 Task: Add a timeline in the project AgileCenter for the epic 'Security Compliance' from 2023/02/23 to 2025/08/23. Add a timeline in the project AgileCenter for the epic 'Network Compliance' from 2023/03/19 to 2025/09/15. Add a timeline in the project AgileCenter for the epic 'Business Continuity and Disaster Recovery Planning (BCDR) Implementation' from 2023/02/13 to 2025/09/07
Action: Mouse moved to (206, 279)
Screenshot: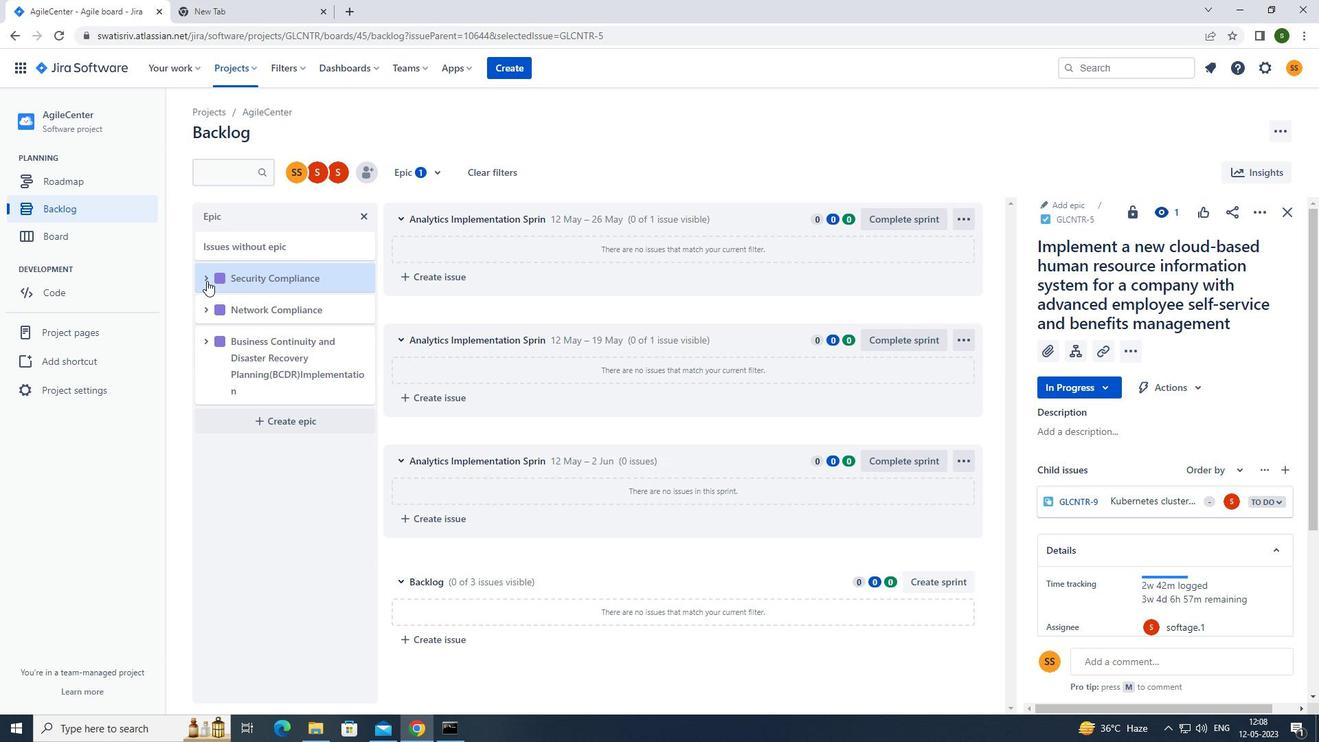 
Action: Mouse pressed left at (206, 279)
Screenshot: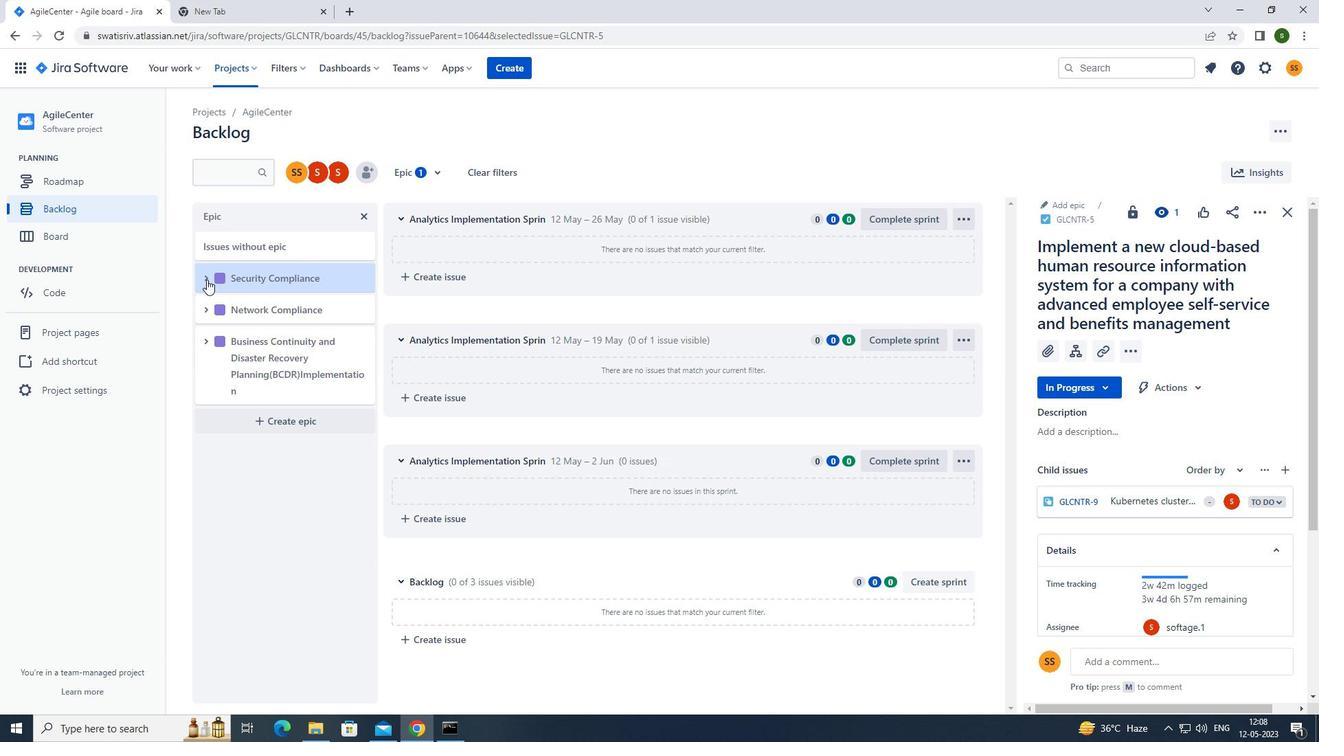 
Action: Mouse moved to (272, 390)
Screenshot: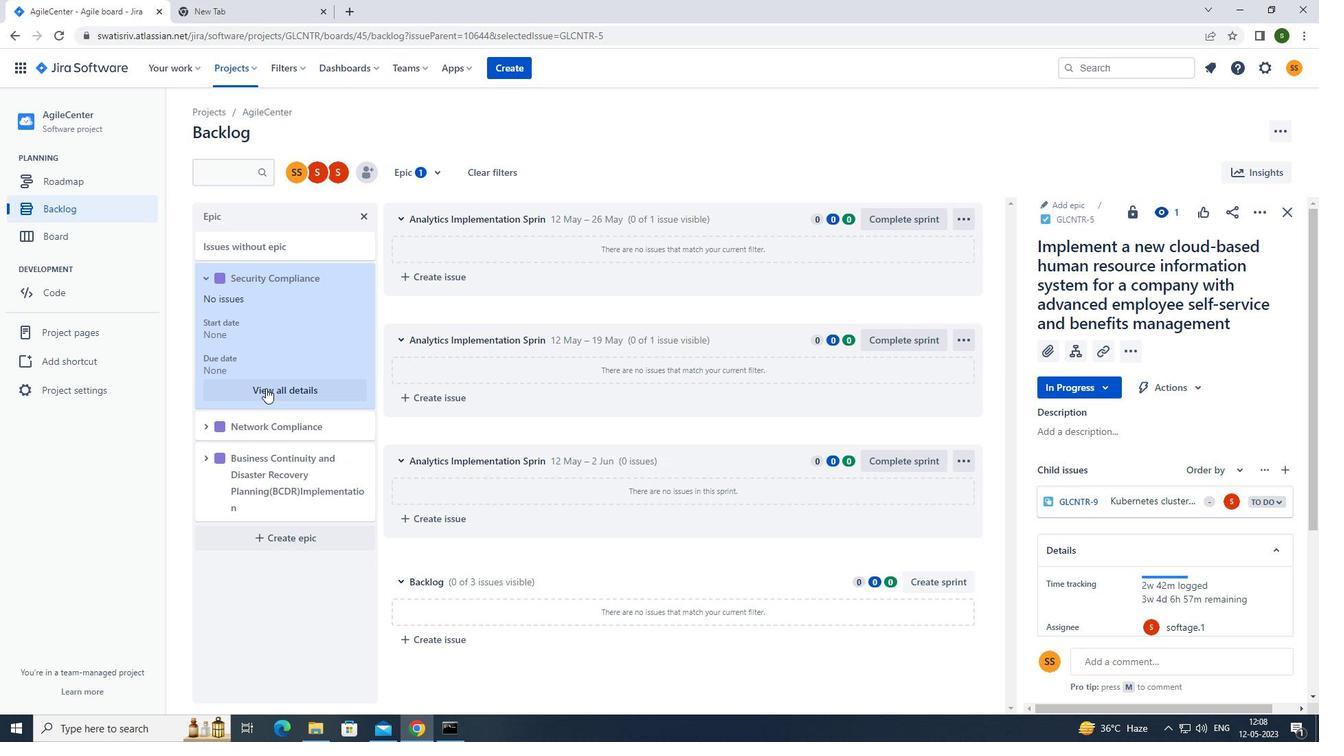 
Action: Mouse pressed left at (272, 390)
Screenshot: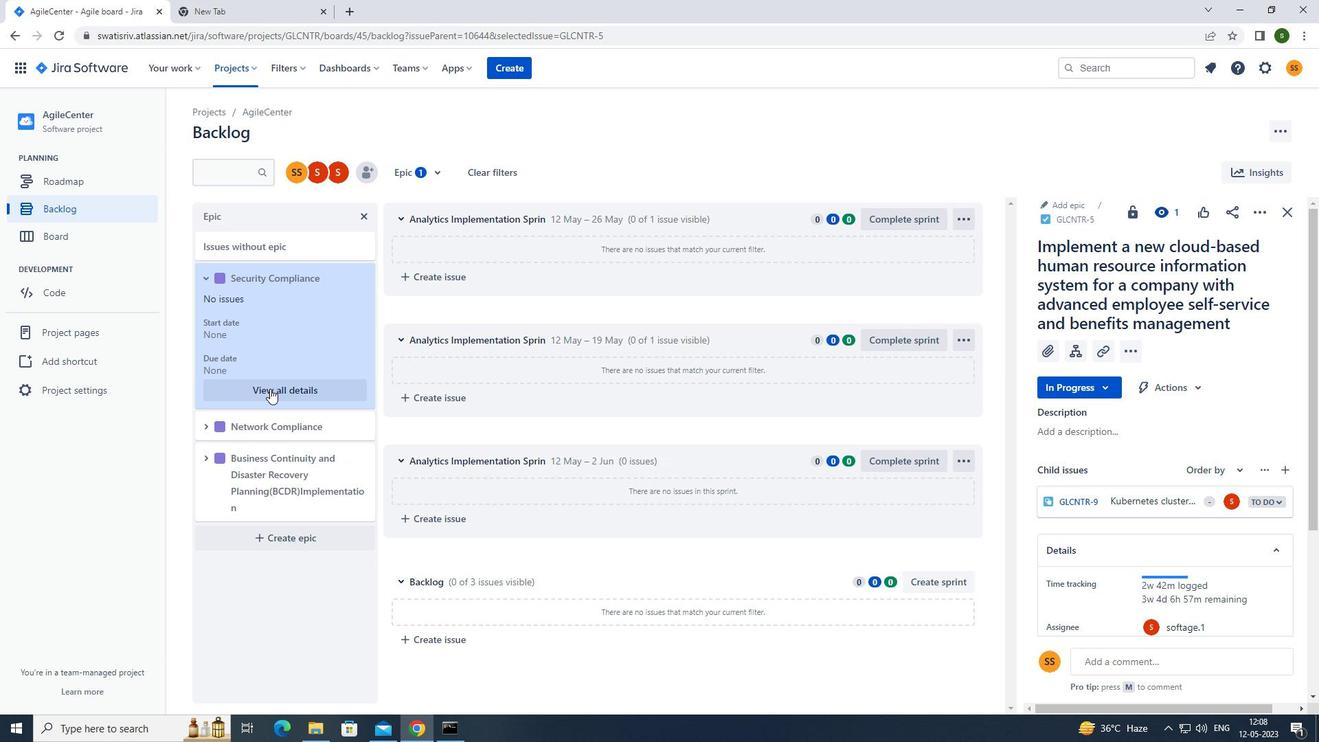 
Action: Mouse moved to (1155, 504)
Screenshot: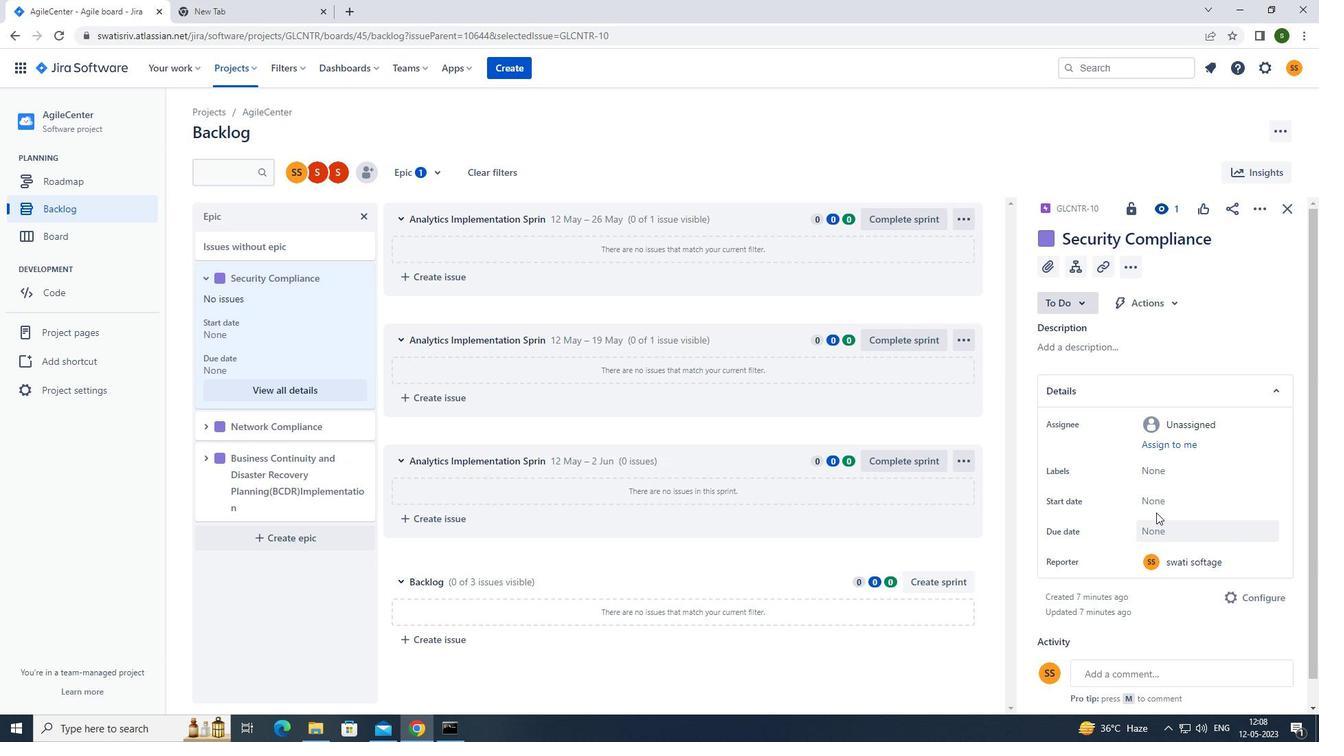 
Action: Mouse pressed left at (1155, 504)
Screenshot: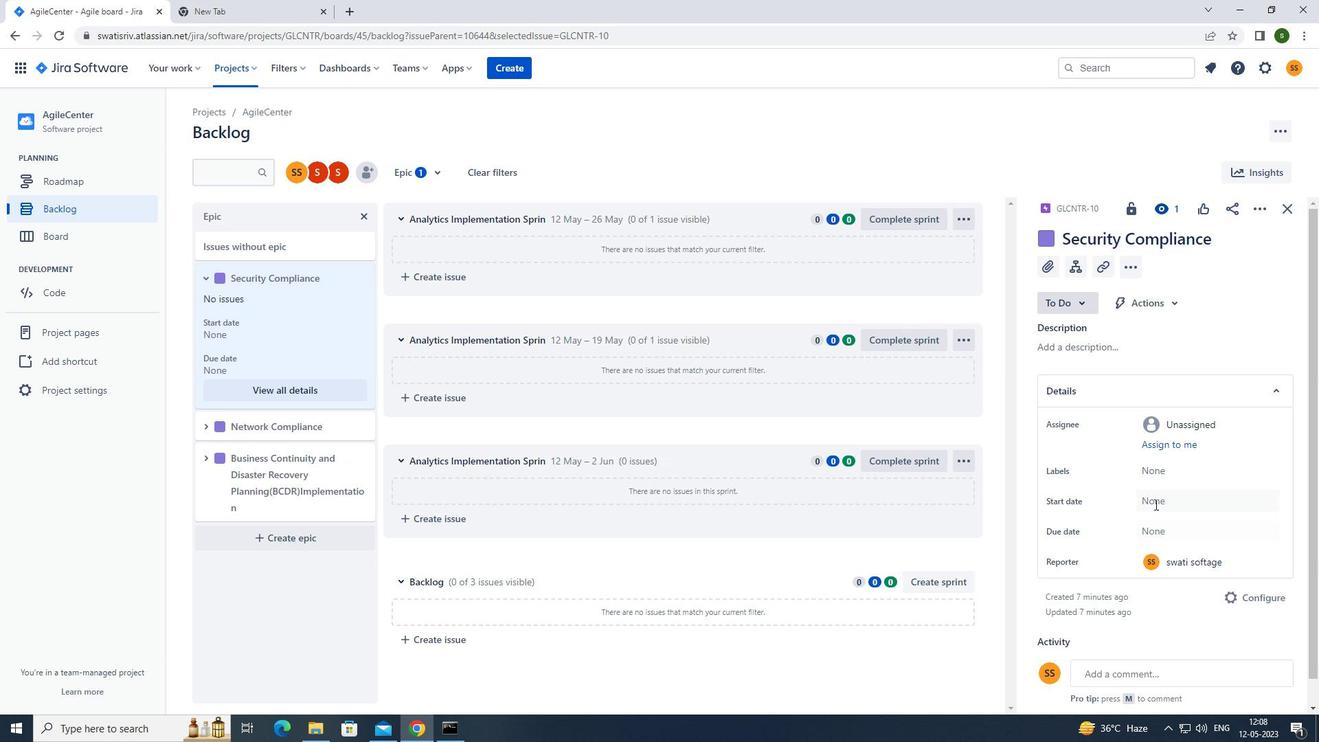 
Action: Mouse moved to (1106, 297)
Screenshot: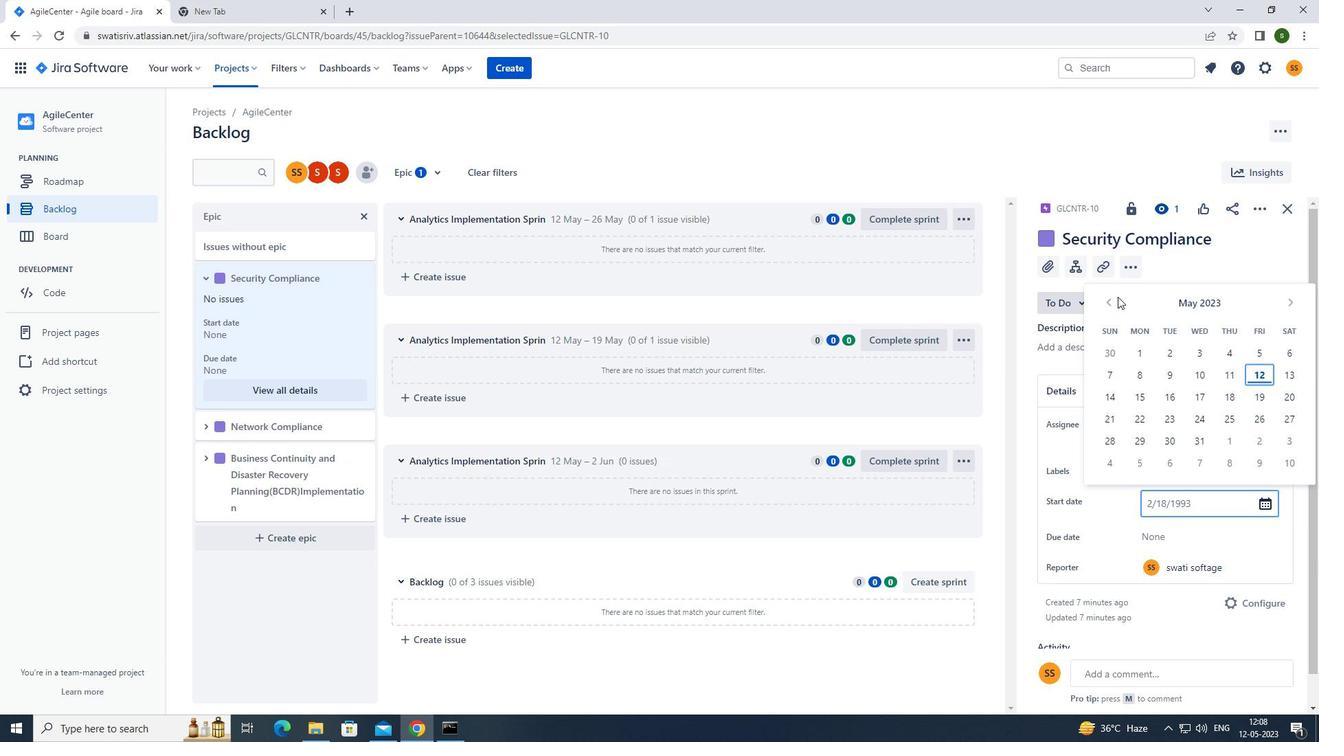 
Action: Mouse pressed left at (1106, 297)
Screenshot: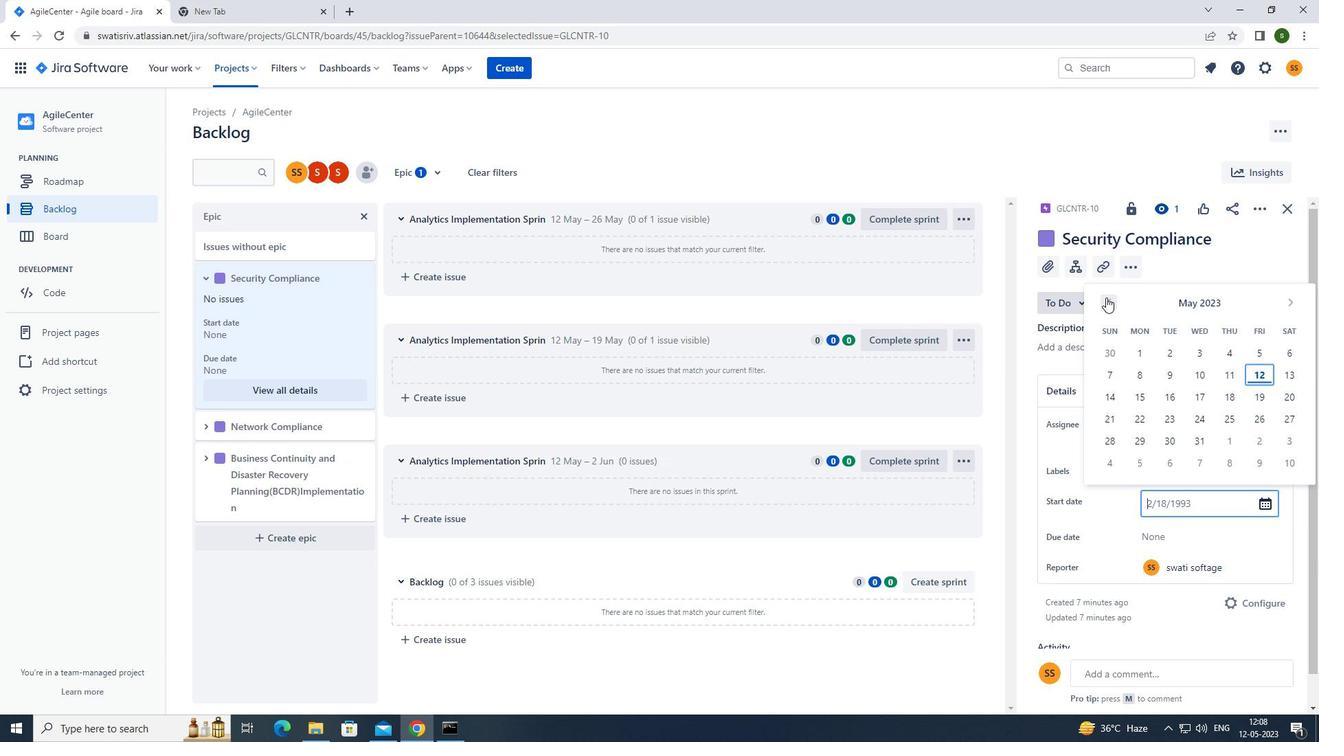 
Action: Mouse pressed left at (1106, 297)
Screenshot: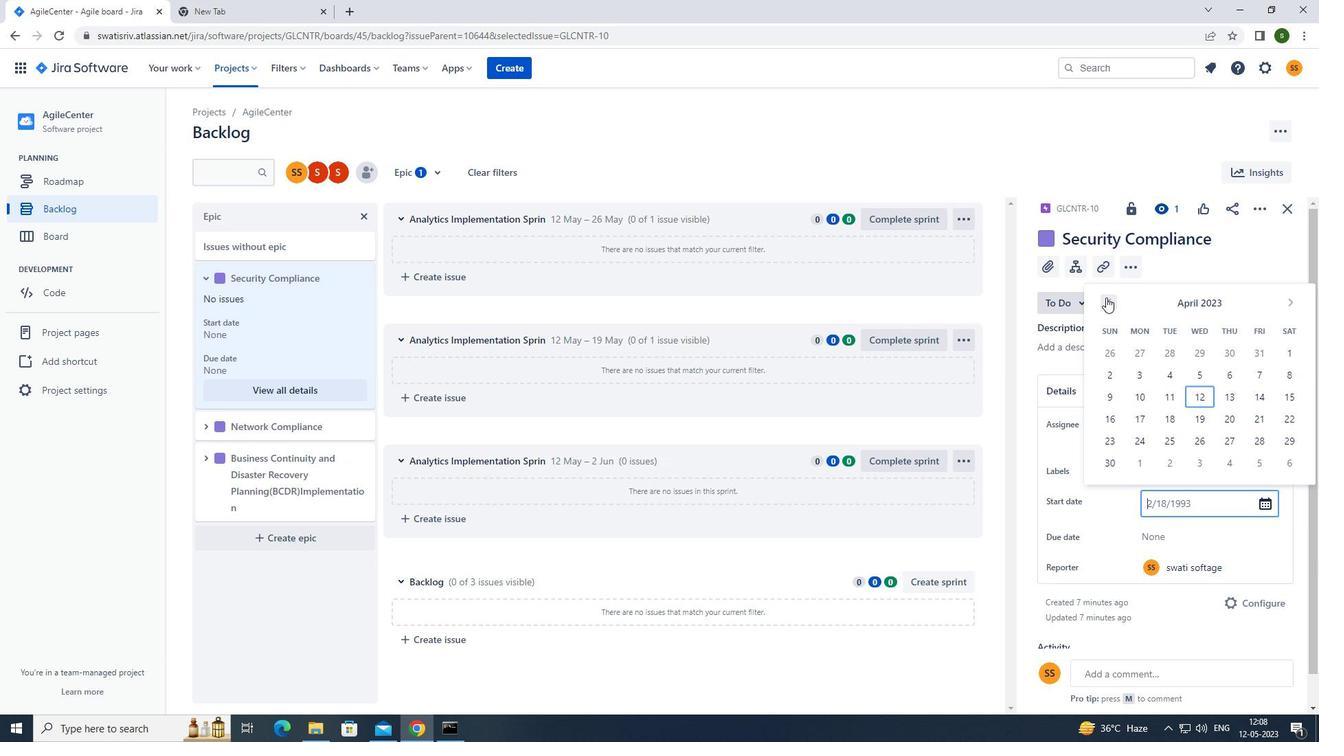 
Action: Mouse pressed left at (1106, 297)
Screenshot: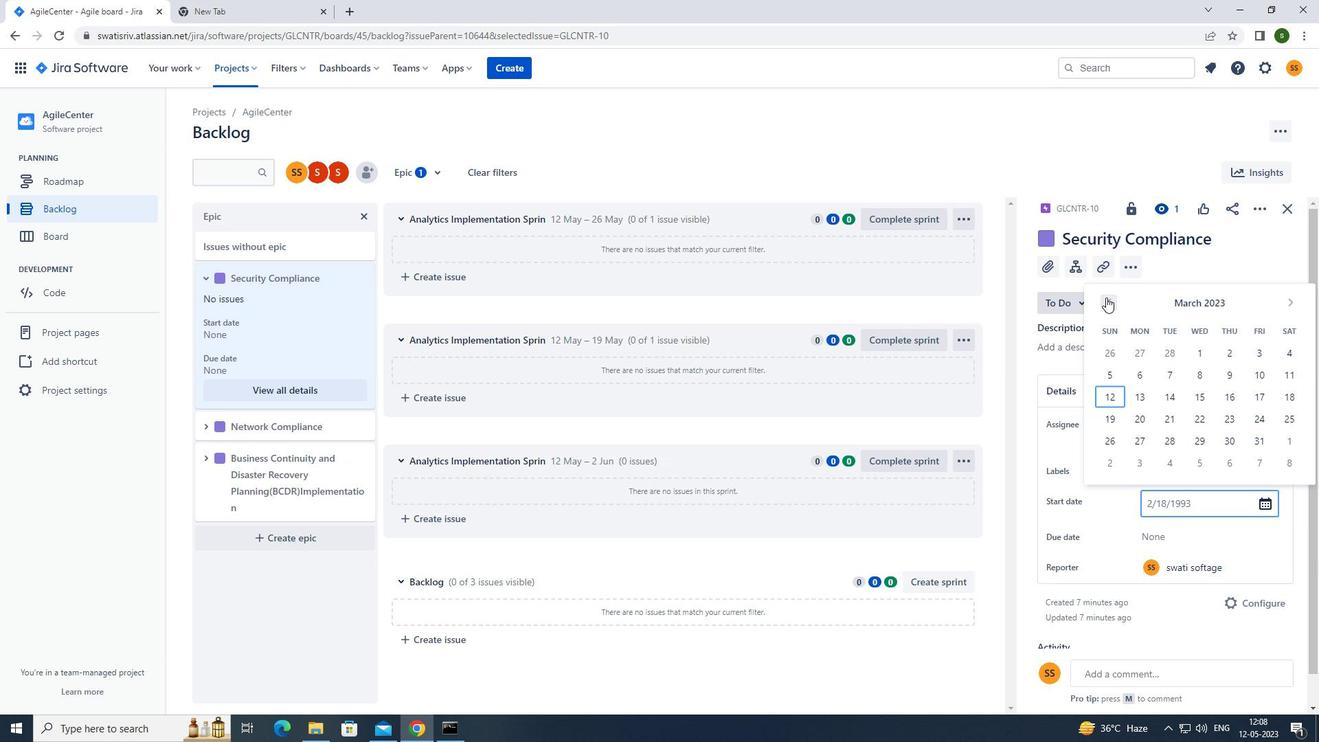
Action: Mouse moved to (1237, 422)
Screenshot: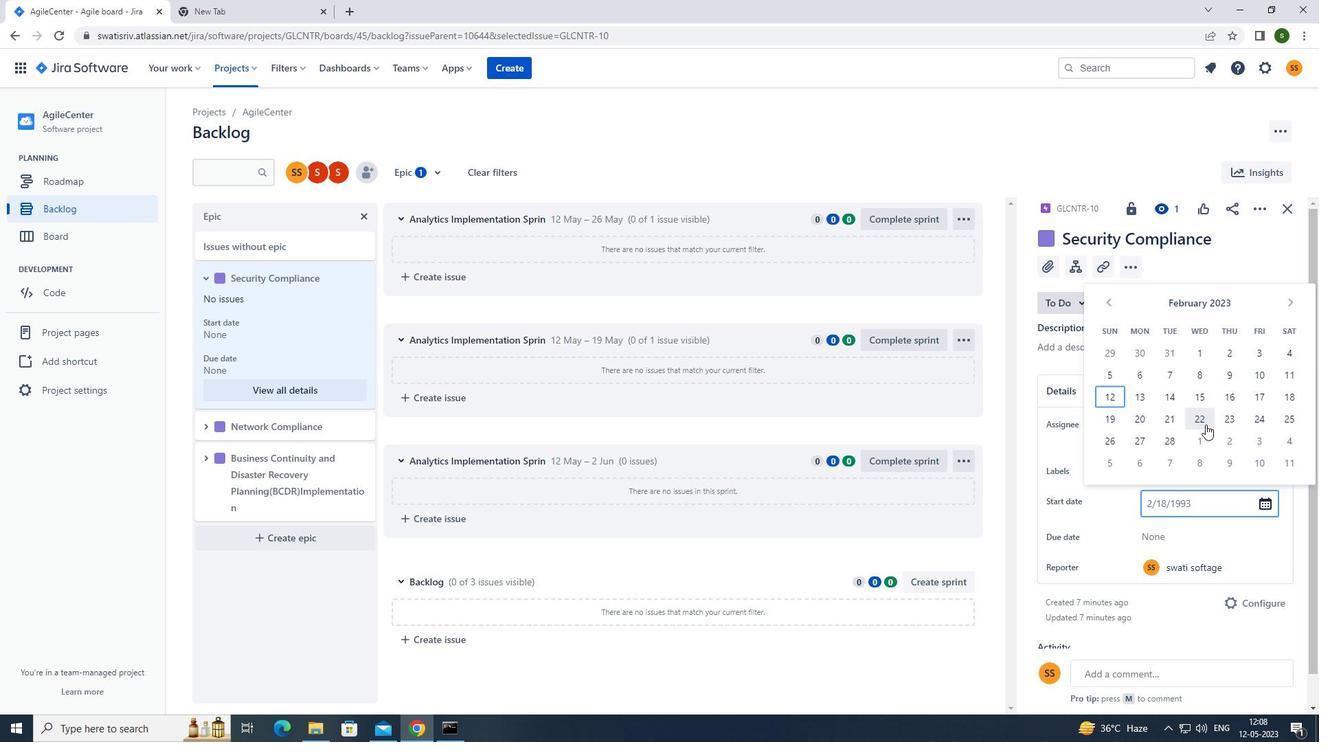 
Action: Mouse pressed left at (1237, 422)
Screenshot: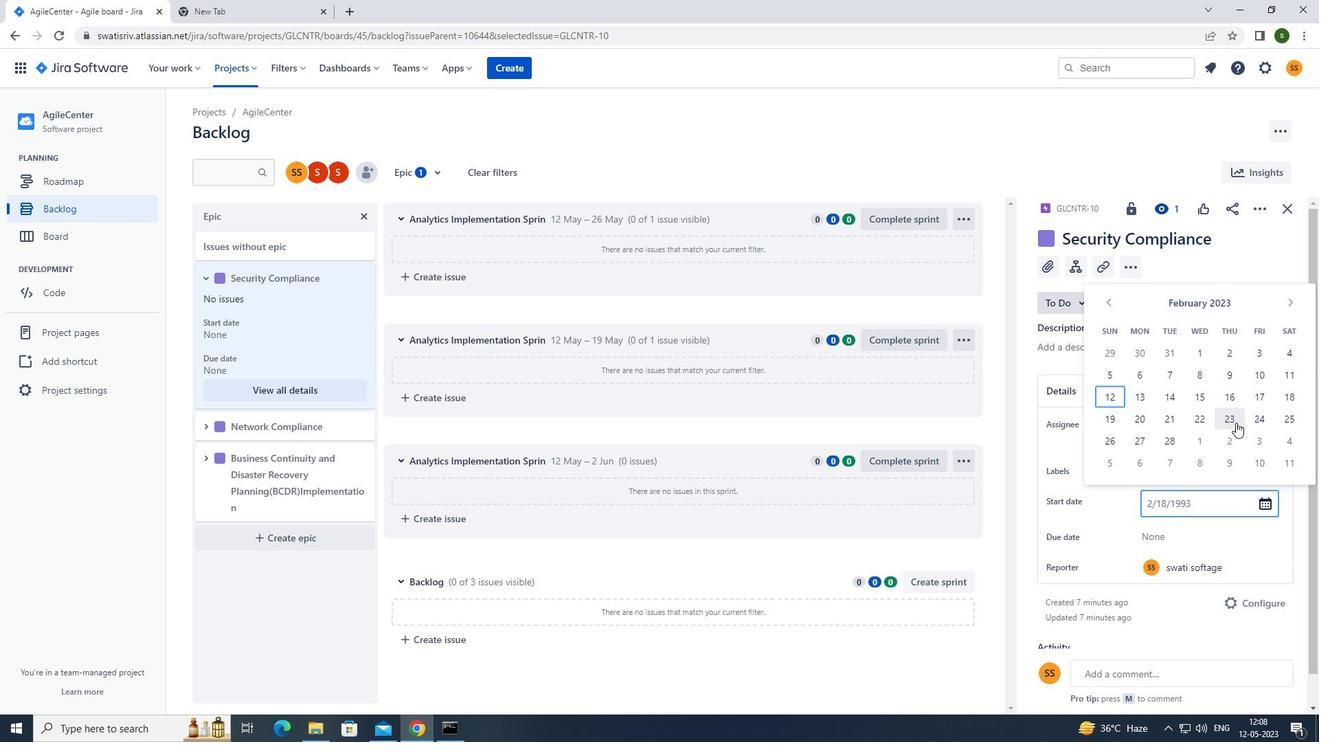 
Action: Mouse moved to (1181, 531)
Screenshot: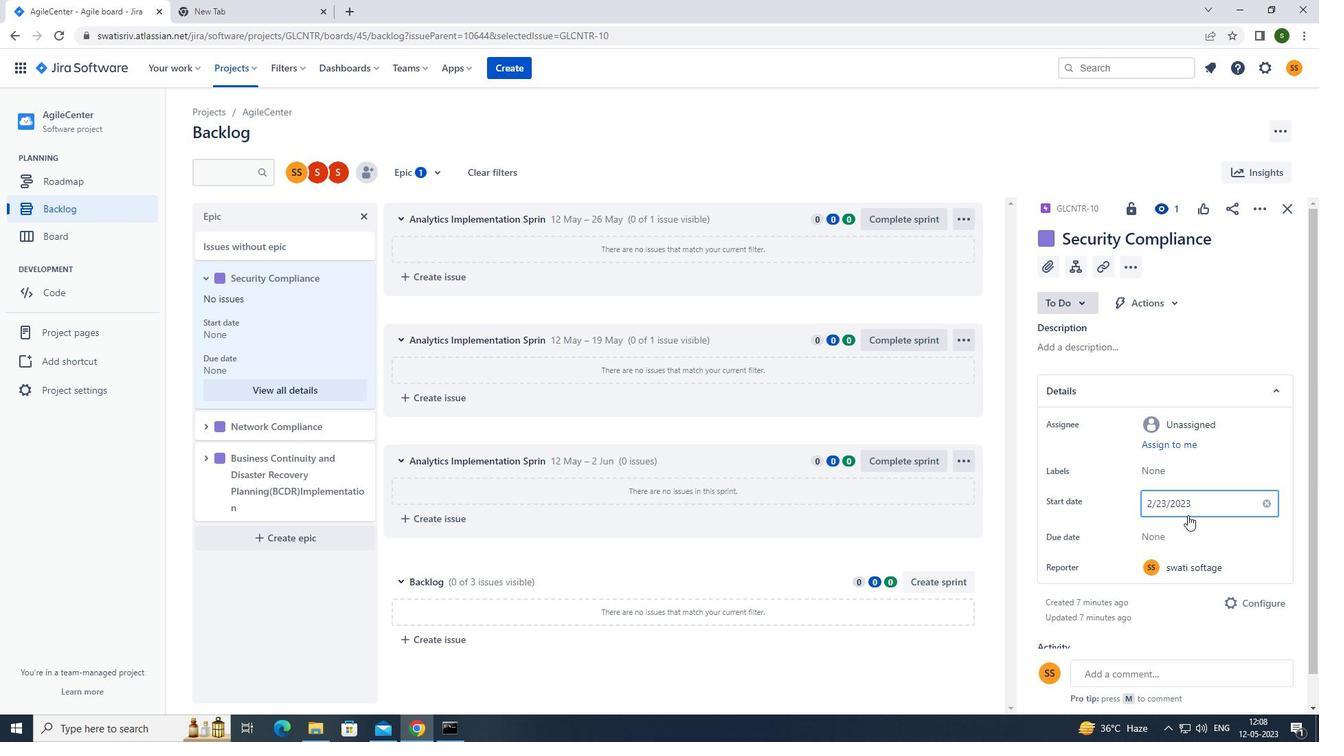 
Action: Mouse pressed left at (1181, 531)
Screenshot: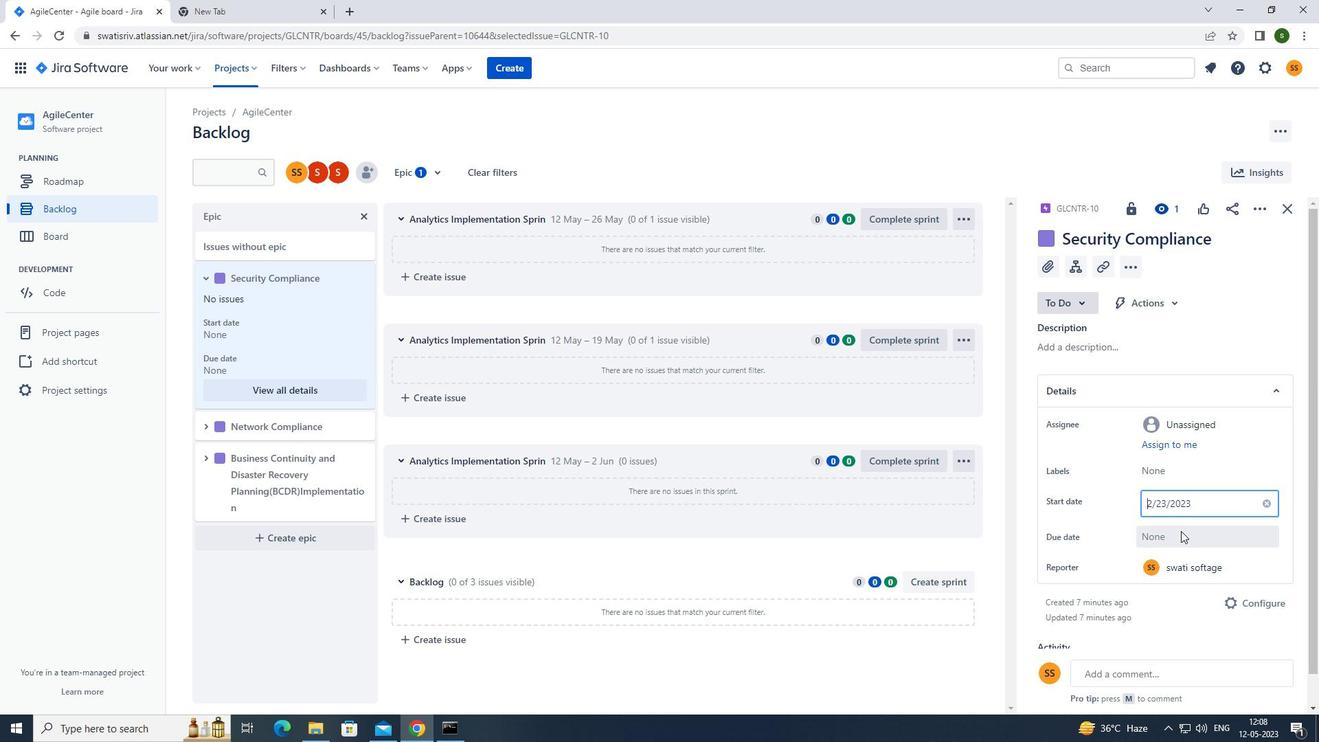 
Action: Mouse moved to (1287, 337)
Screenshot: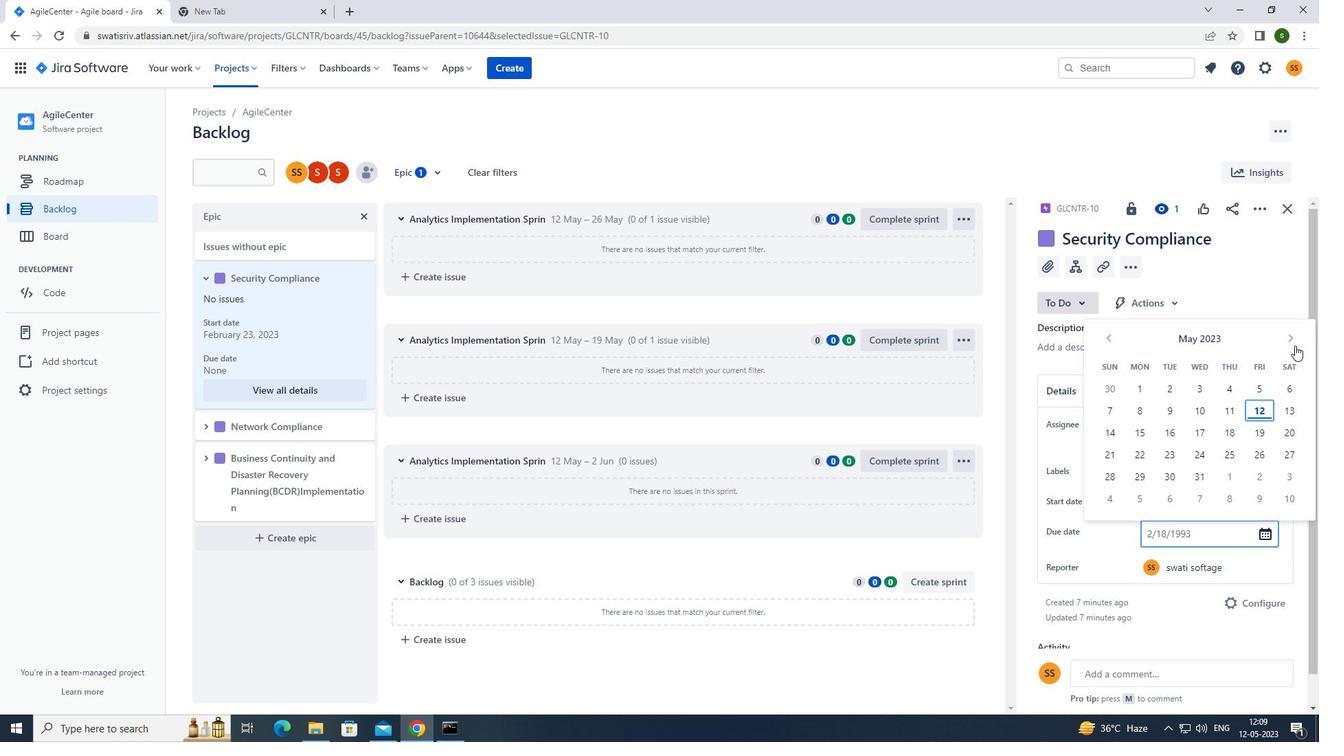 
Action: Mouse pressed left at (1287, 337)
Screenshot: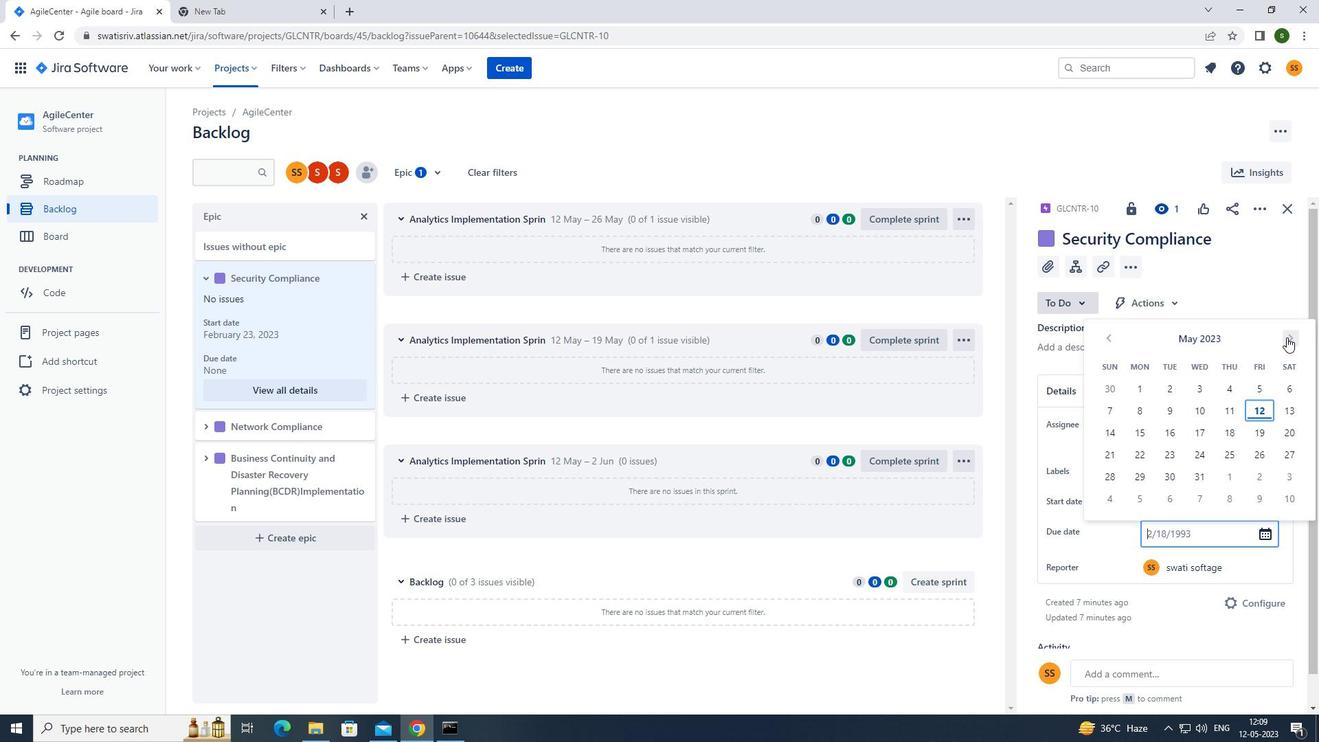 
Action: Mouse pressed left at (1287, 337)
Screenshot: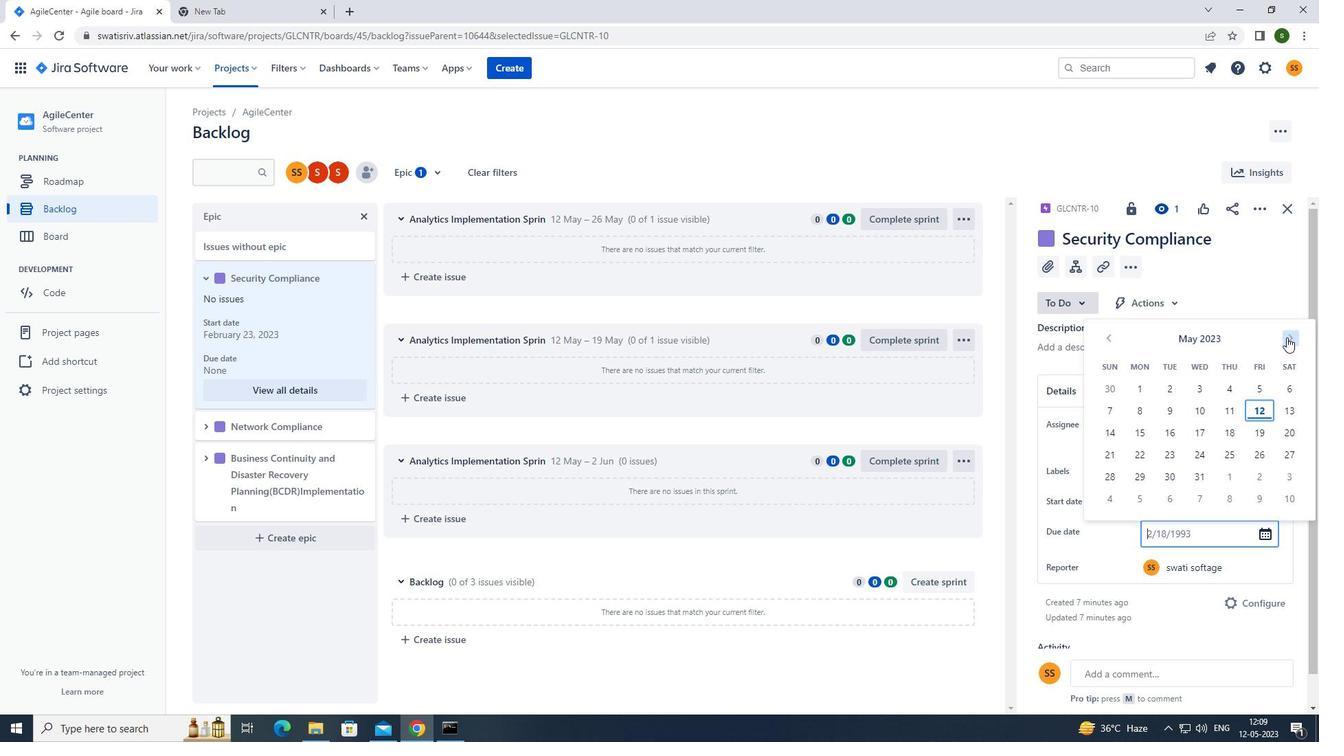 
Action: Mouse pressed left at (1287, 337)
Screenshot: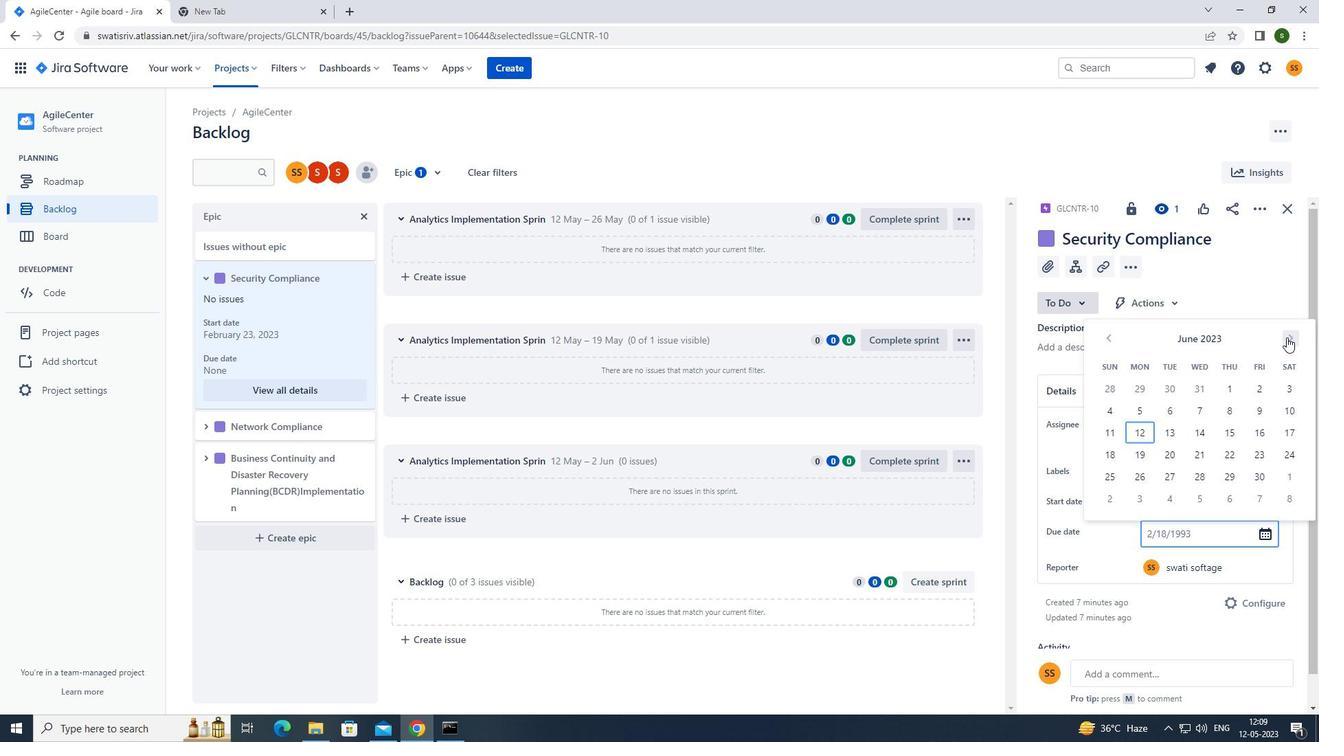 
Action: Mouse pressed left at (1287, 337)
Screenshot: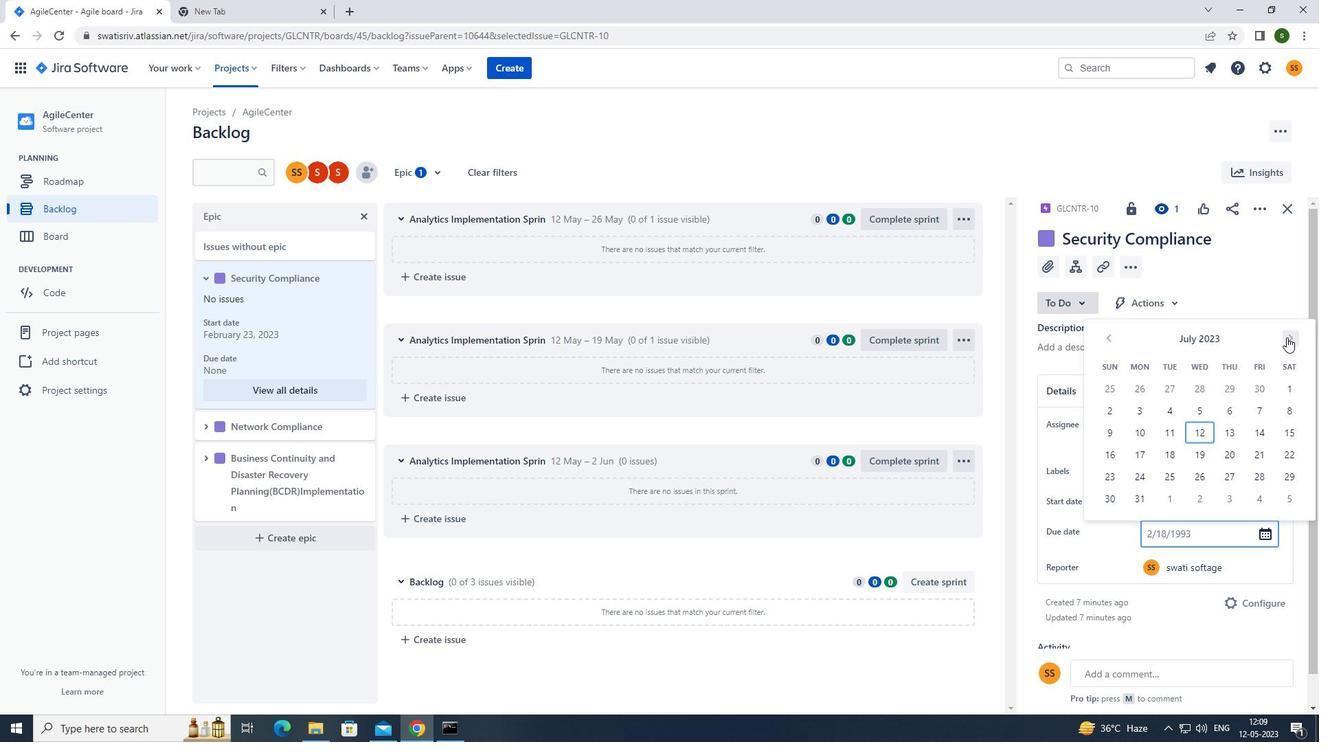 
Action: Mouse pressed left at (1287, 337)
Screenshot: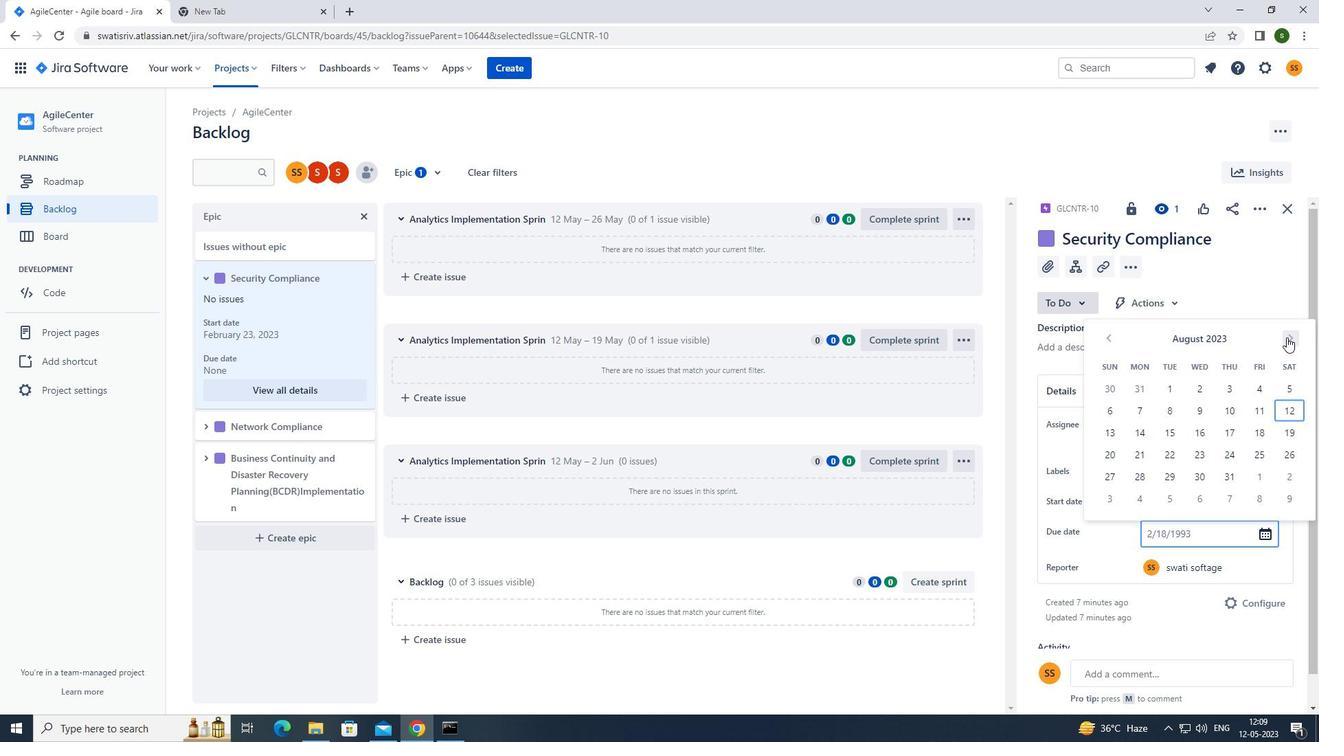 
Action: Mouse pressed left at (1287, 337)
Screenshot: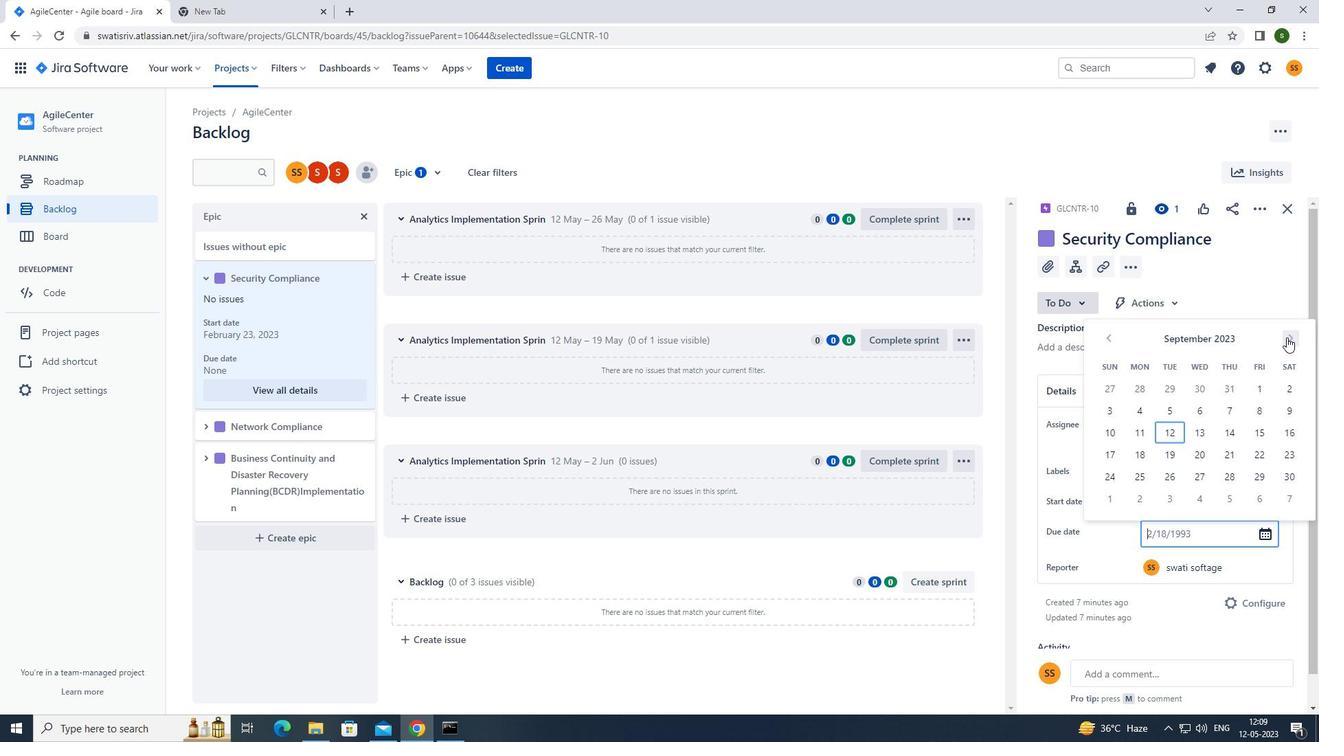
Action: Mouse pressed left at (1287, 337)
Screenshot: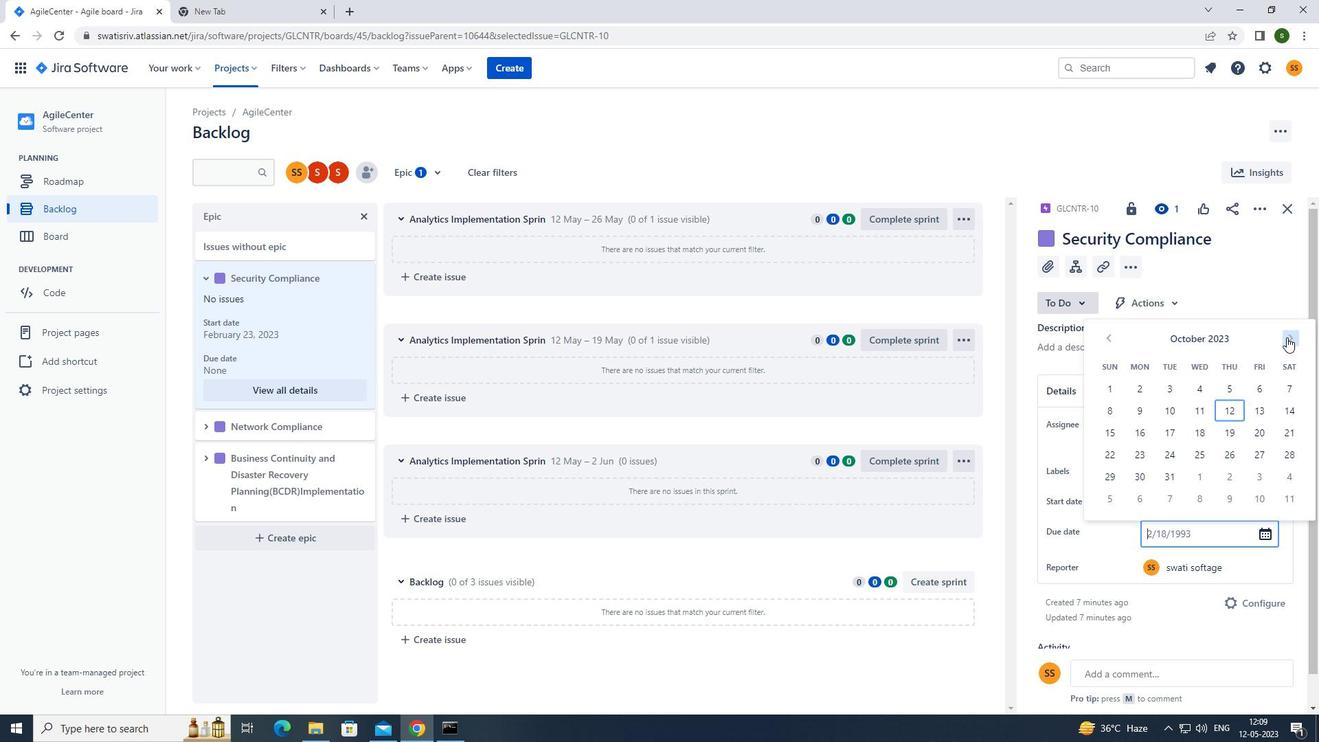 
Action: Mouse pressed left at (1287, 337)
Screenshot: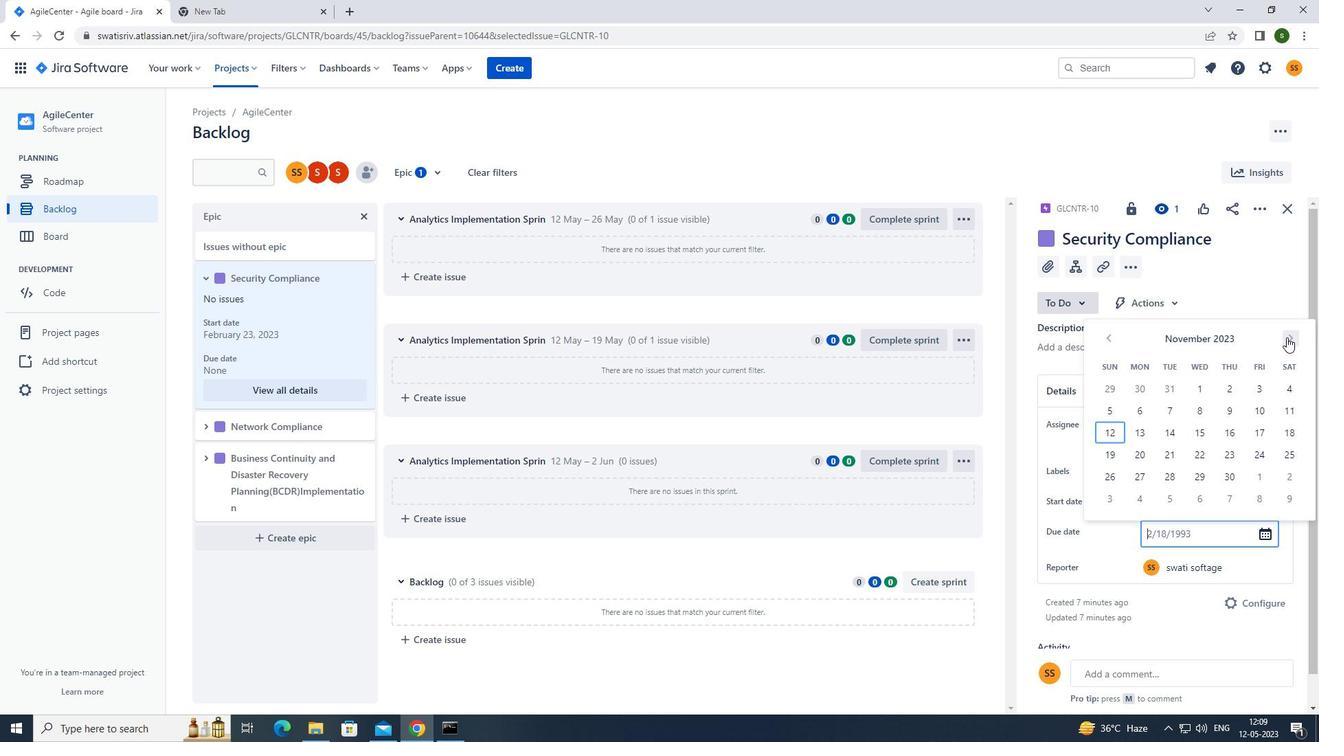 
Action: Mouse pressed left at (1287, 337)
Screenshot: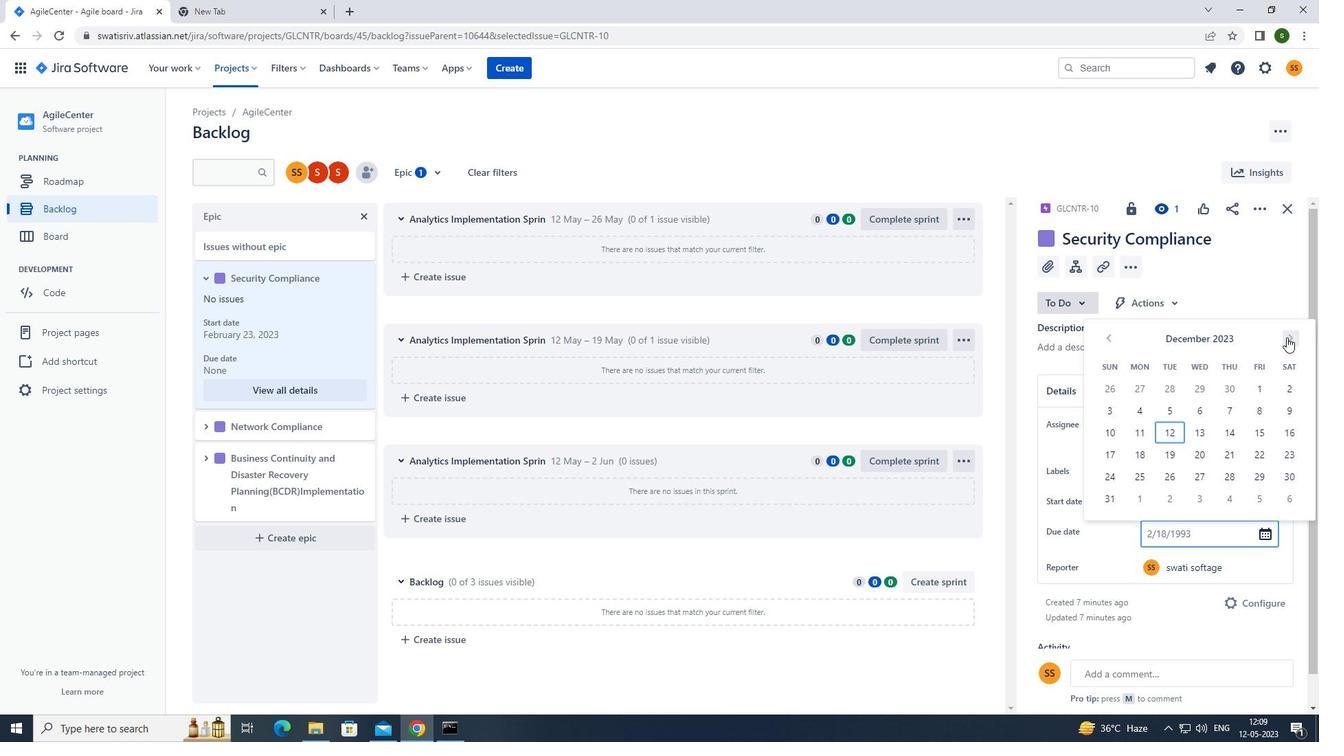 
Action: Mouse pressed left at (1287, 337)
Screenshot: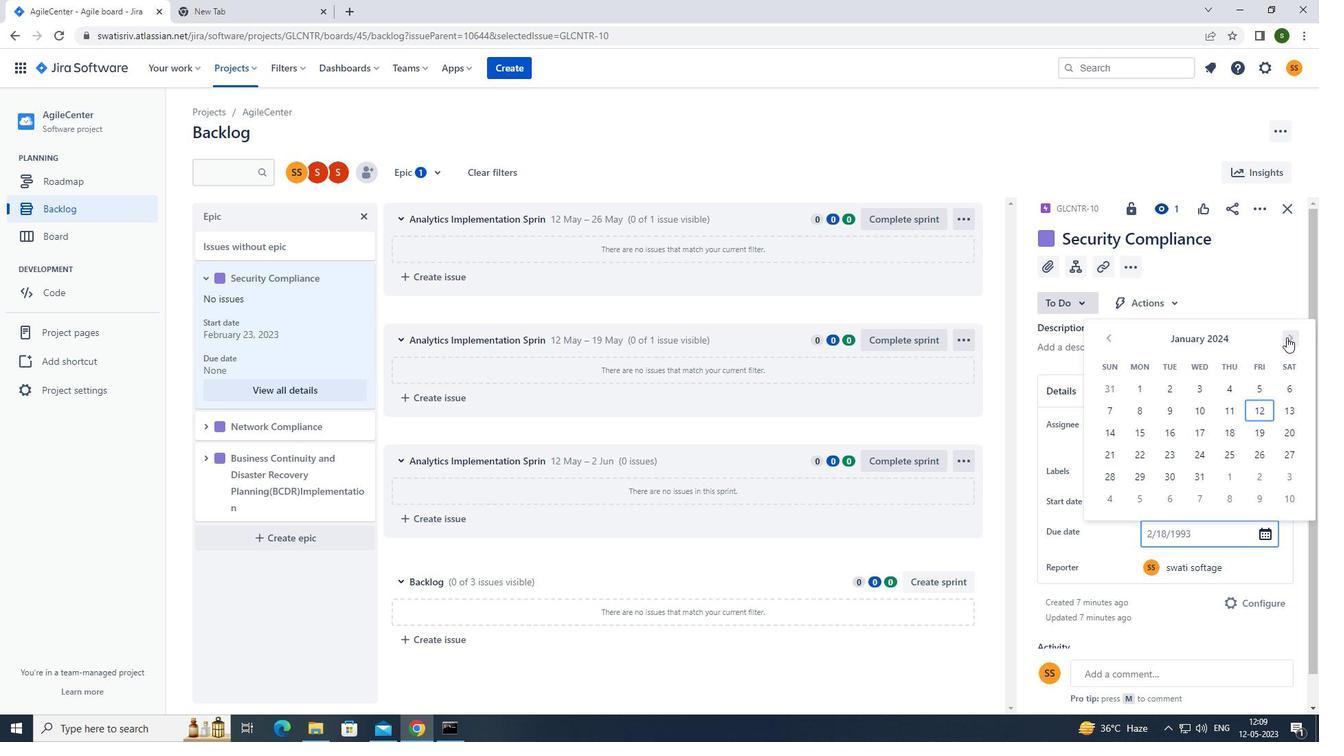 
Action: Mouse pressed left at (1287, 337)
Screenshot: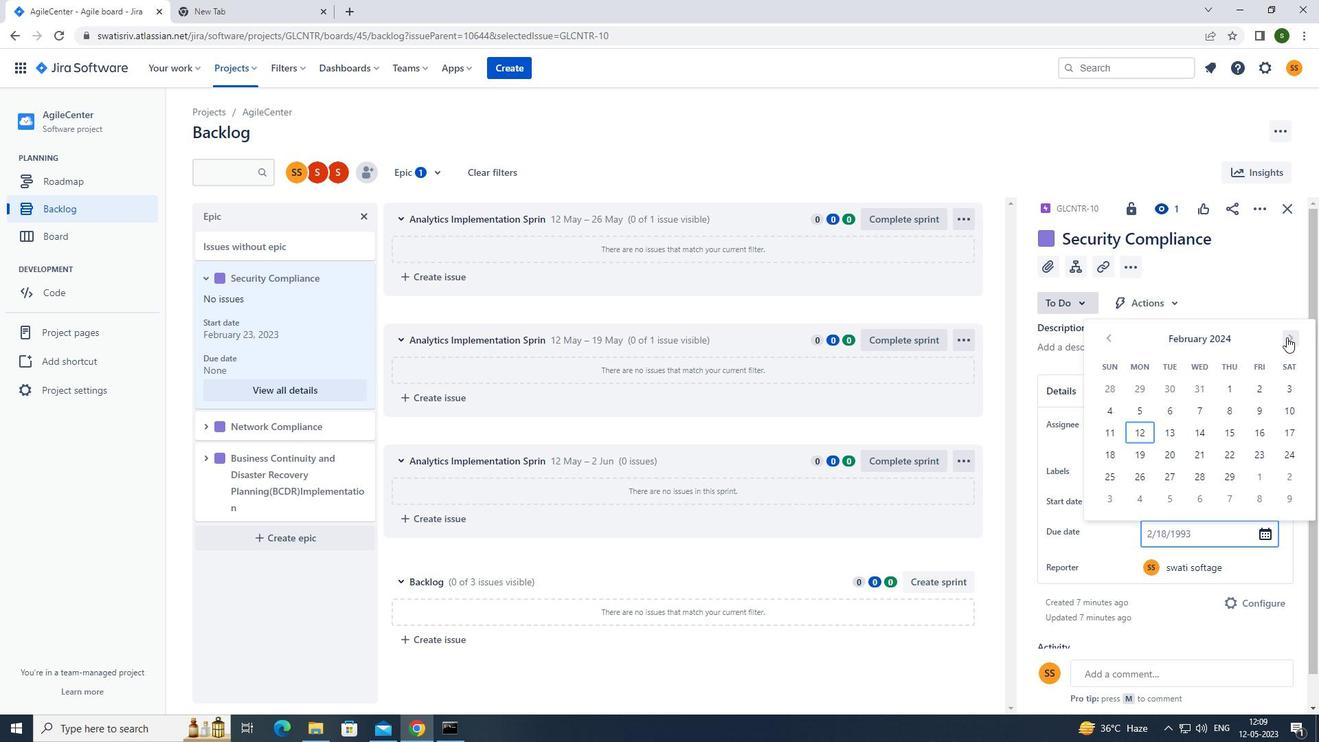 
Action: Mouse pressed left at (1287, 337)
Screenshot: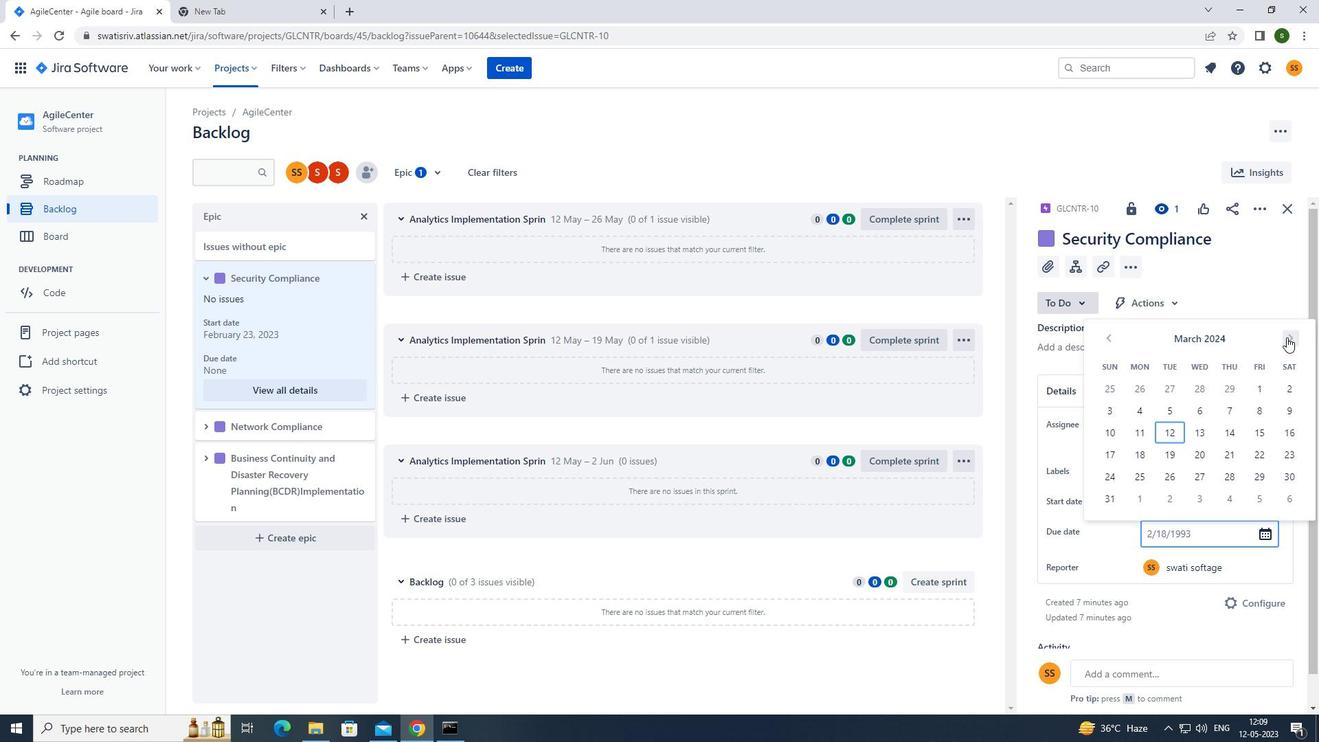 
Action: Mouse pressed left at (1287, 337)
Screenshot: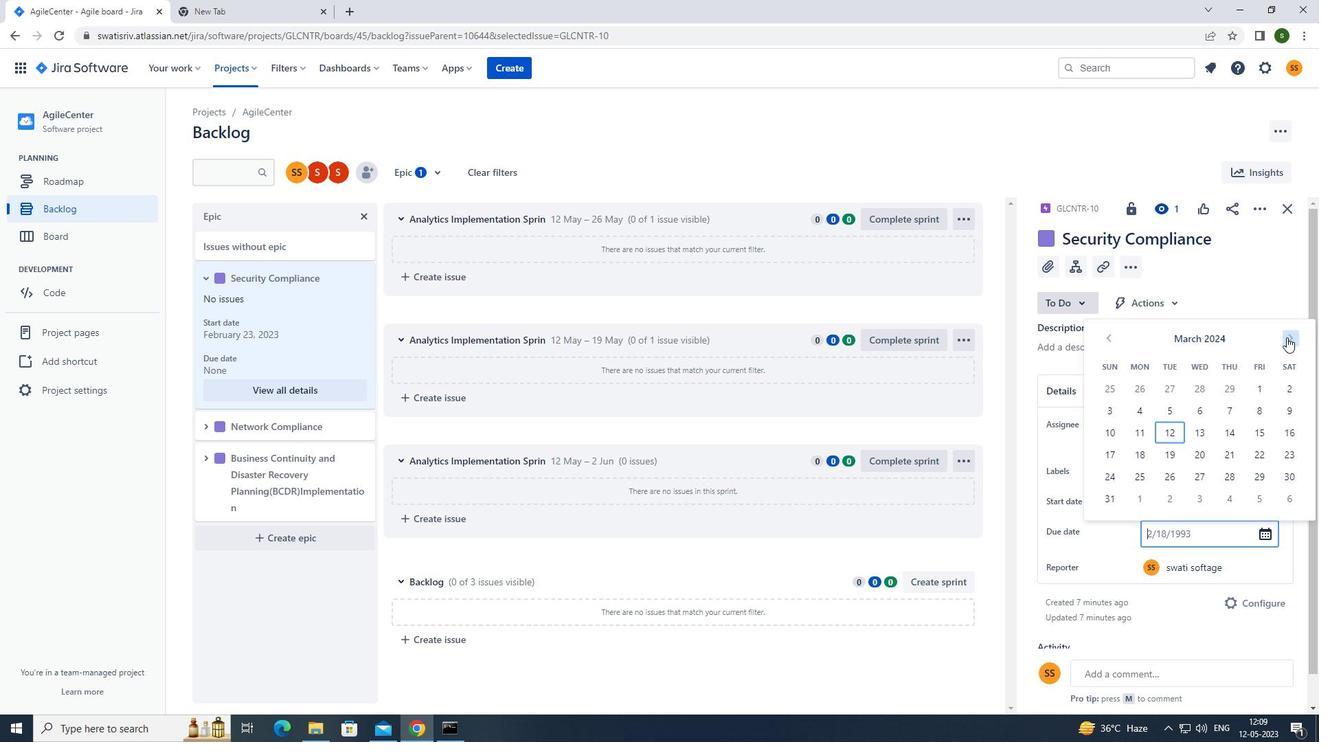 
Action: Mouse pressed left at (1287, 337)
Screenshot: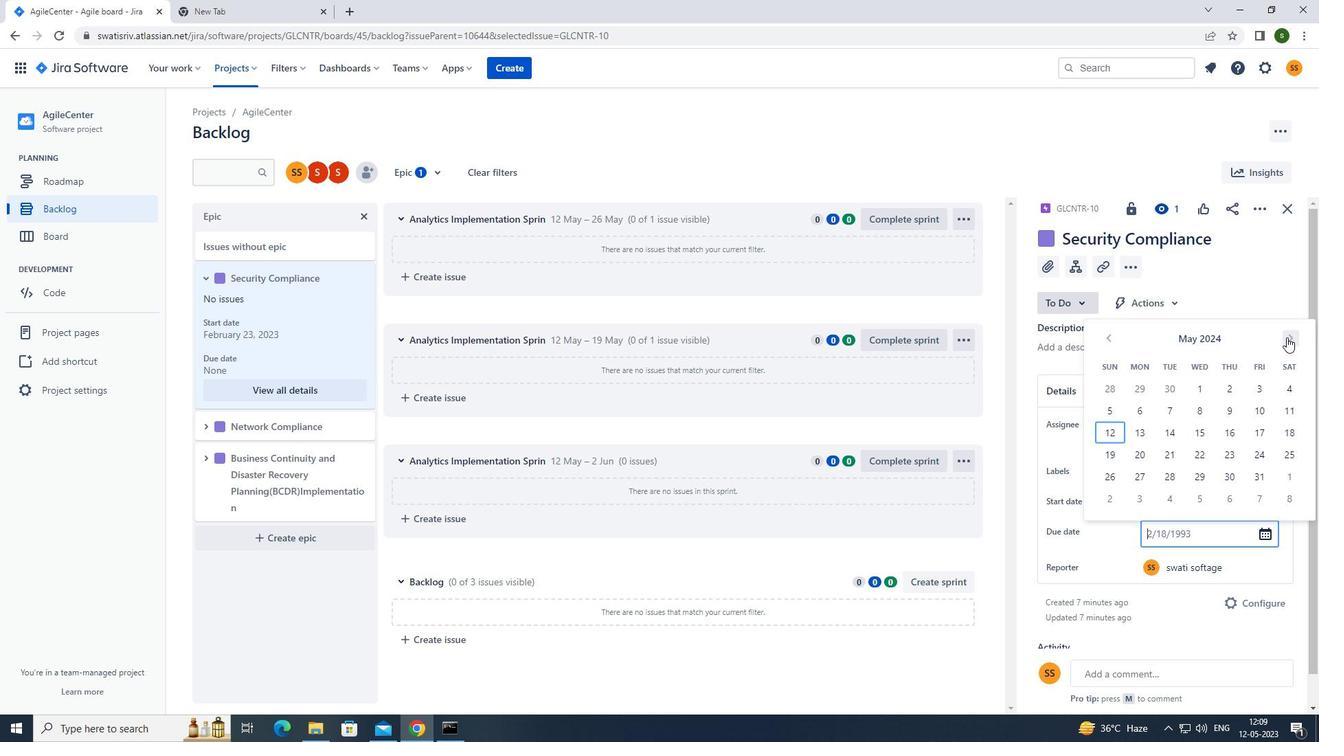 
Action: Mouse pressed left at (1287, 337)
Screenshot: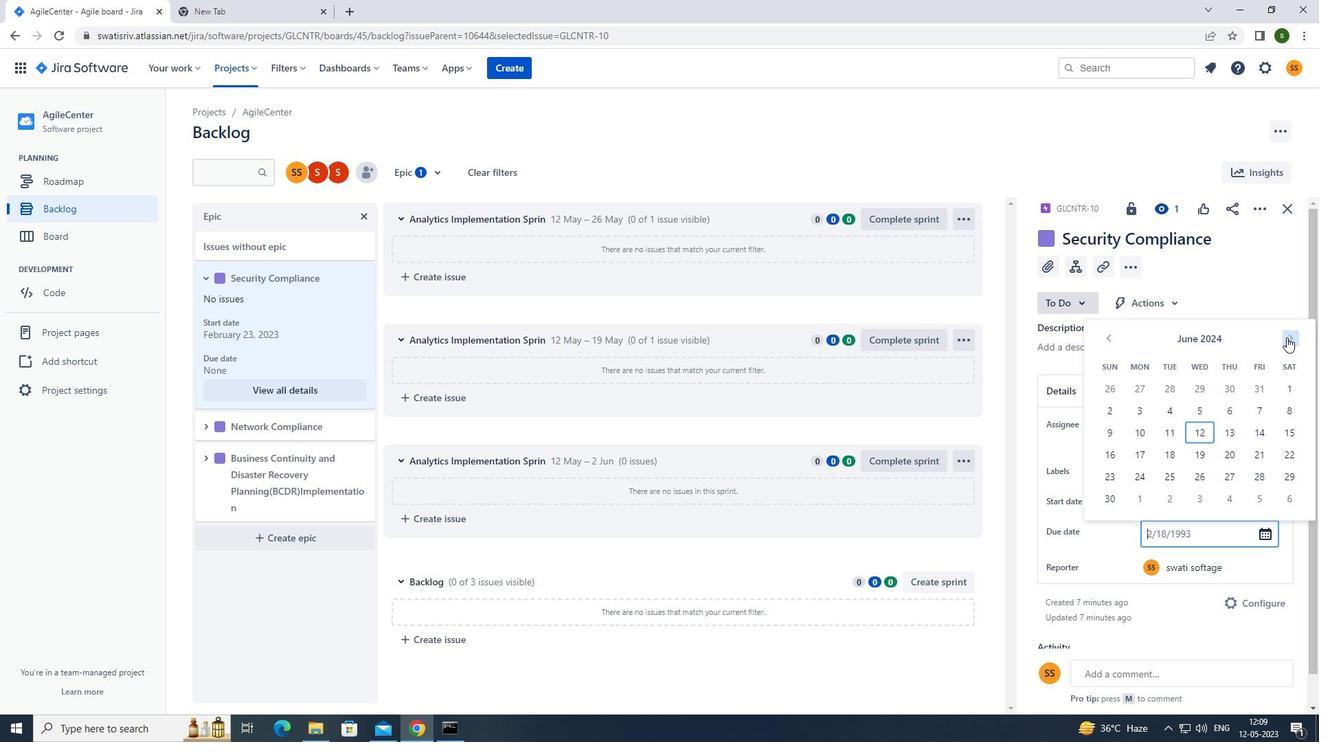 
Action: Mouse pressed left at (1287, 337)
Screenshot: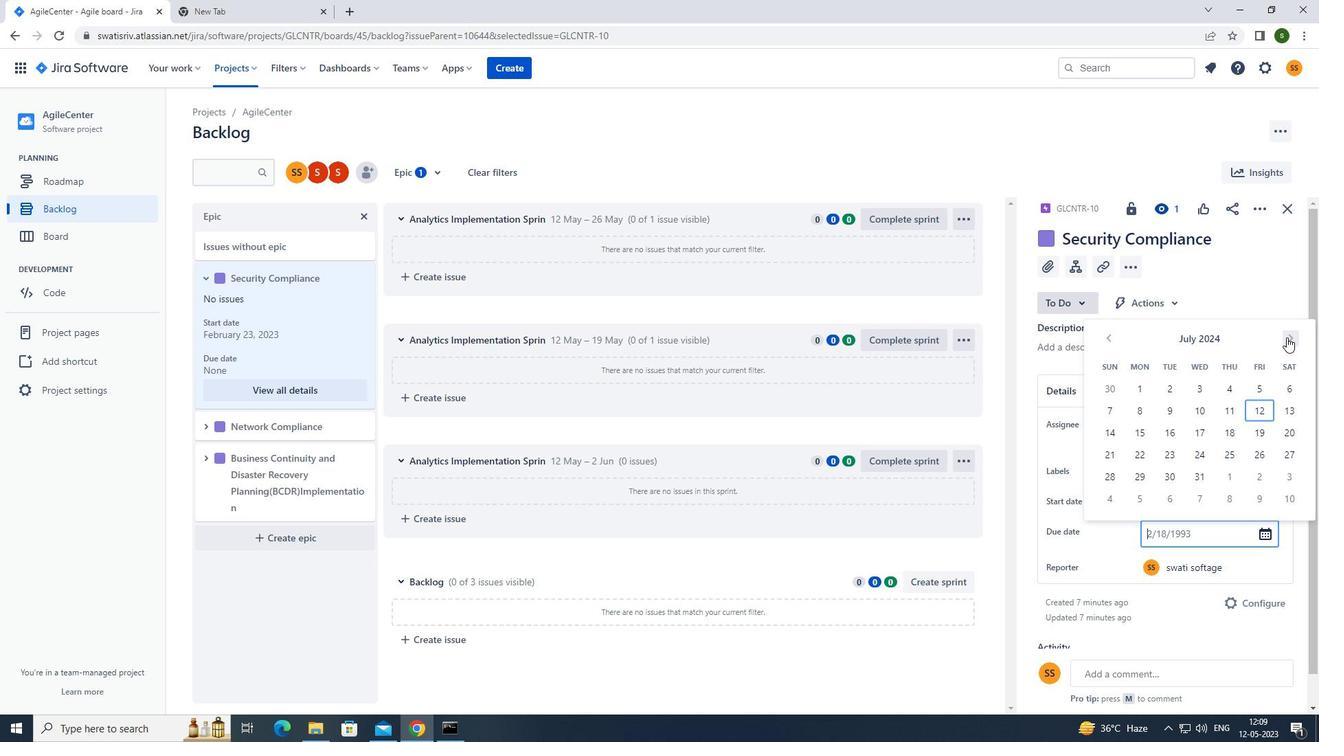 
Action: Mouse pressed left at (1287, 337)
Screenshot: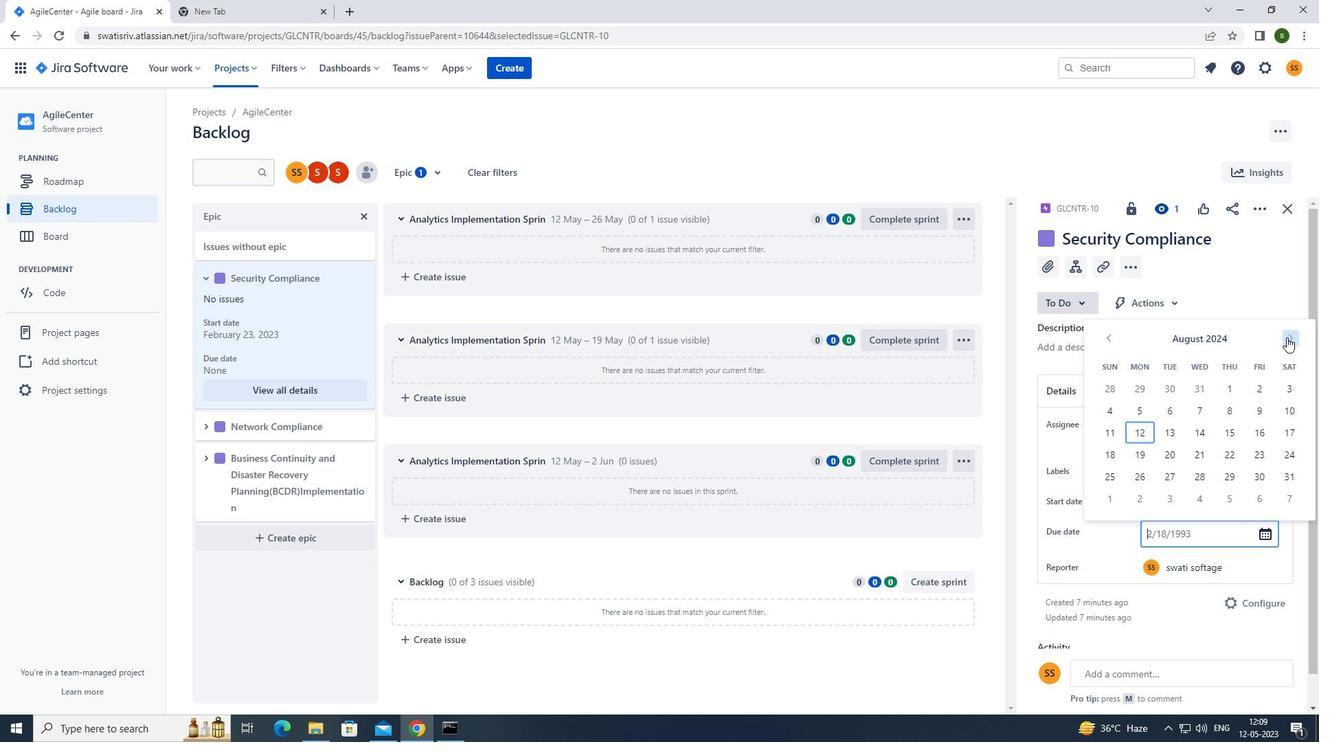 
Action: Mouse pressed left at (1287, 337)
Screenshot: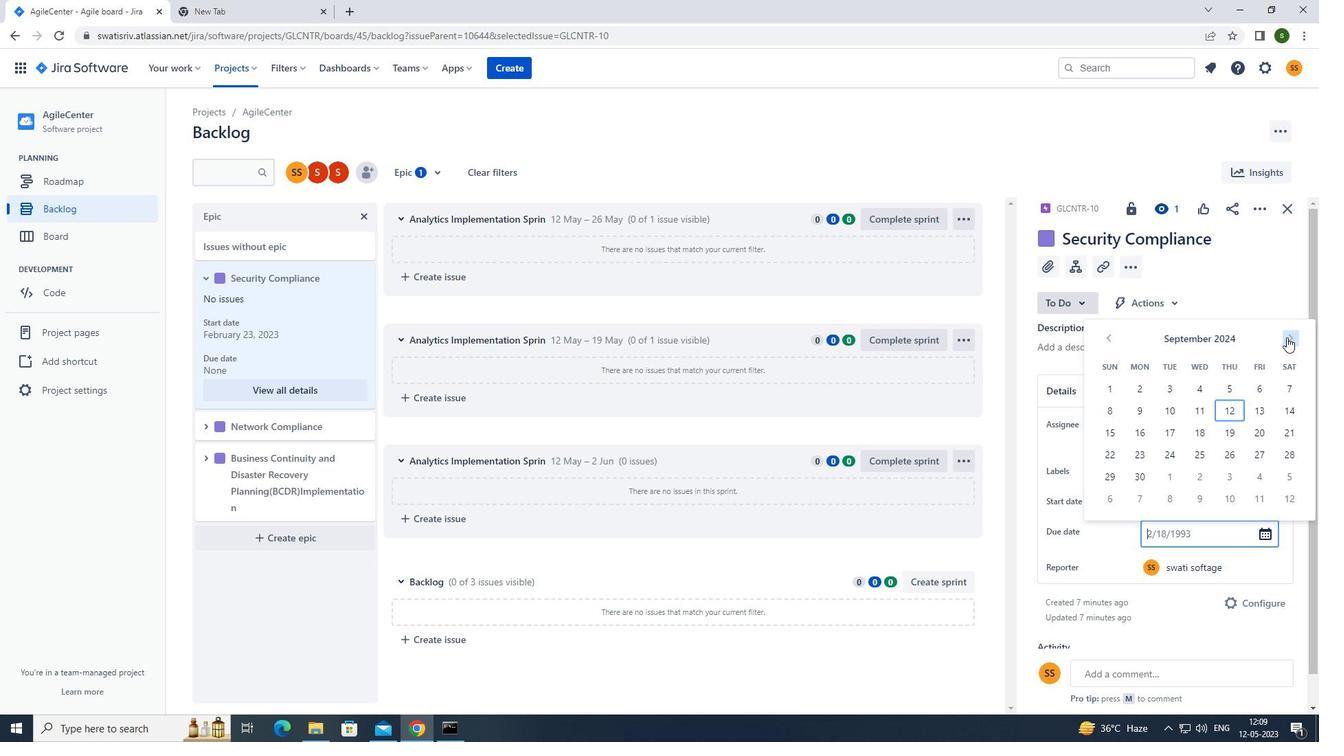 
Action: Mouse pressed left at (1287, 337)
Screenshot: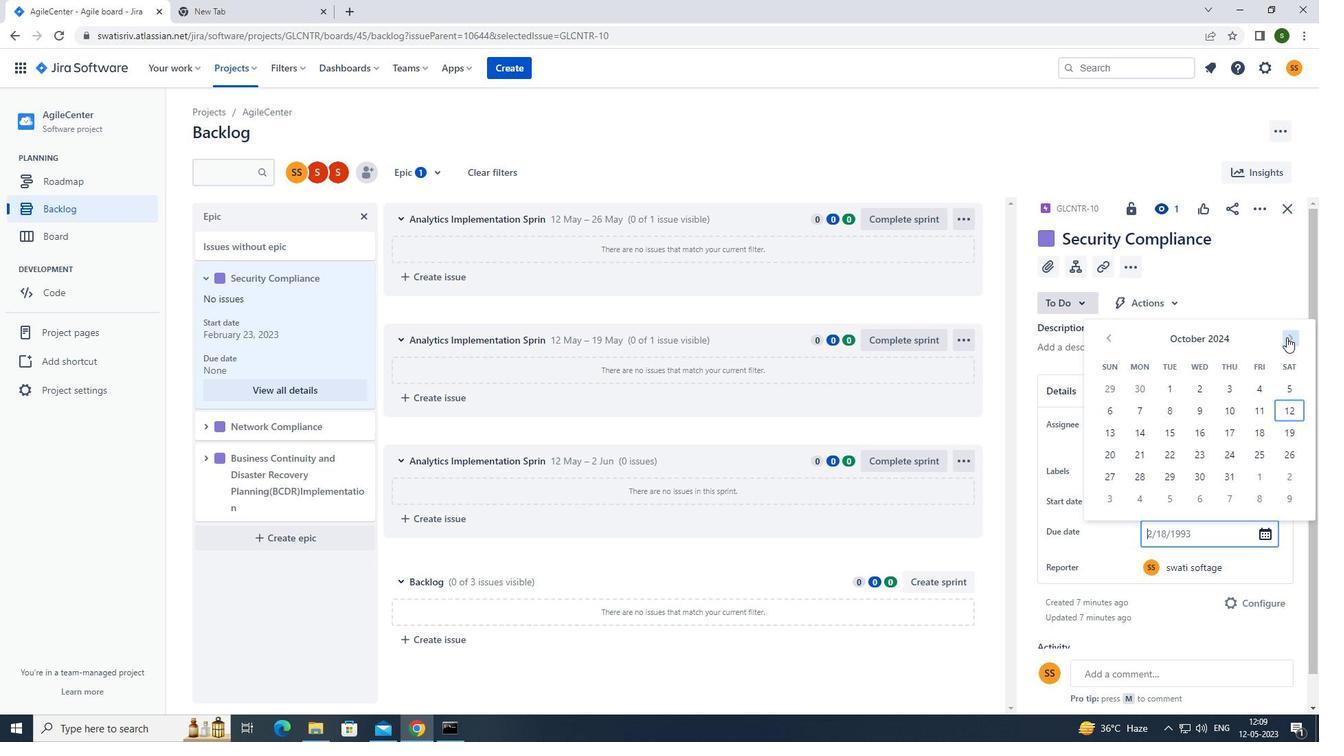 
Action: Mouse pressed left at (1287, 337)
Screenshot: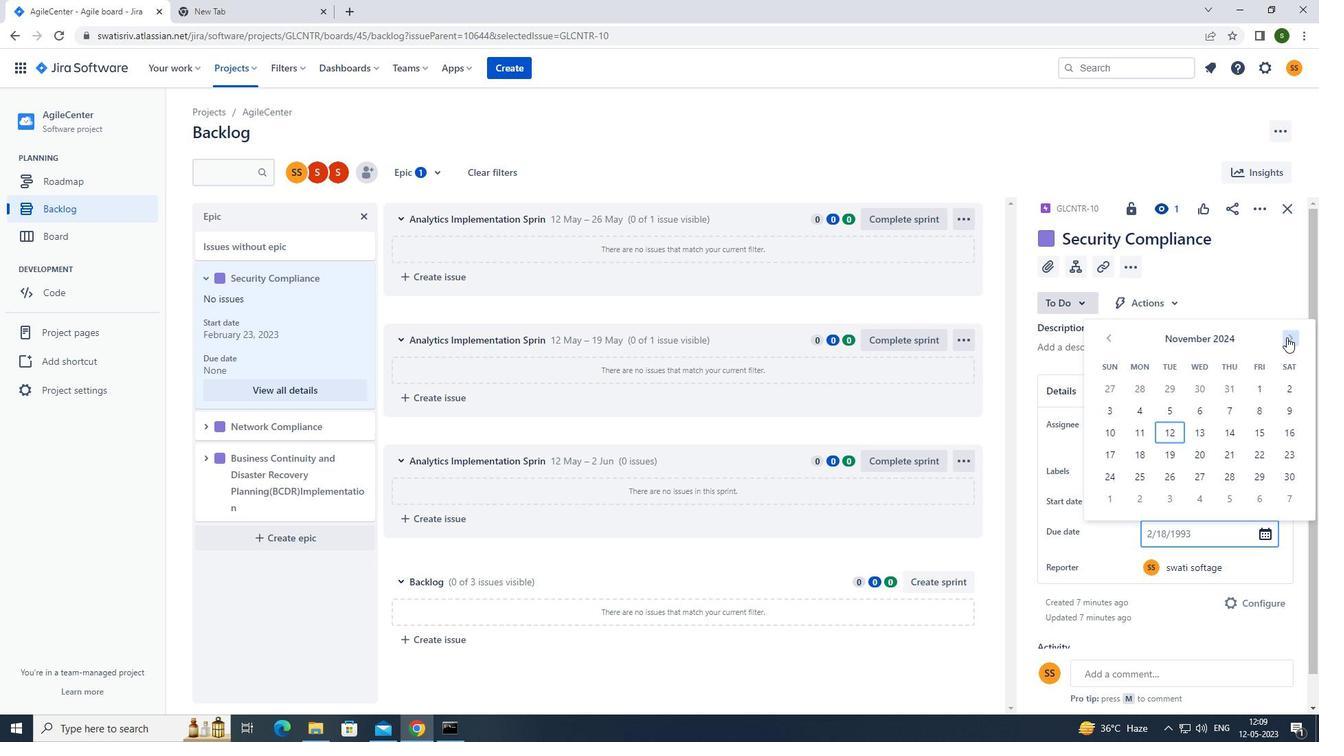 
Action: Mouse pressed left at (1287, 337)
Screenshot: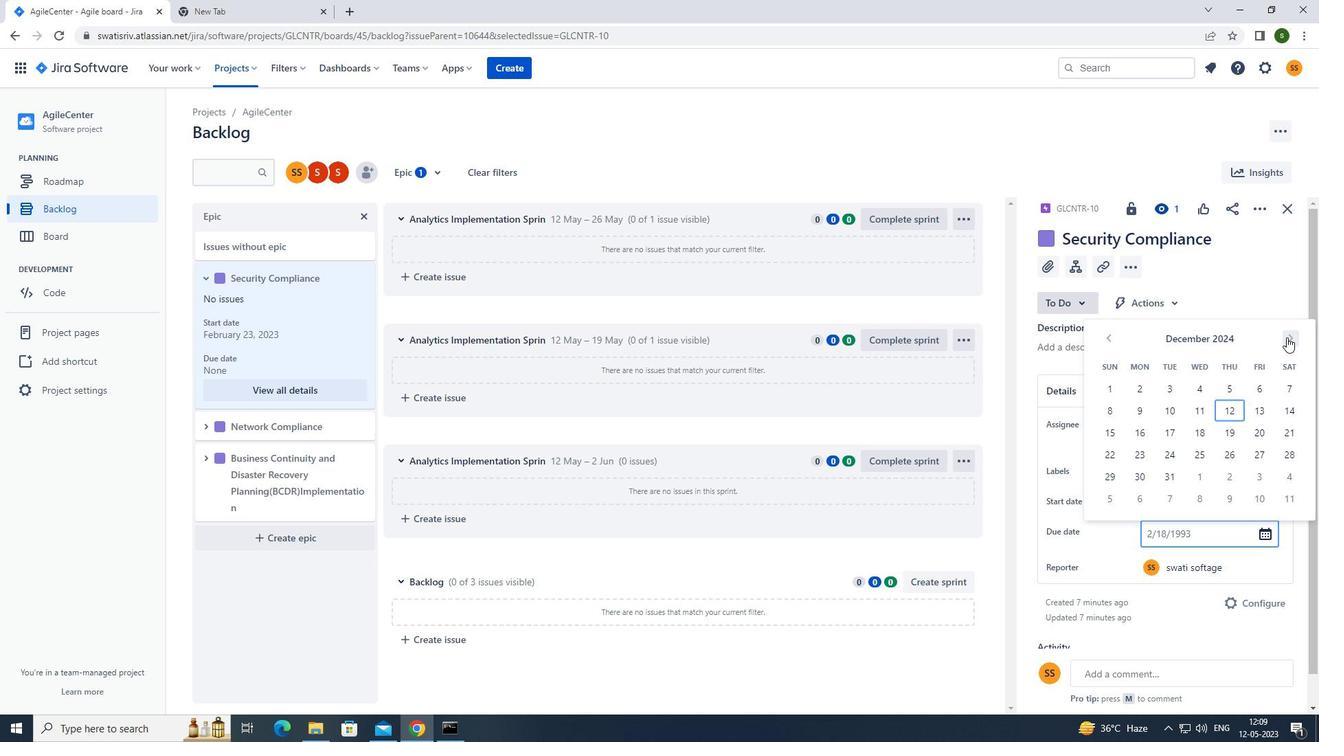 
Action: Mouse pressed left at (1287, 337)
Screenshot: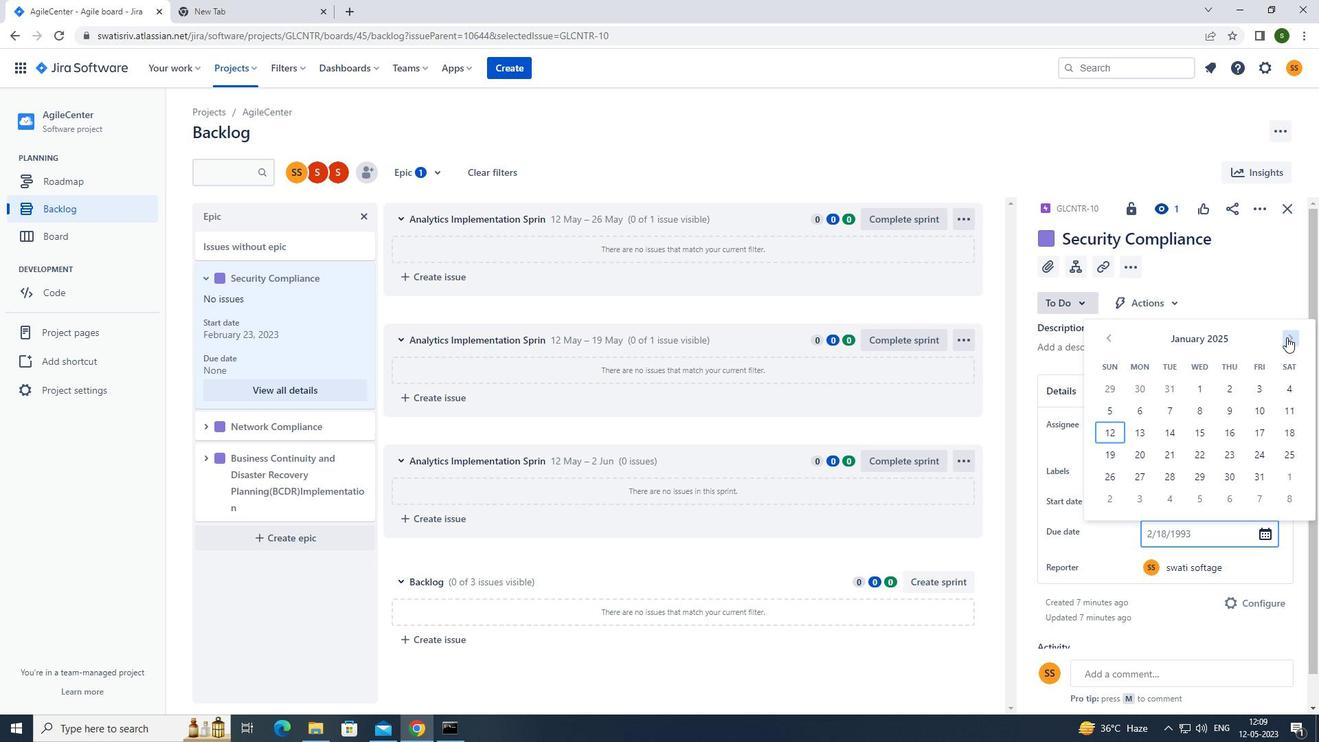 
Action: Mouse pressed left at (1287, 337)
Screenshot: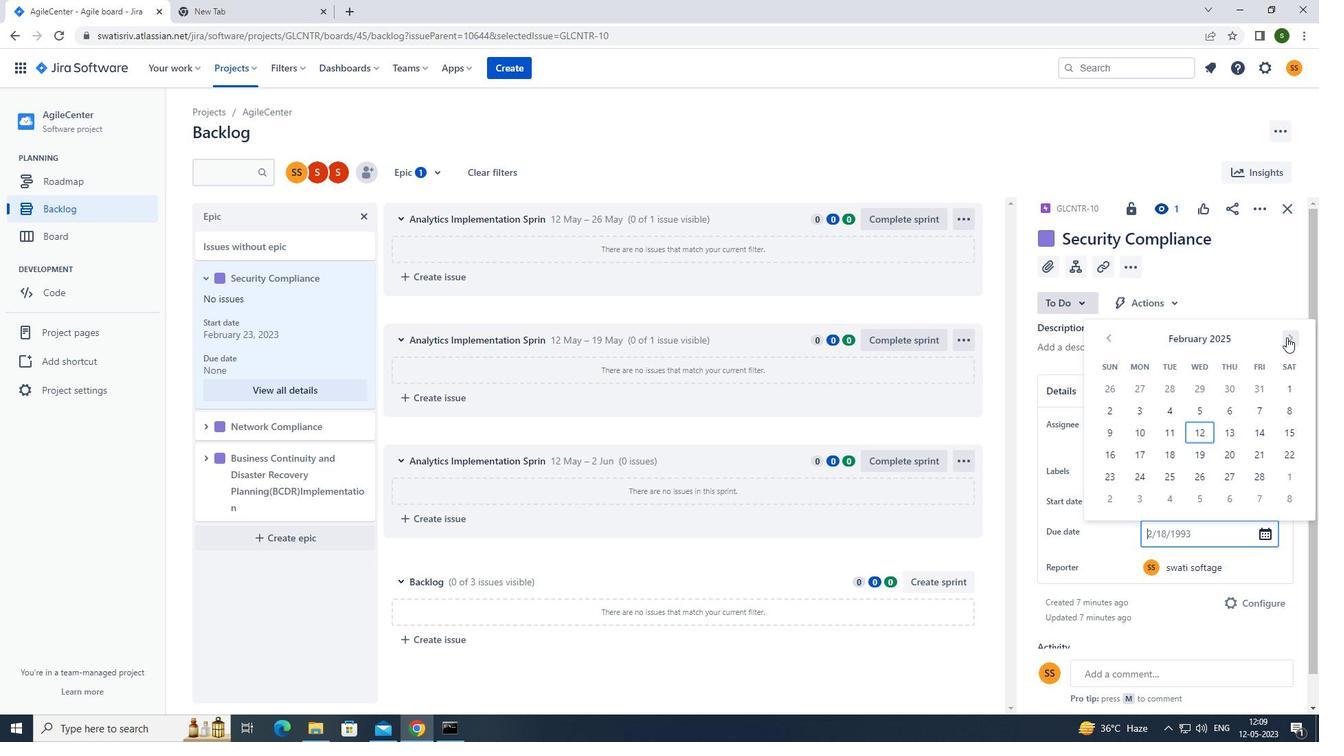 
Action: Mouse pressed left at (1287, 337)
Screenshot: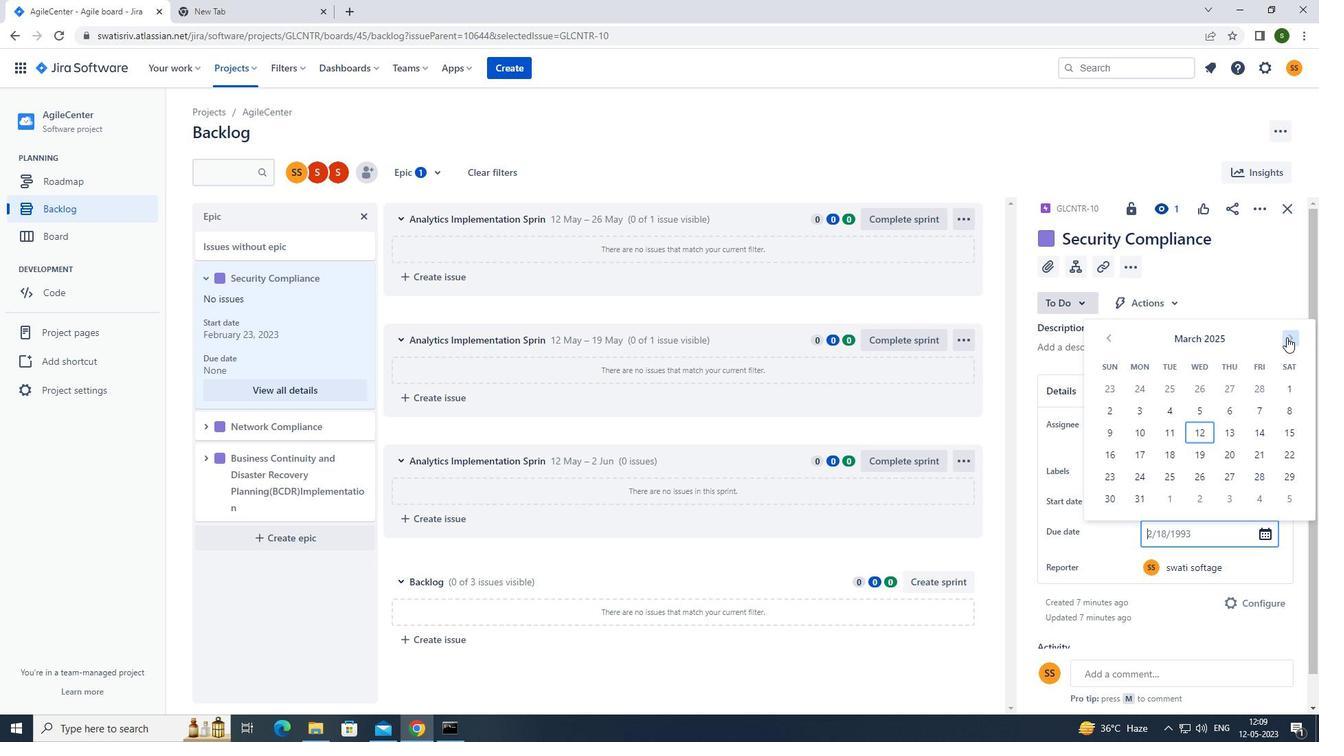 
Action: Mouse pressed left at (1287, 337)
Screenshot: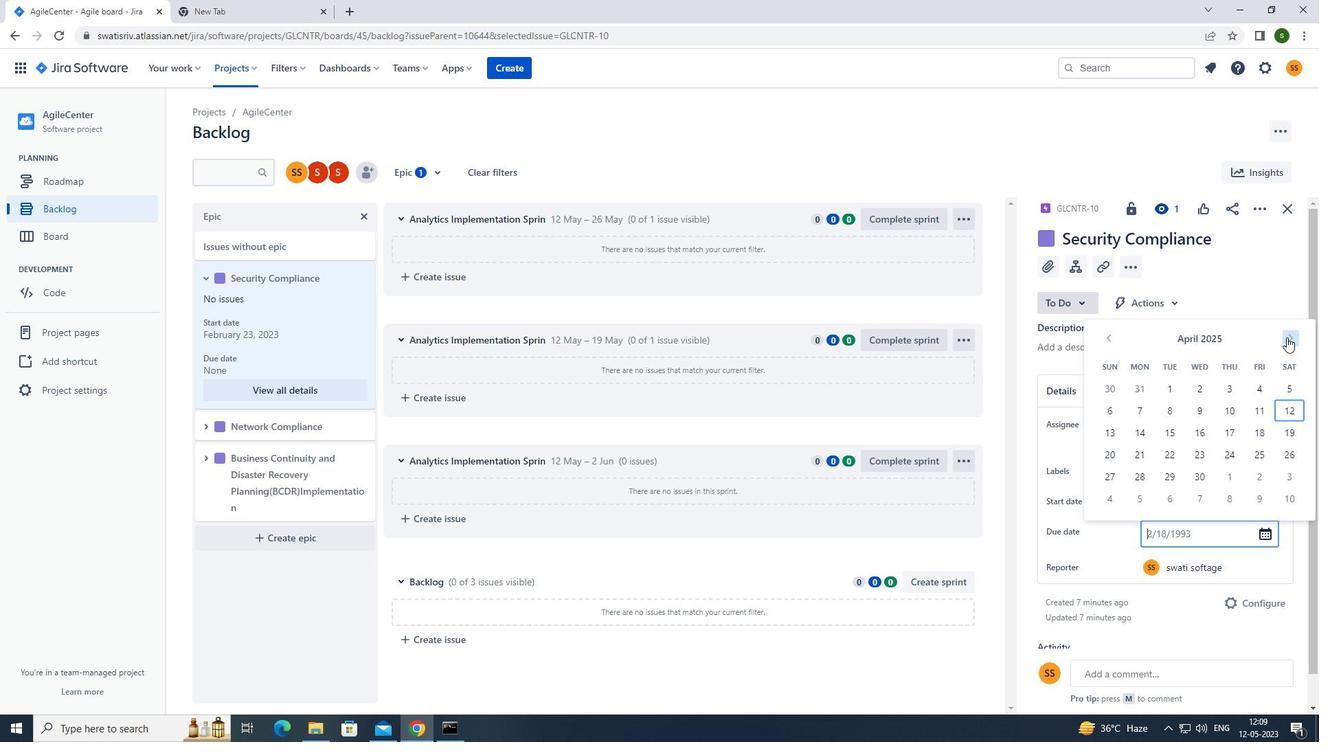
Action: Mouse pressed left at (1287, 337)
Screenshot: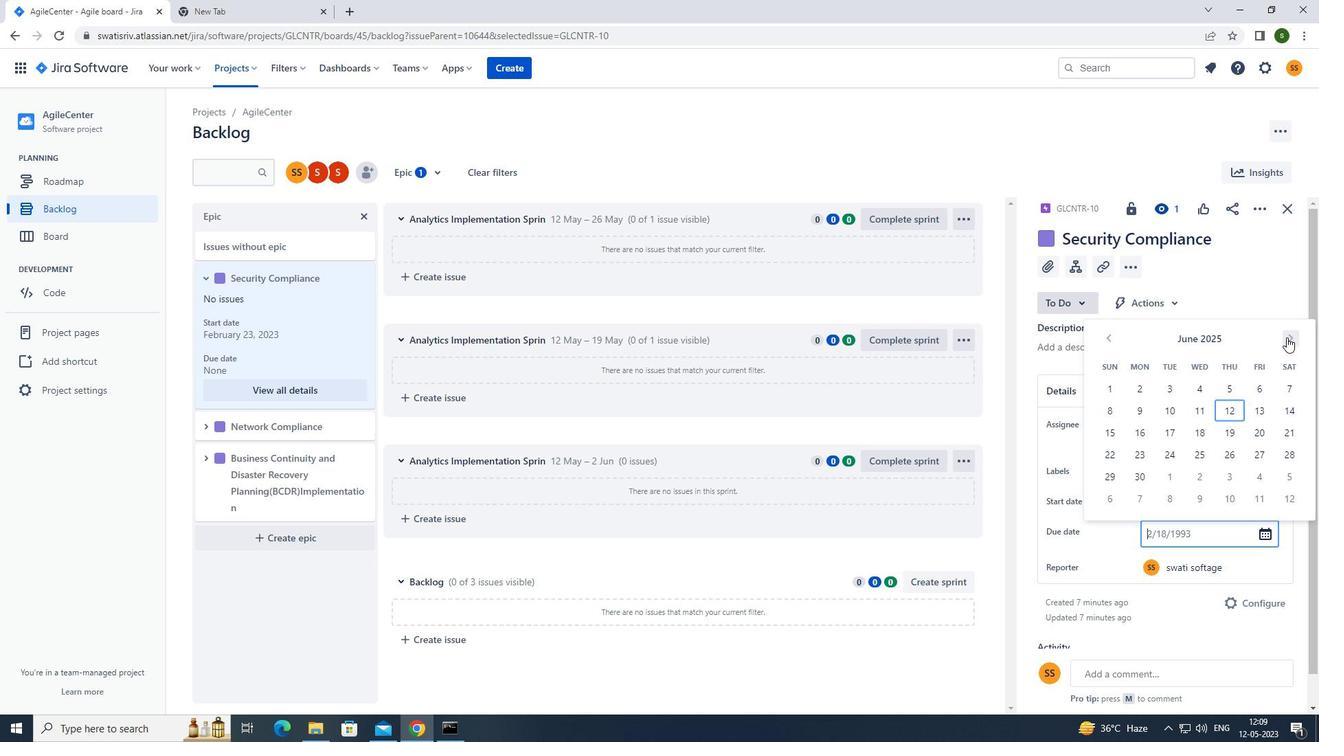 
Action: Mouse pressed left at (1287, 337)
Screenshot: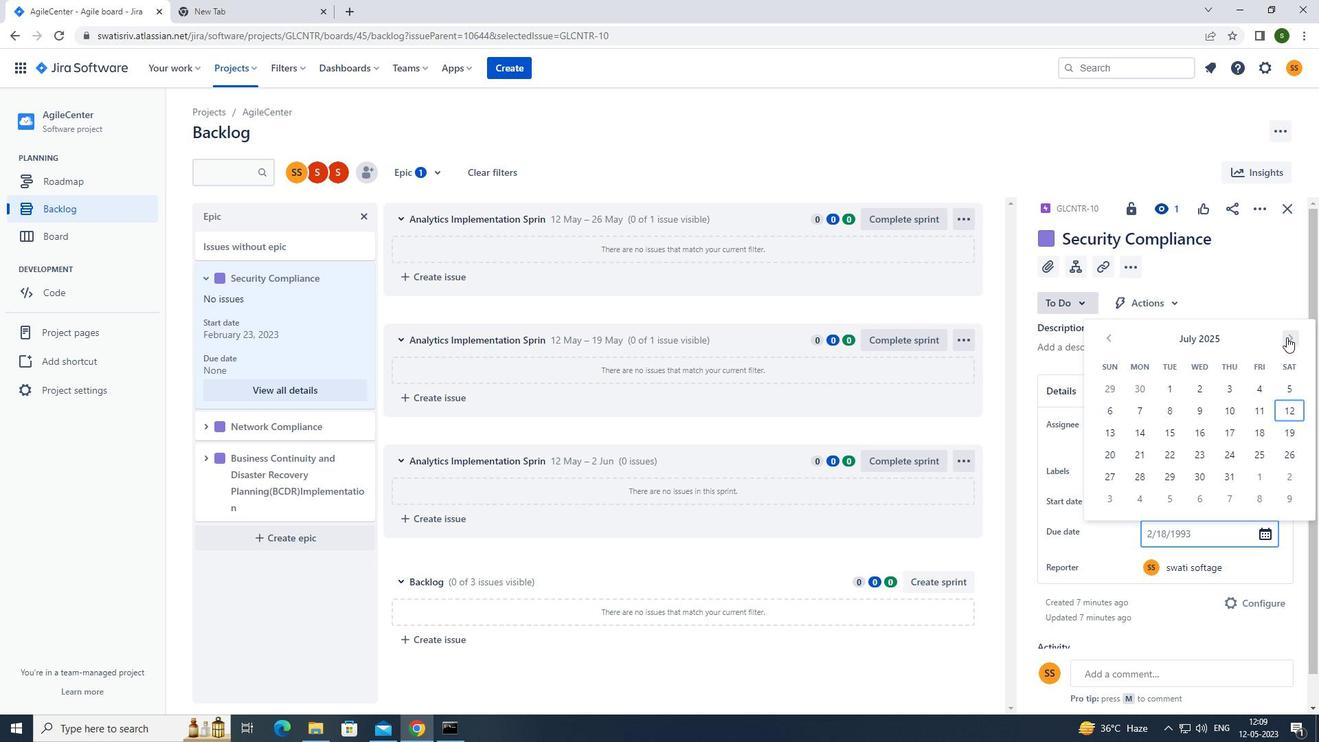 
Action: Mouse moved to (1287, 455)
Screenshot: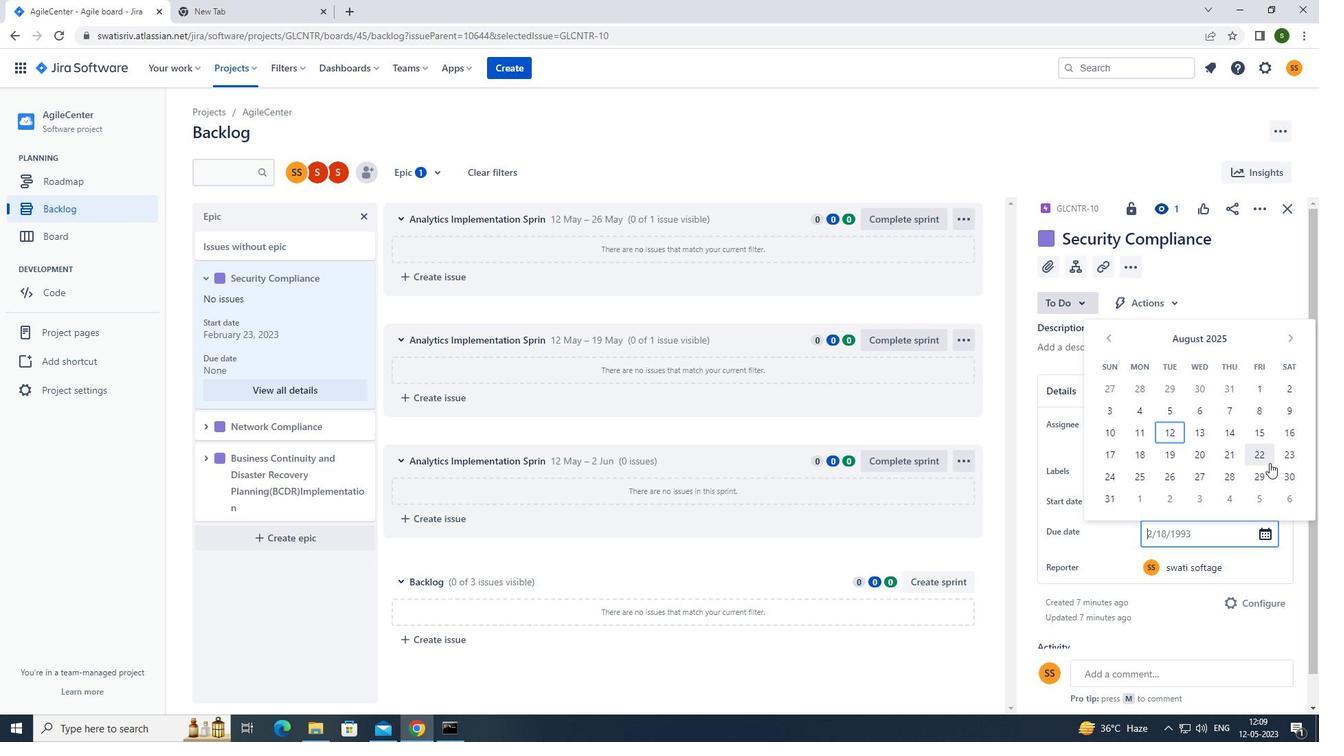 
Action: Mouse pressed left at (1287, 455)
Screenshot: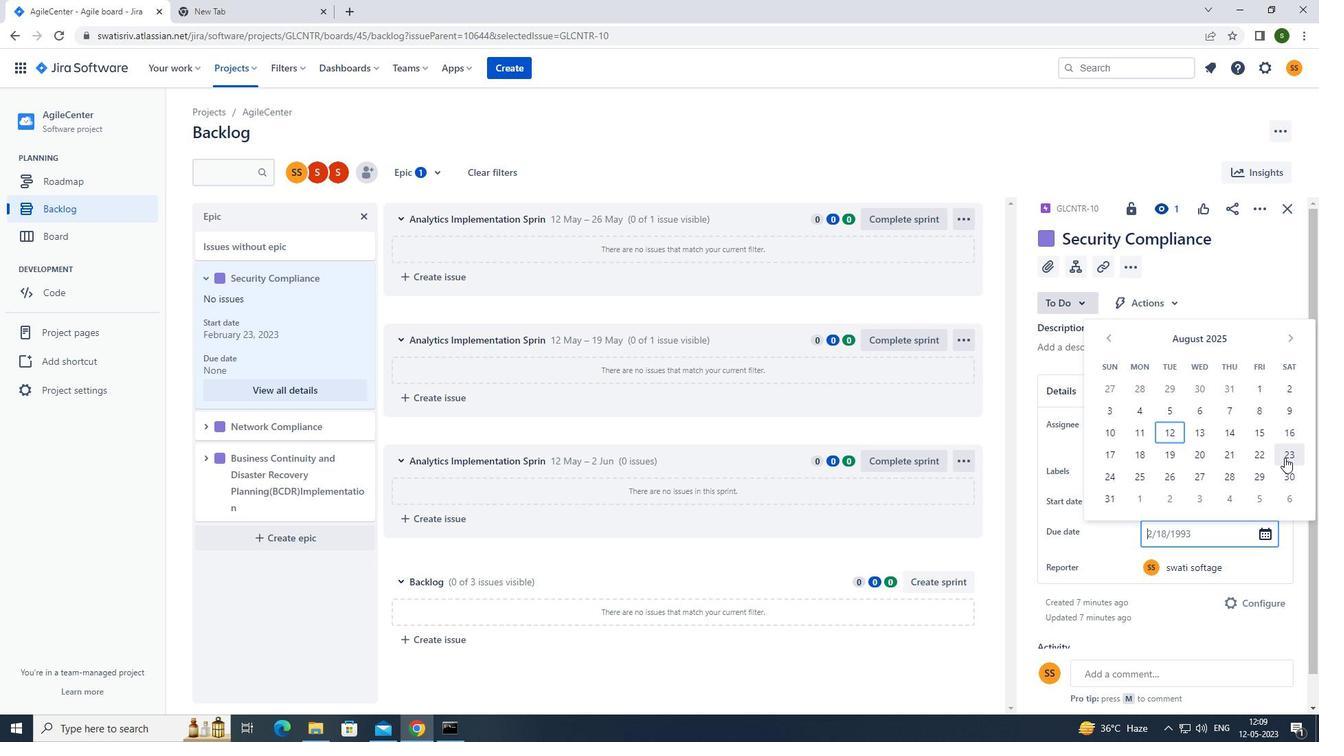 
Action: Mouse moved to (201, 422)
Screenshot: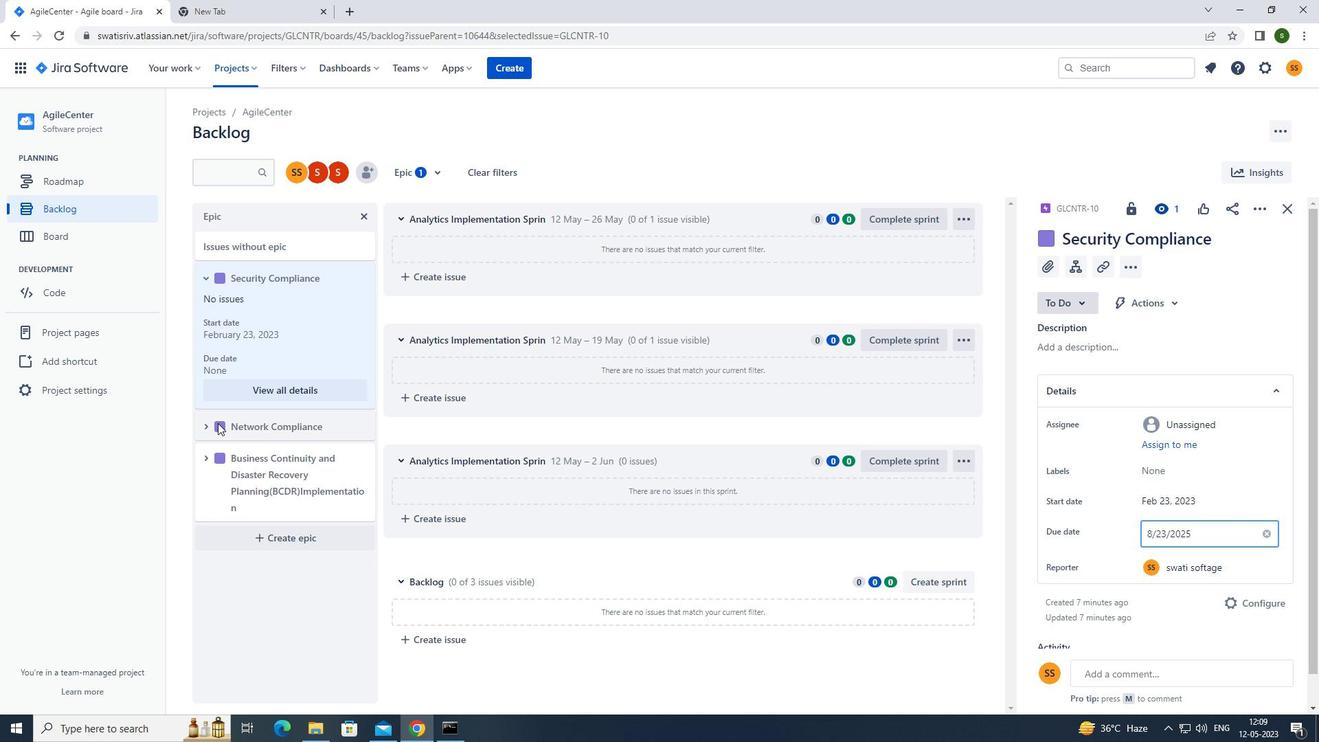 
Action: Mouse pressed left at (201, 422)
Screenshot: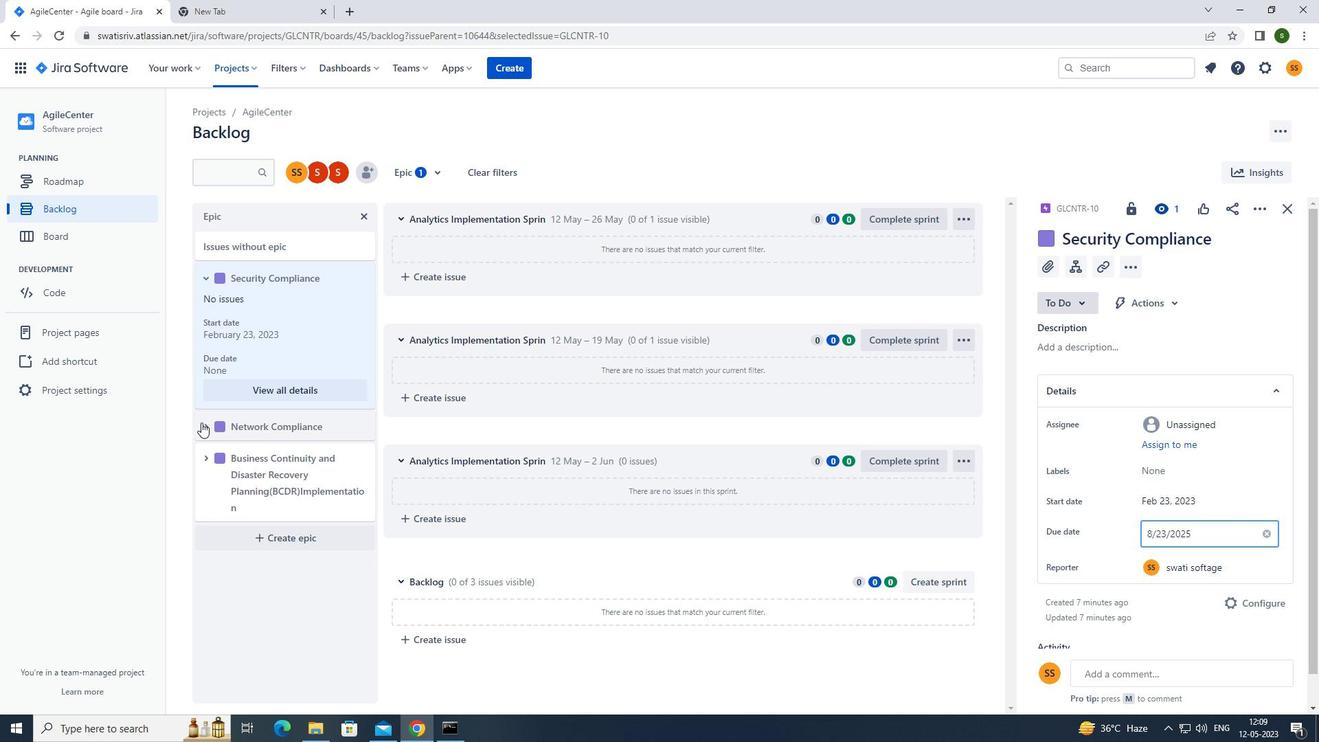
Action: Mouse moved to (281, 533)
Screenshot: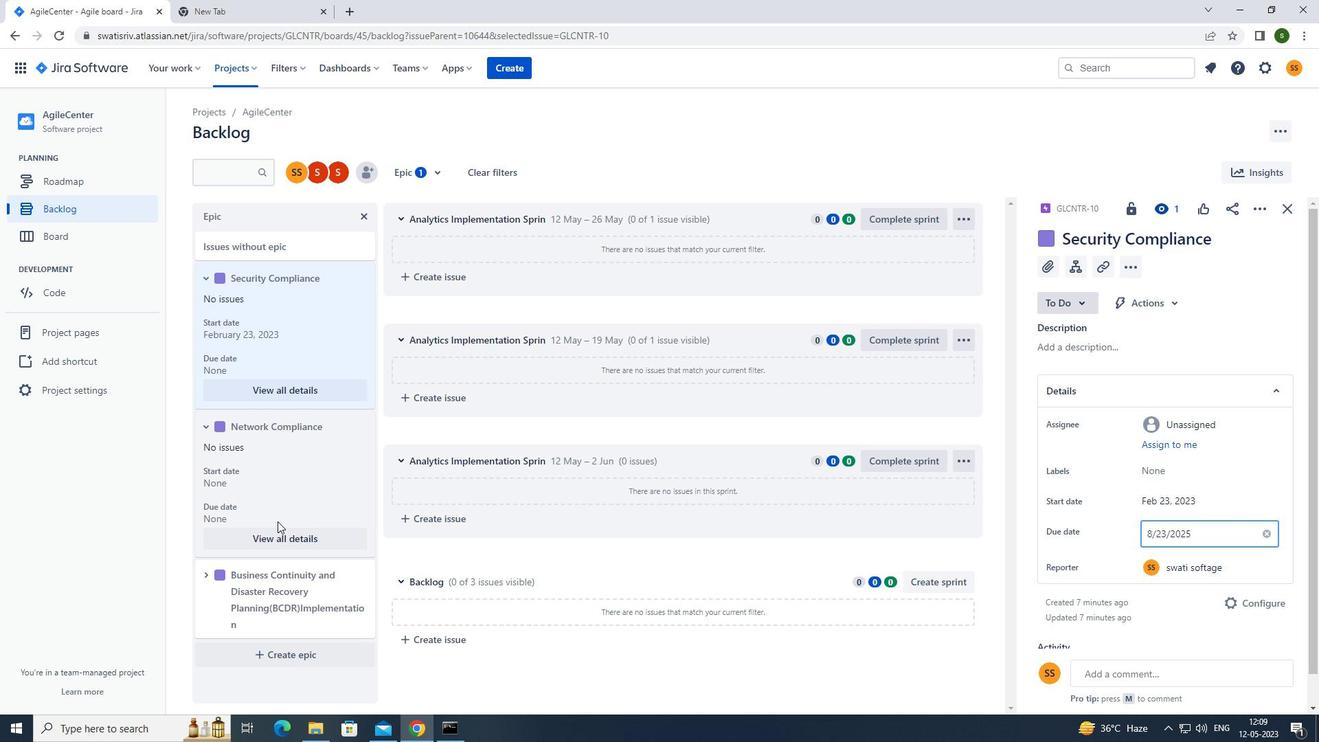 
Action: Mouse pressed left at (281, 533)
Screenshot: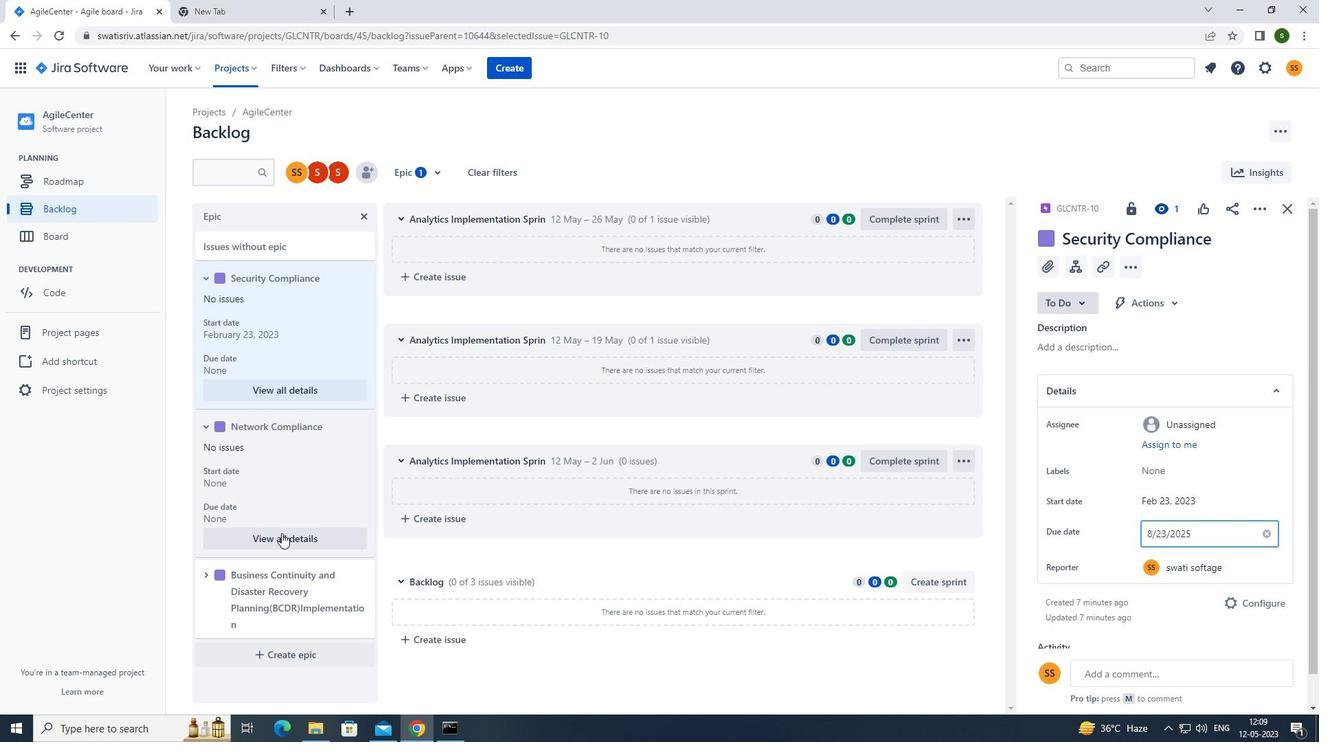 
Action: Mouse moved to (1162, 499)
Screenshot: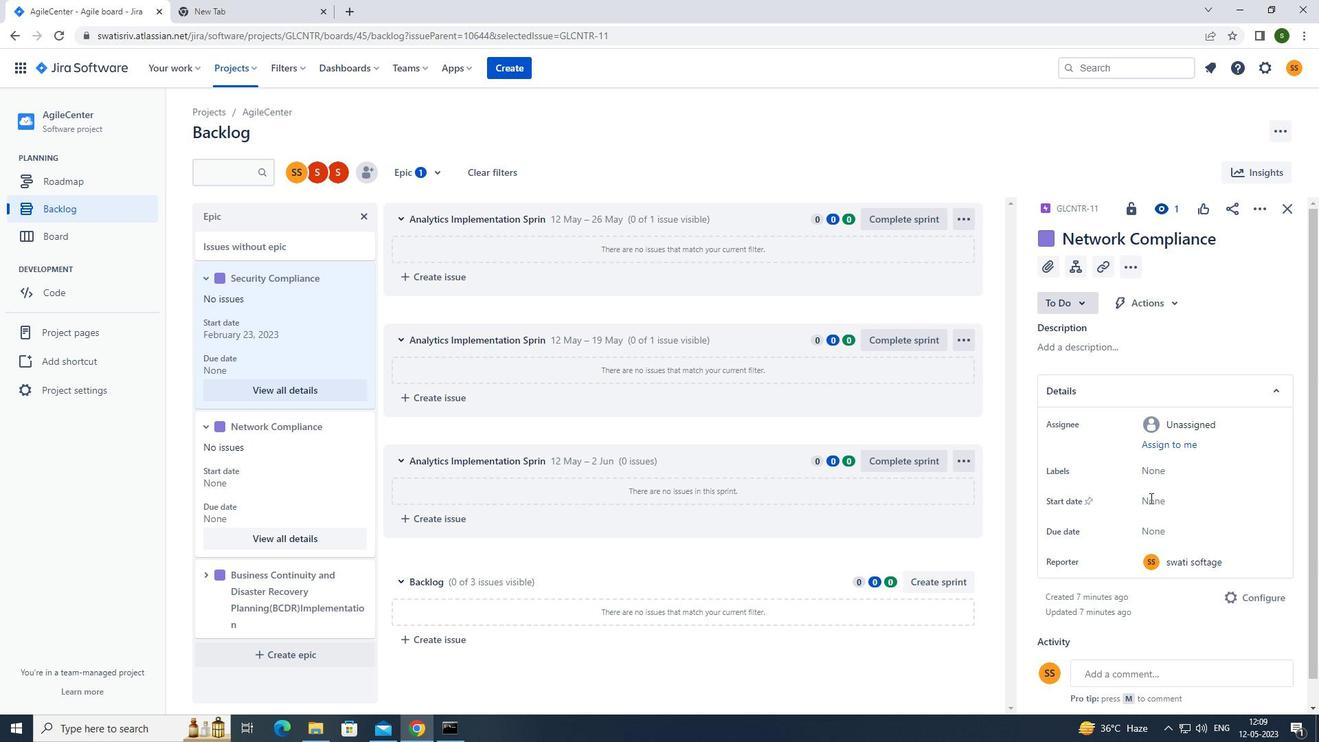 
Action: Mouse pressed left at (1162, 499)
Screenshot: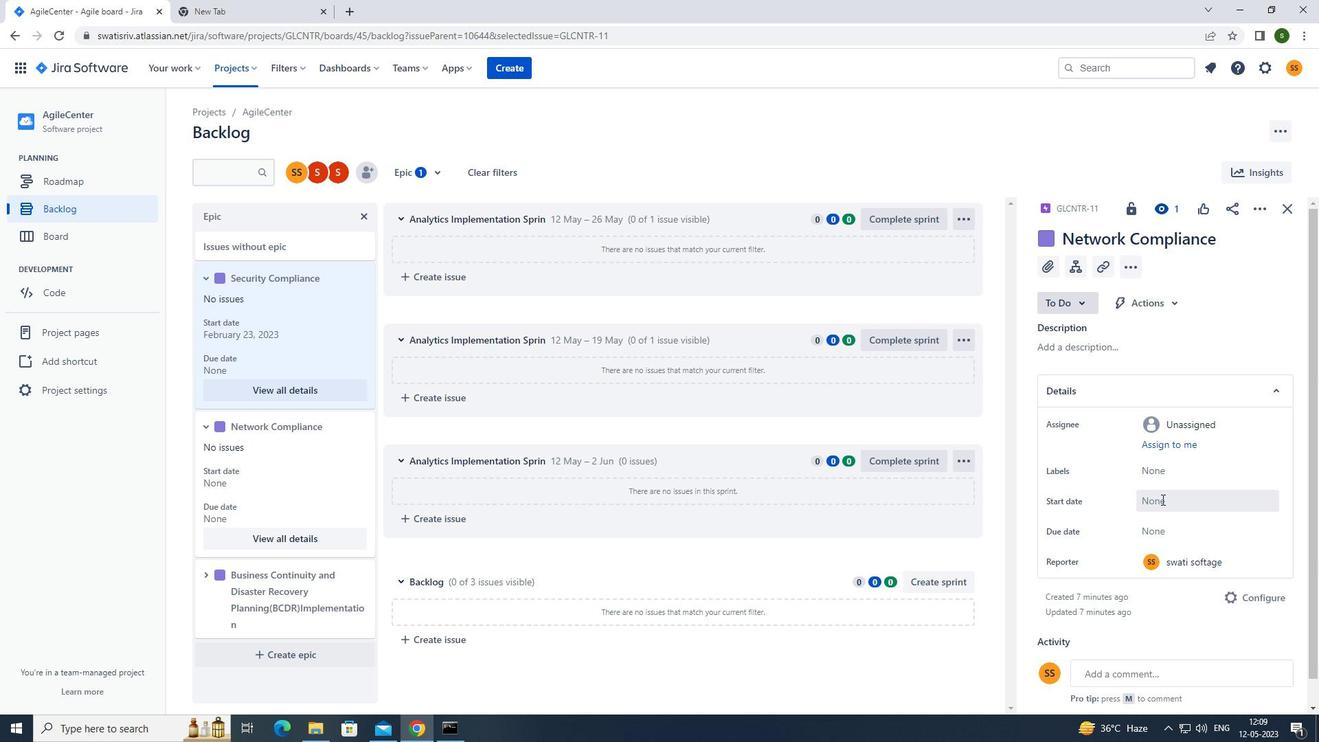 
Action: Mouse moved to (1105, 304)
Screenshot: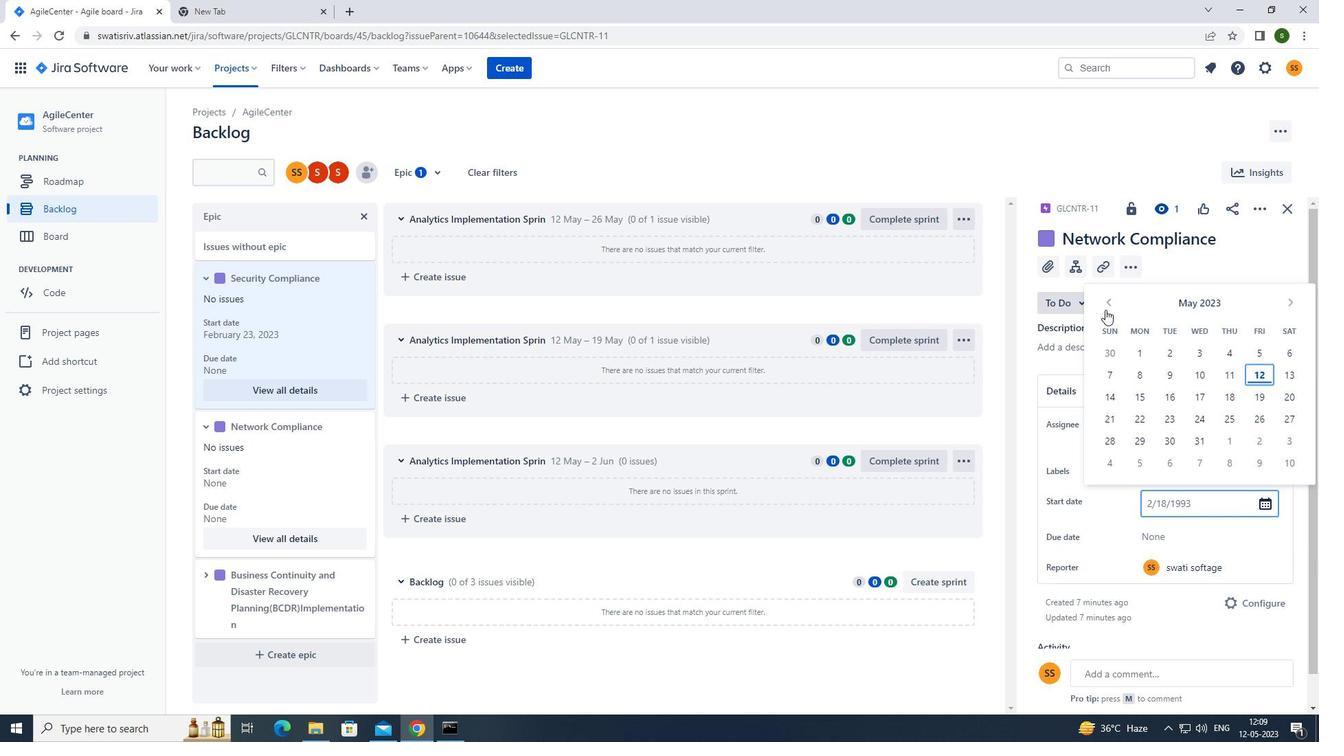 
Action: Mouse pressed left at (1105, 304)
Screenshot: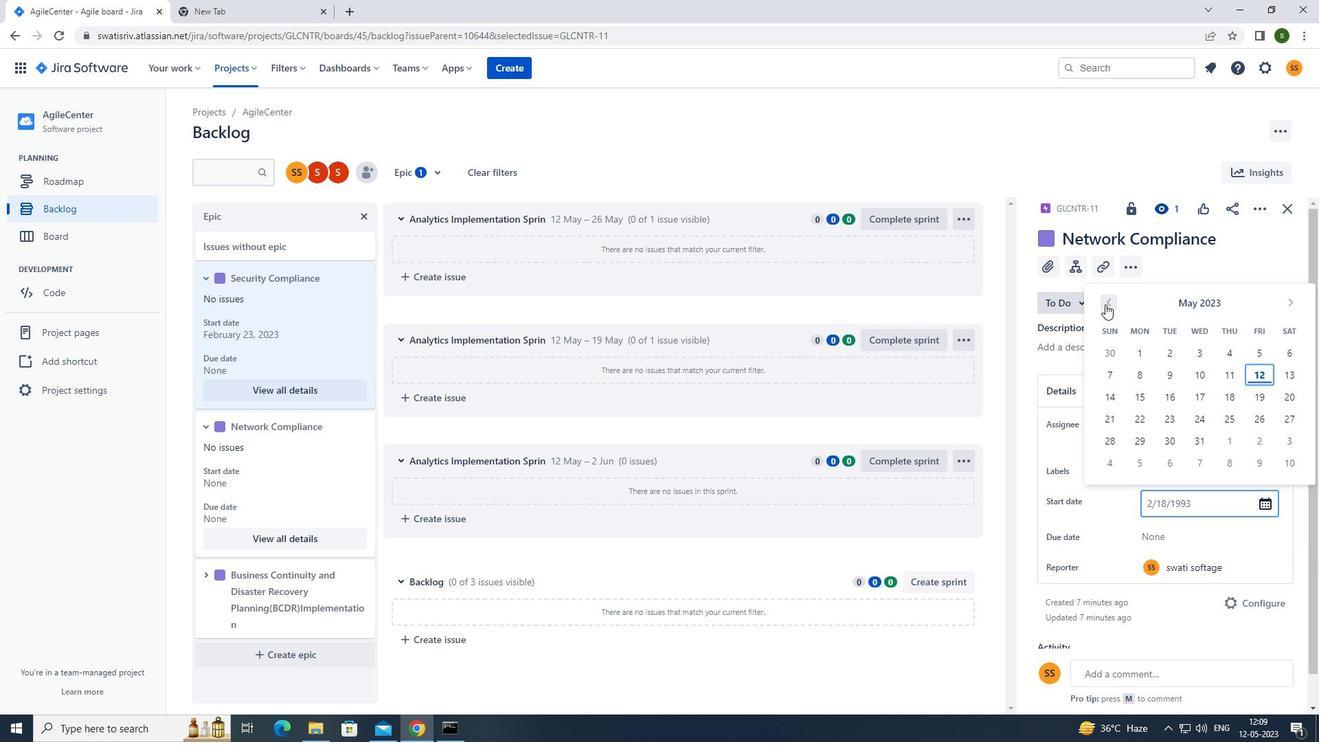 
Action: Mouse pressed left at (1105, 304)
Screenshot: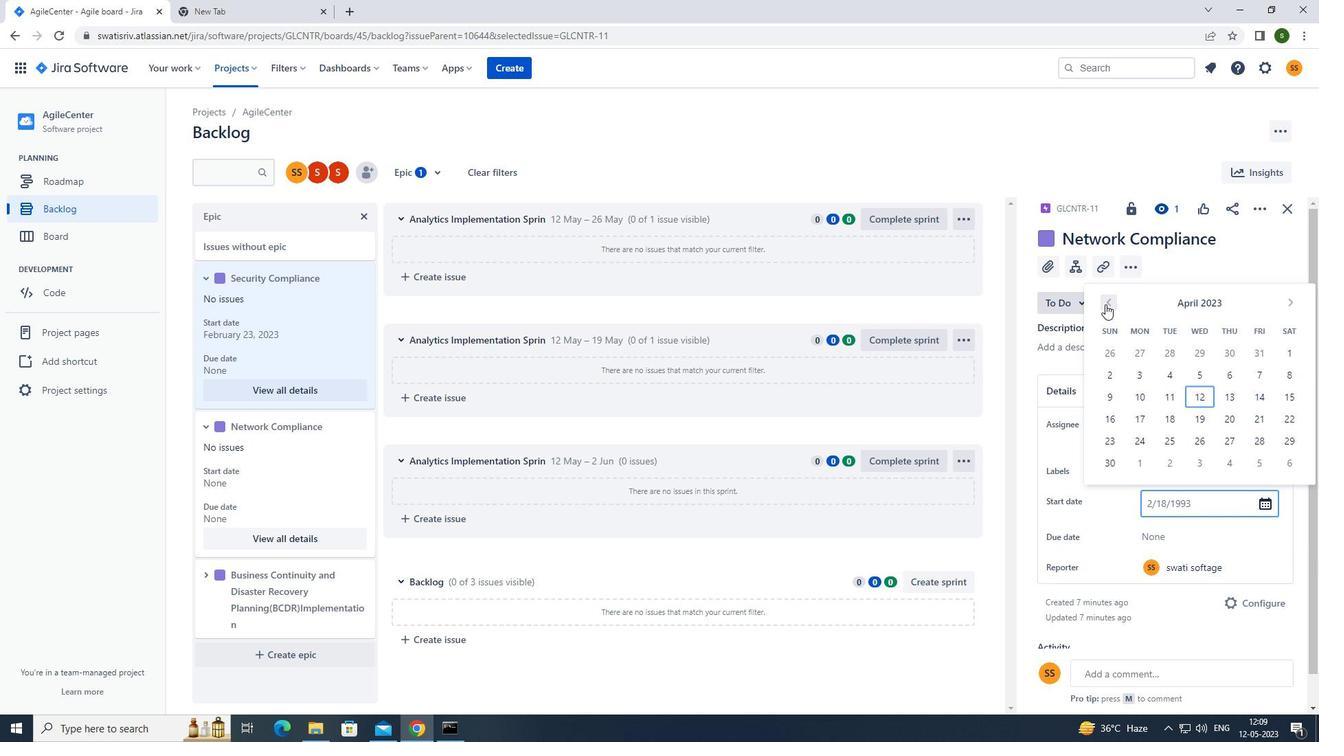 
Action: Mouse moved to (1112, 422)
Screenshot: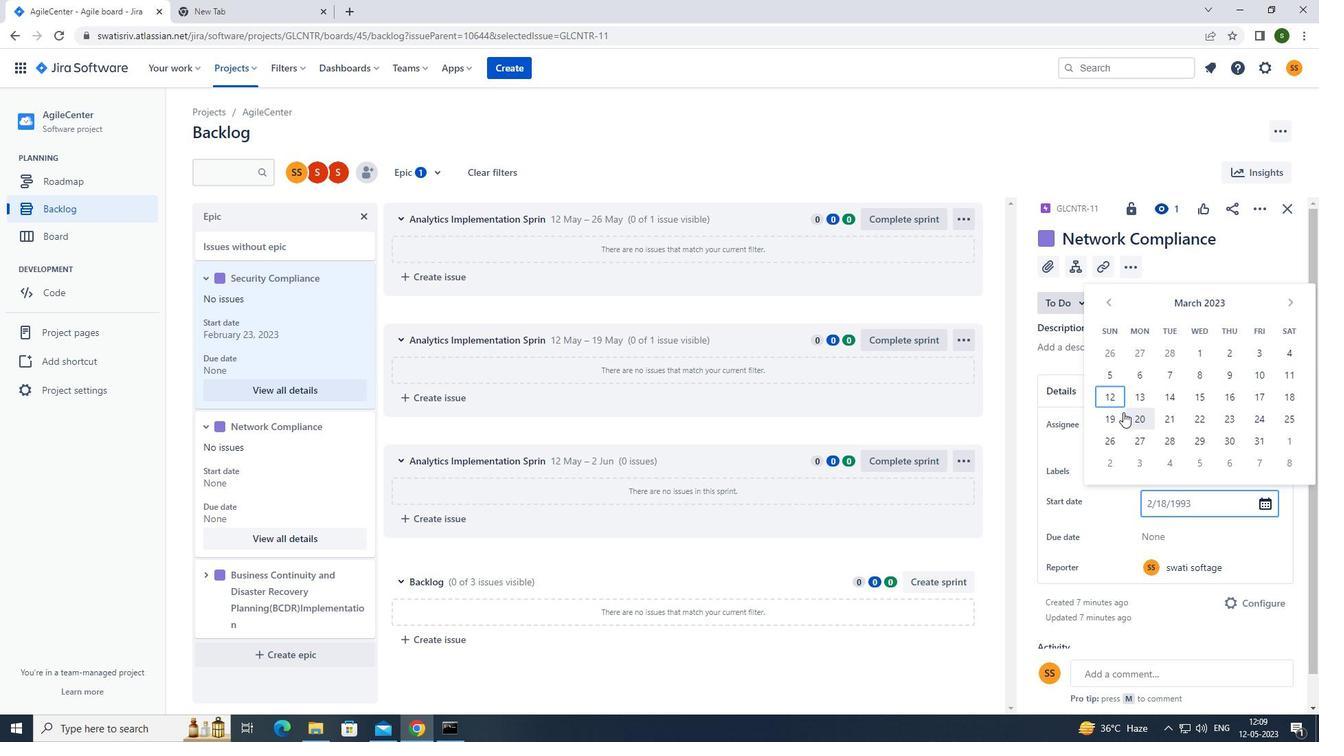 
Action: Mouse pressed left at (1112, 422)
Screenshot: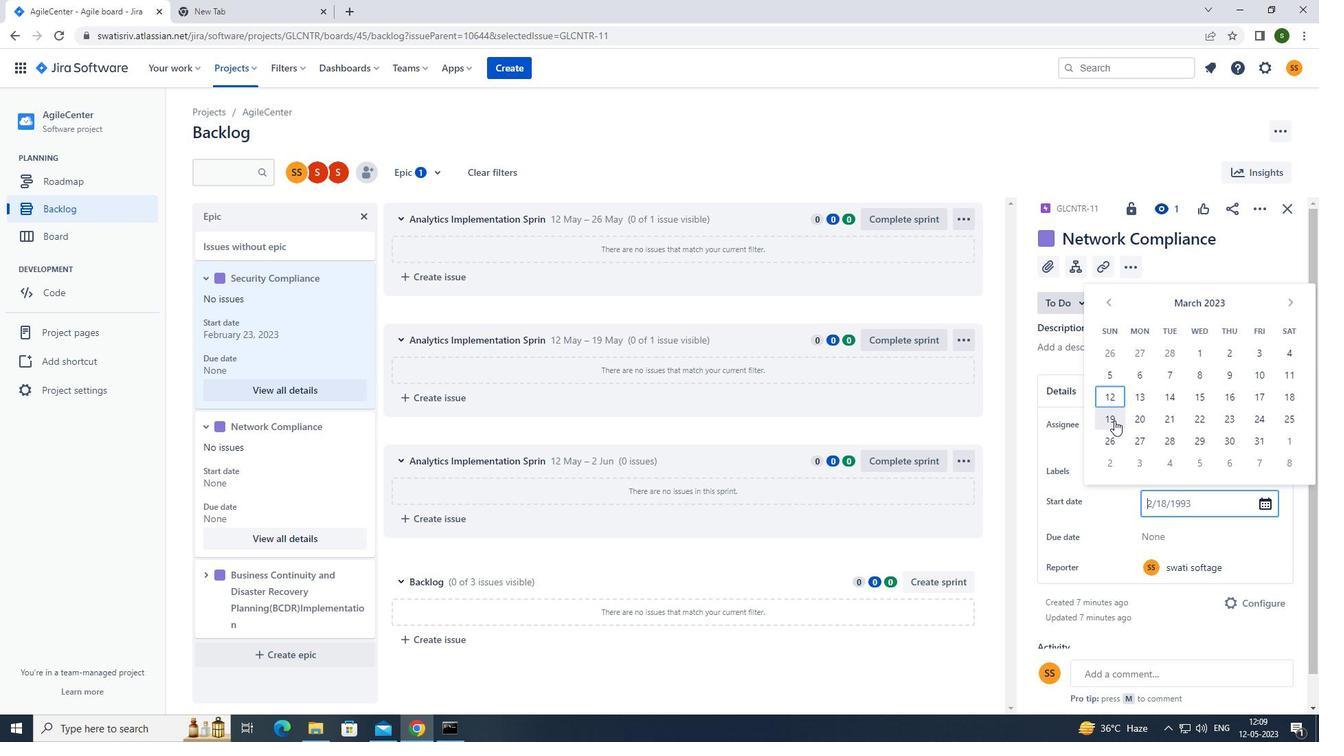 
Action: Mouse moved to (1174, 534)
Screenshot: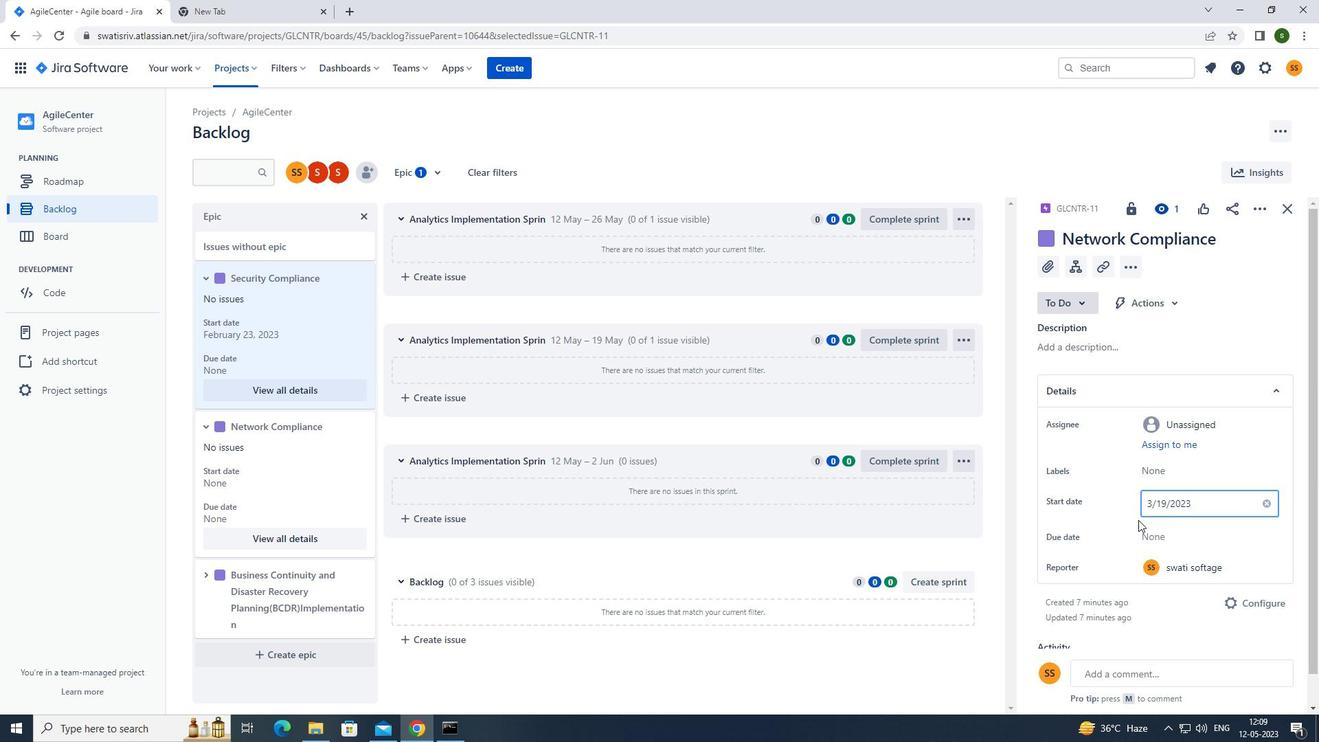 
Action: Mouse pressed left at (1174, 534)
Screenshot: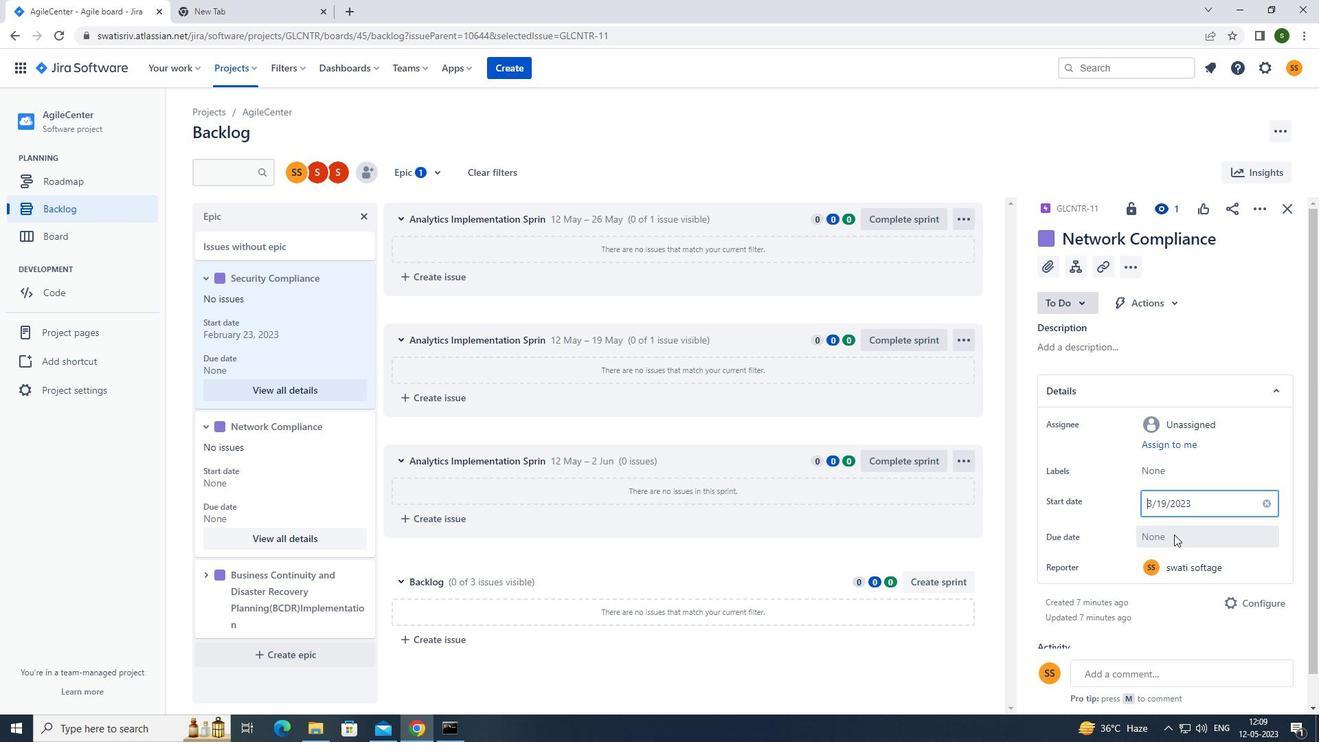
Action: Mouse moved to (1290, 331)
Screenshot: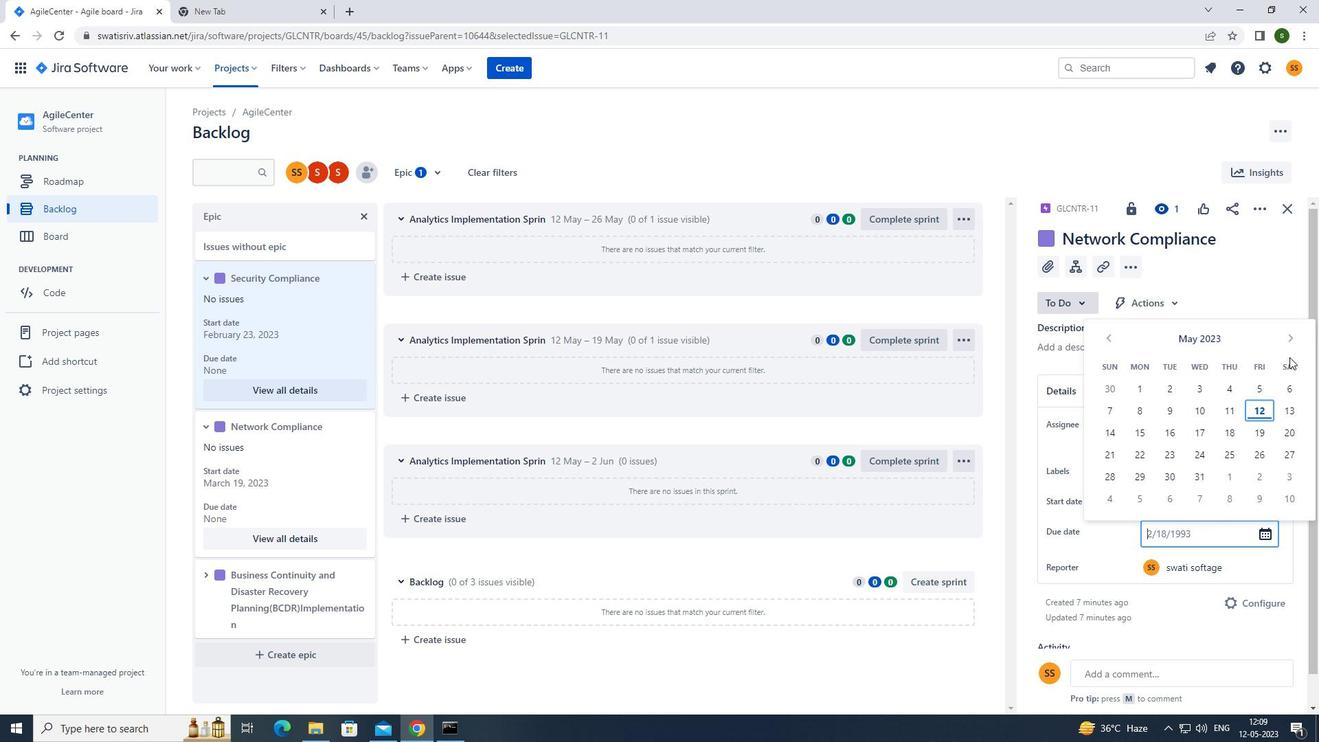 
Action: Mouse pressed left at (1290, 331)
Screenshot: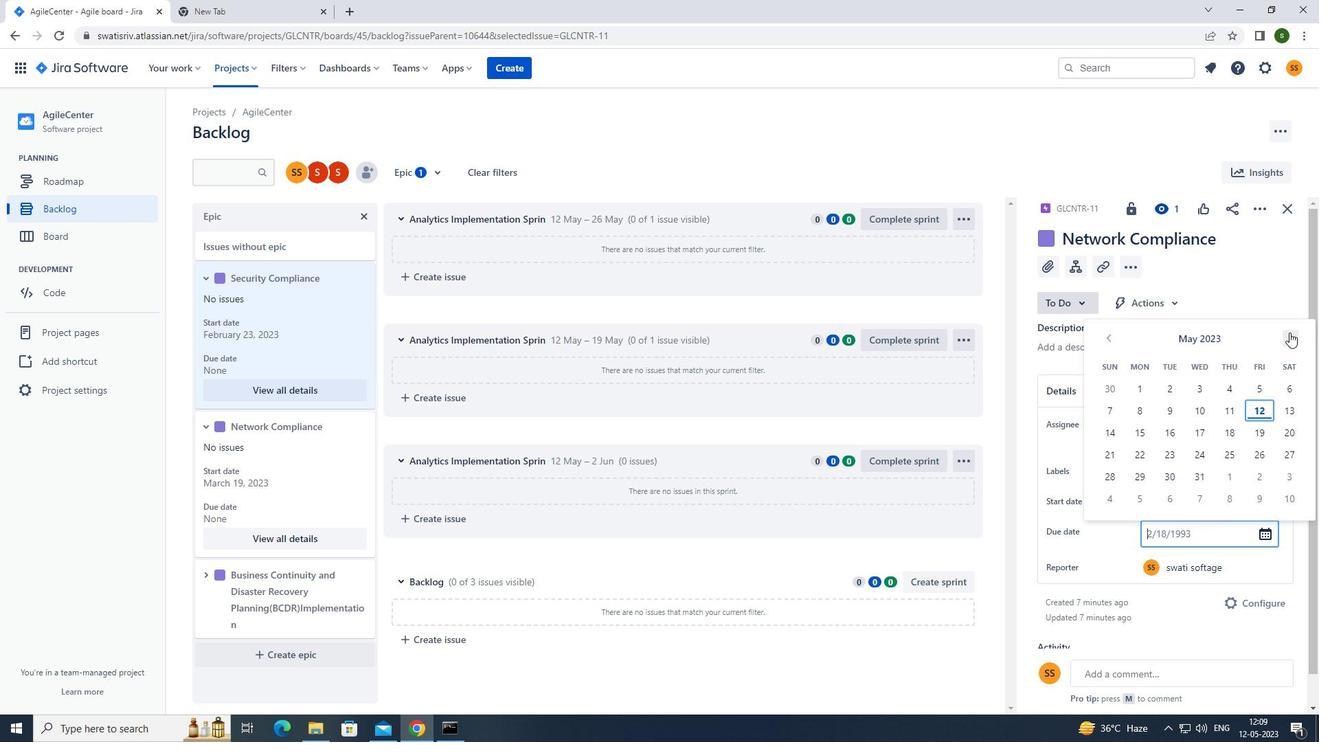
Action: Mouse pressed left at (1290, 331)
Screenshot: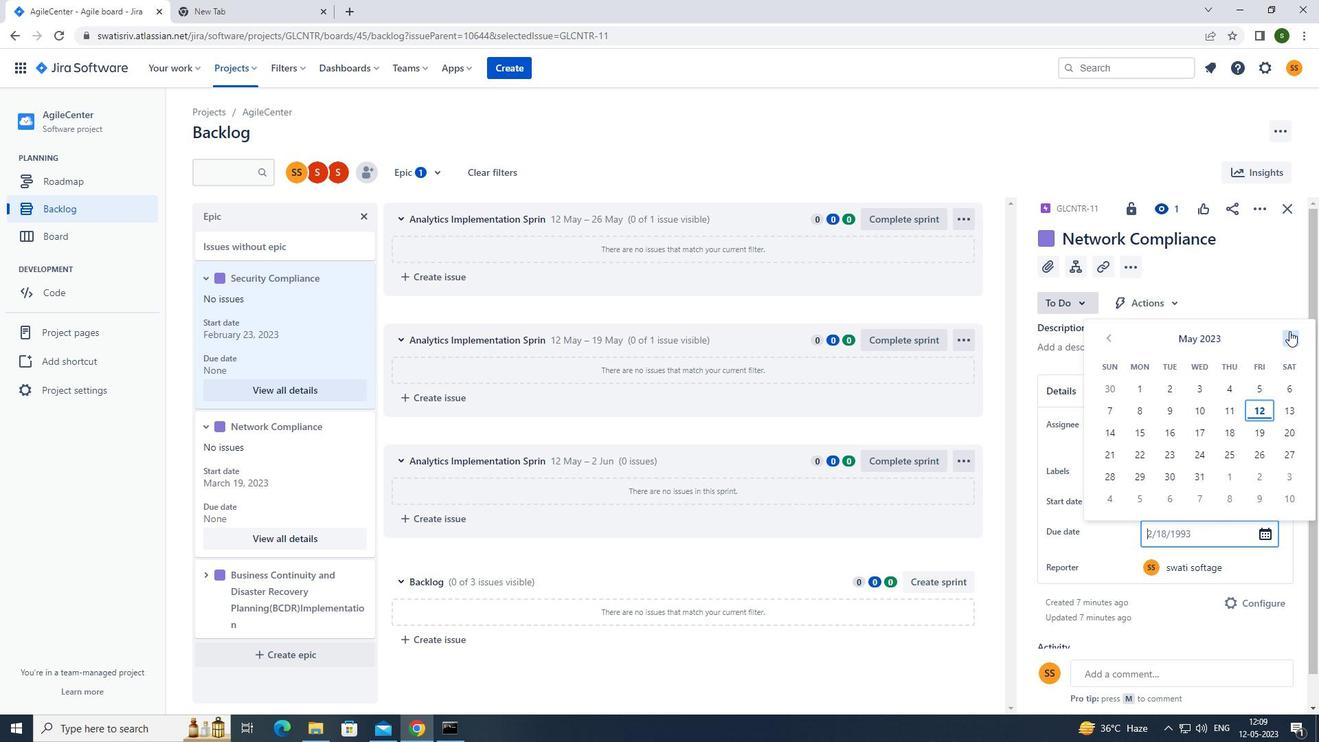 
Action: Mouse pressed left at (1290, 331)
Screenshot: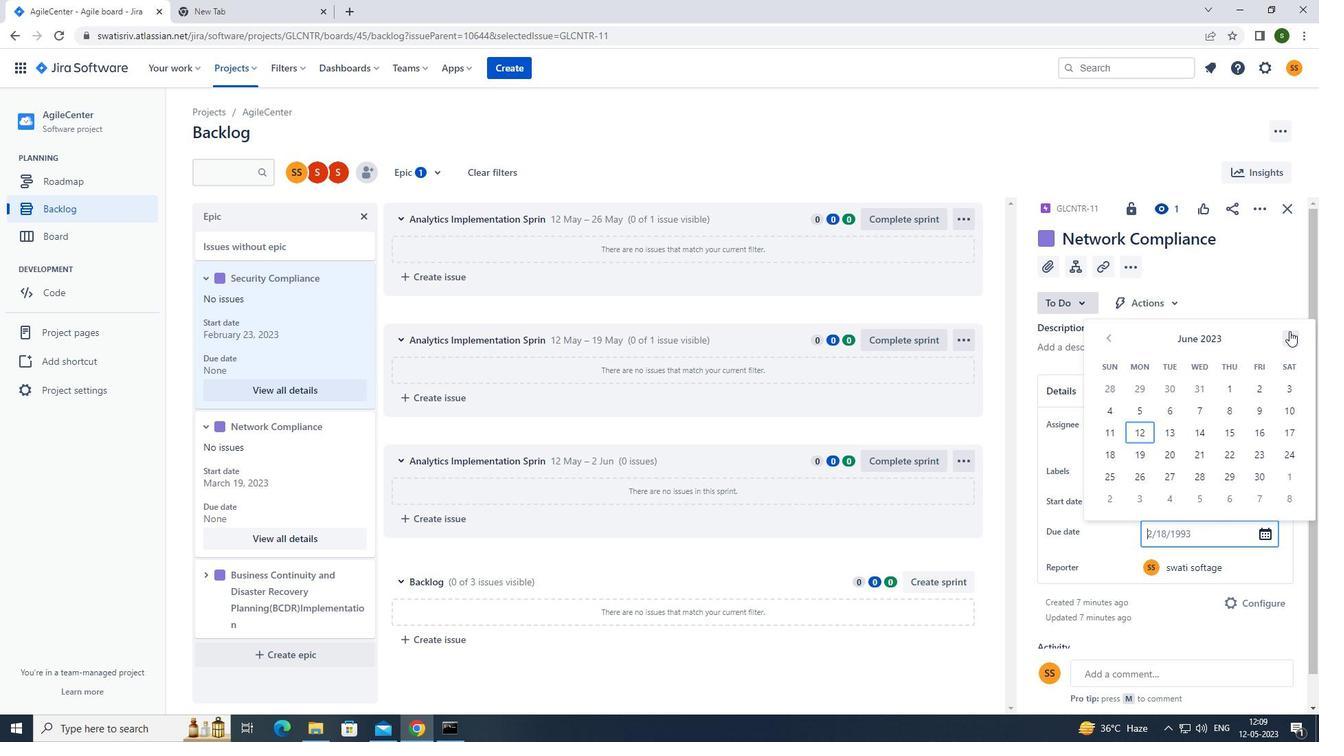 
Action: Mouse pressed left at (1290, 331)
Screenshot: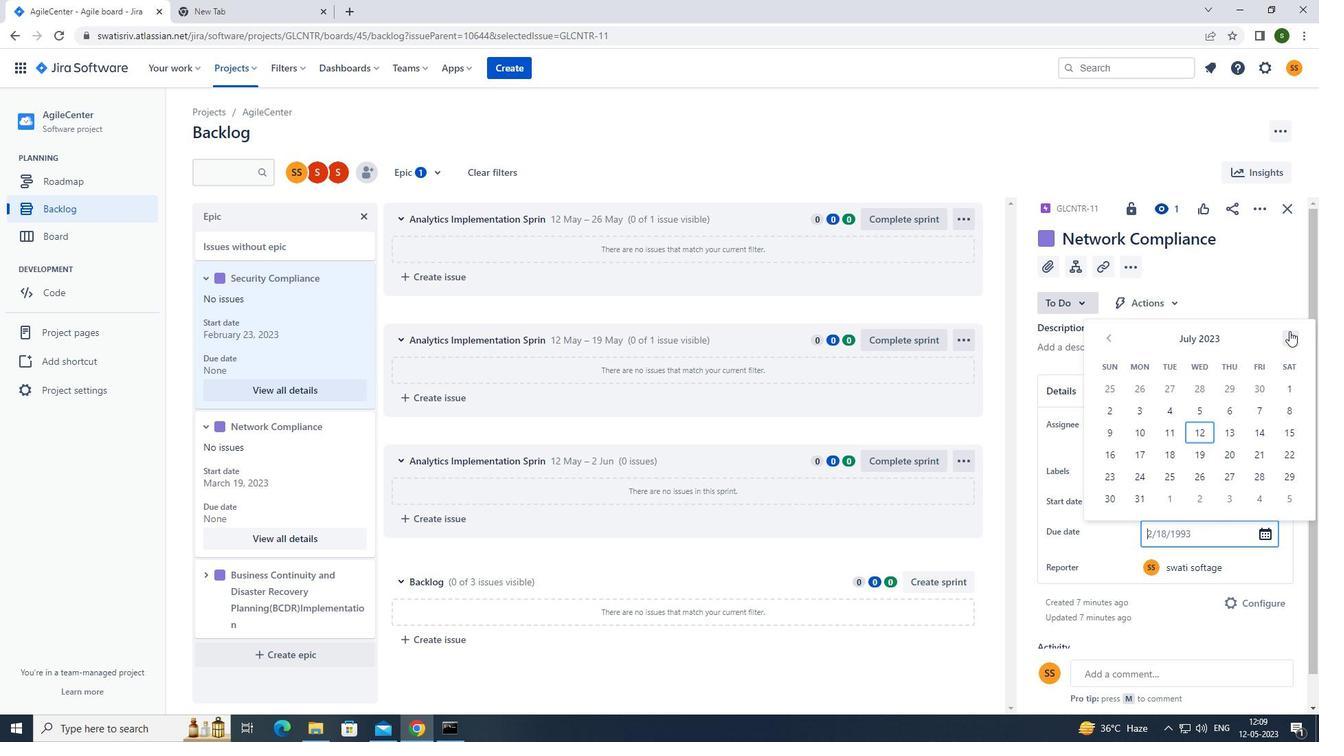 
Action: Mouse pressed left at (1290, 331)
Screenshot: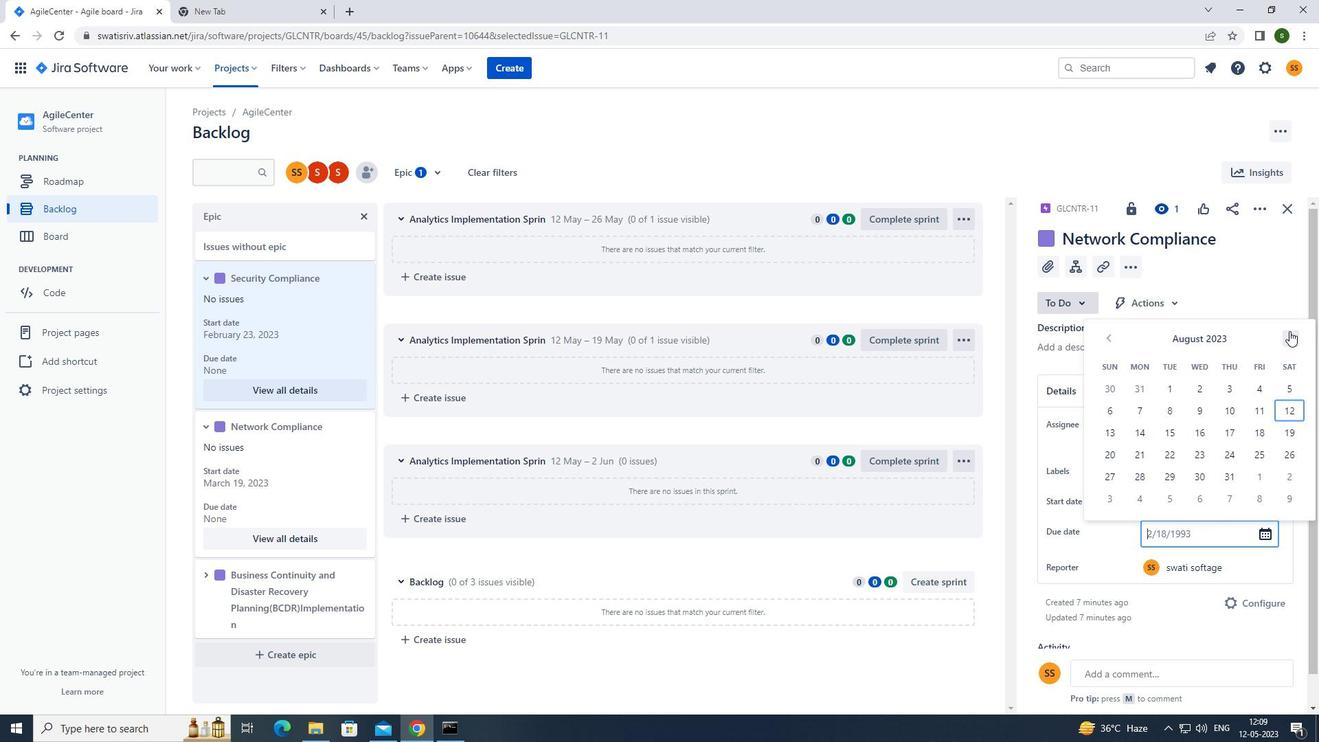 
Action: Mouse pressed left at (1290, 331)
Screenshot: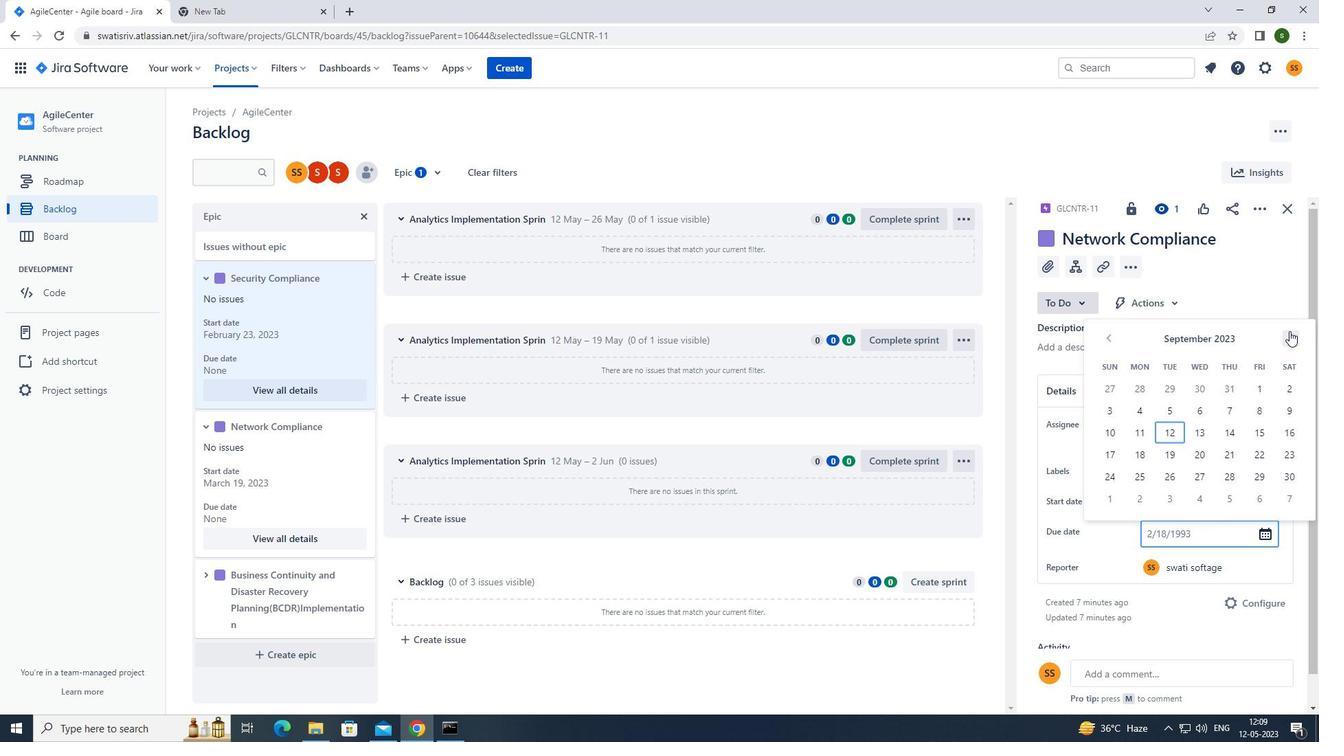 
Action: Mouse pressed left at (1290, 331)
Screenshot: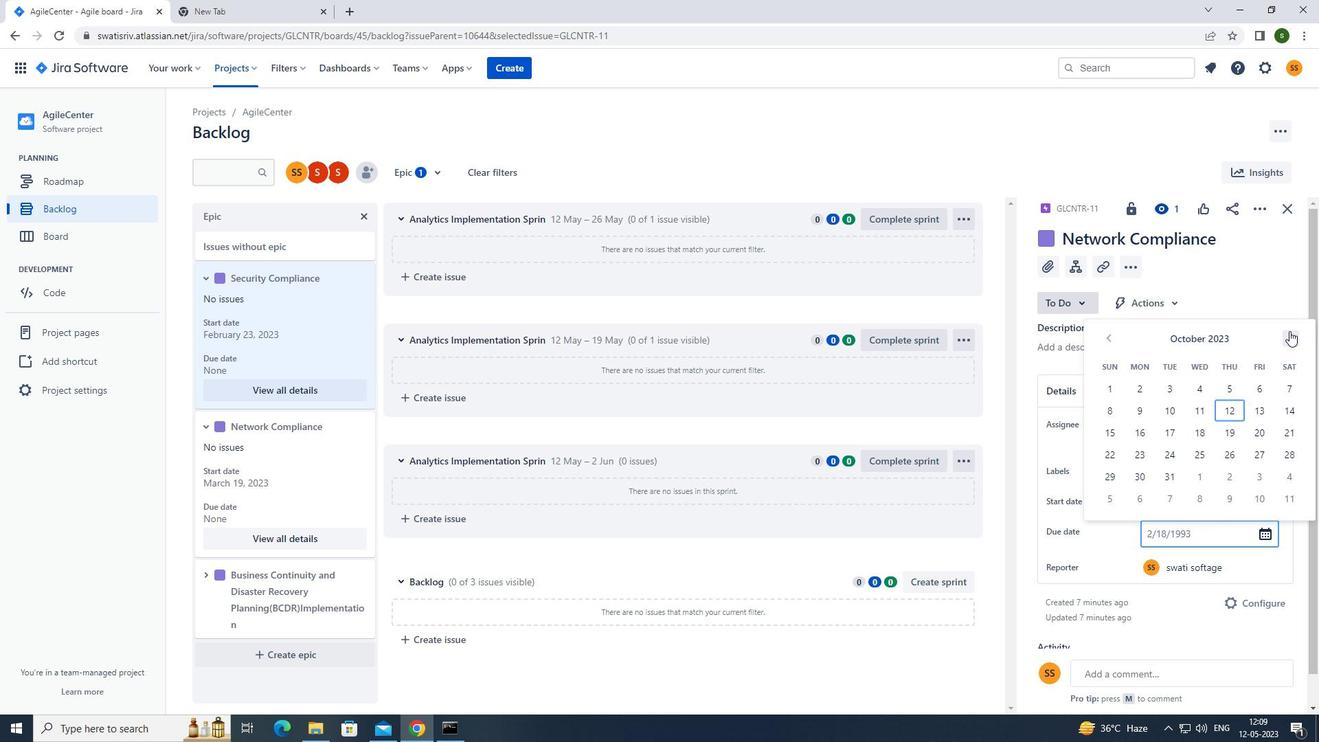 
Action: Mouse pressed left at (1290, 331)
Screenshot: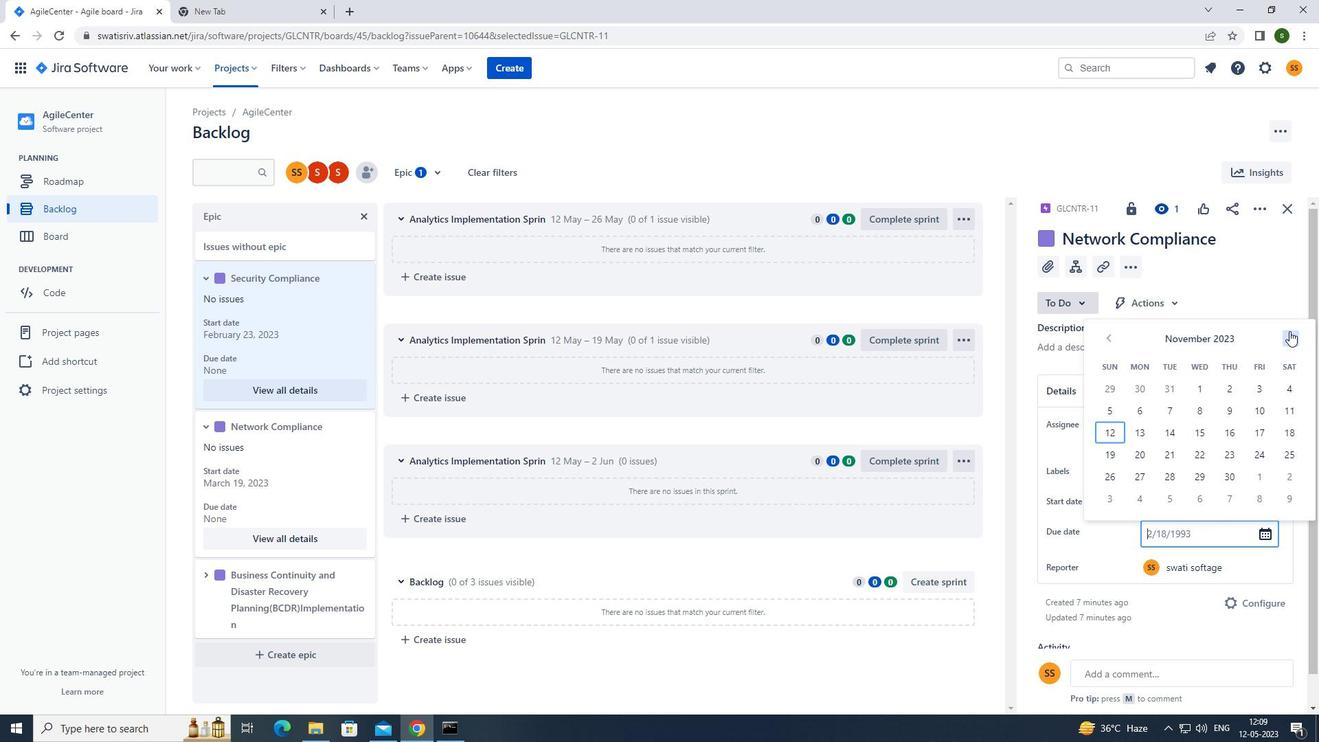 
Action: Mouse pressed left at (1290, 331)
Screenshot: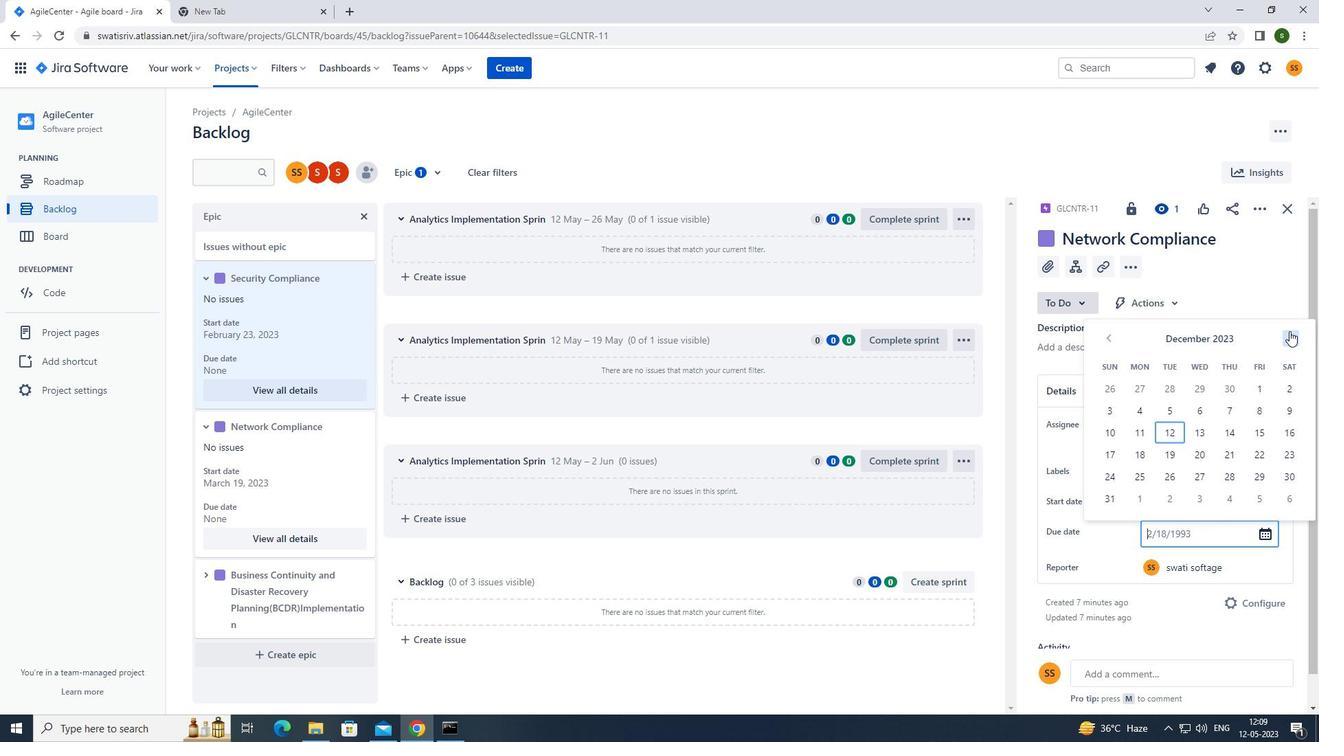 
Action: Mouse pressed left at (1290, 331)
Screenshot: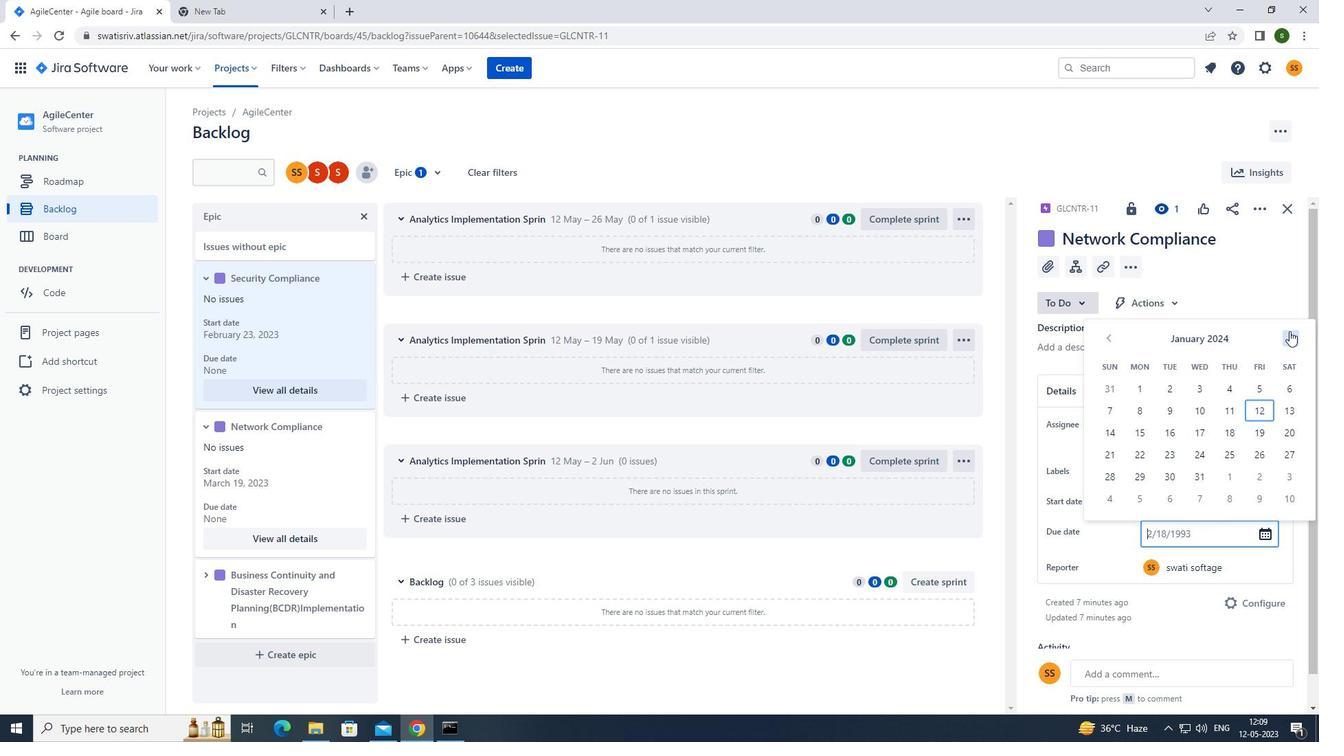 
Action: Mouse pressed left at (1290, 331)
Screenshot: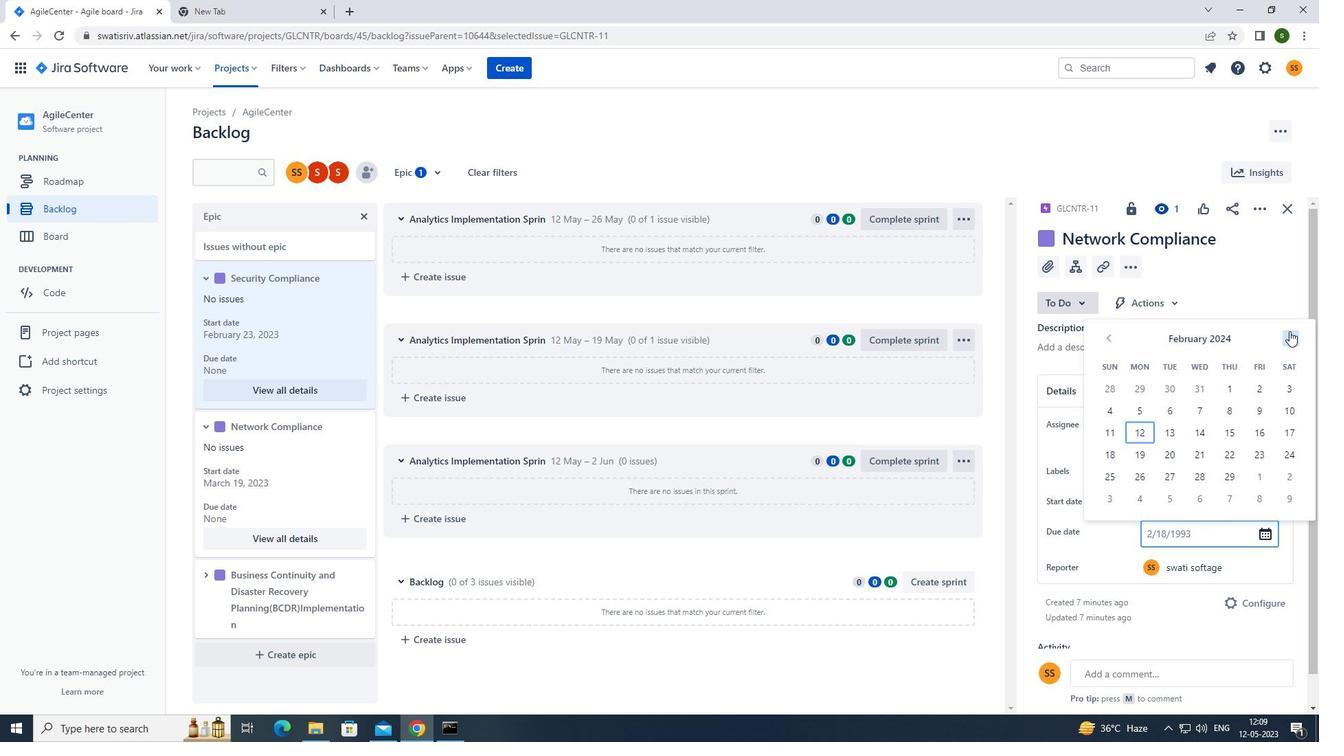 
Action: Mouse pressed left at (1290, 331)
Screenshot: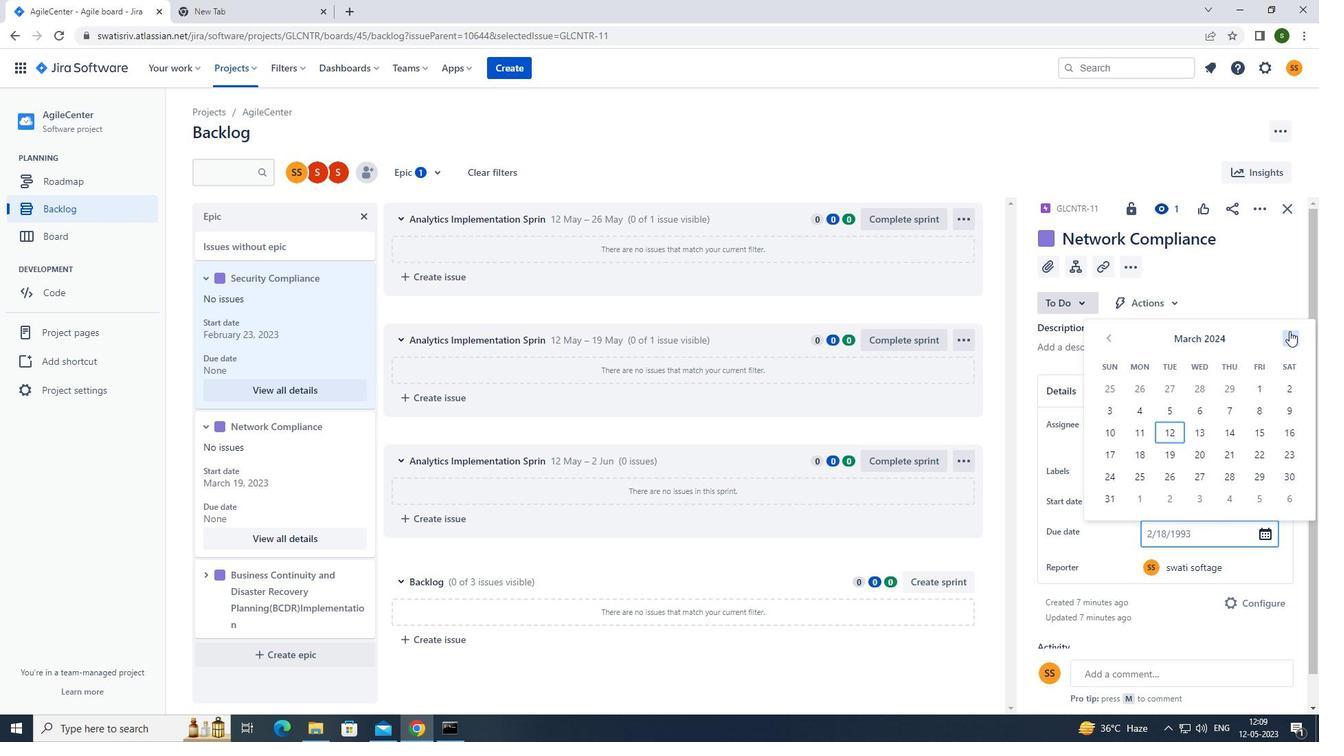 
Action: Mouse pressed left at (1290, 331)
Screenshot: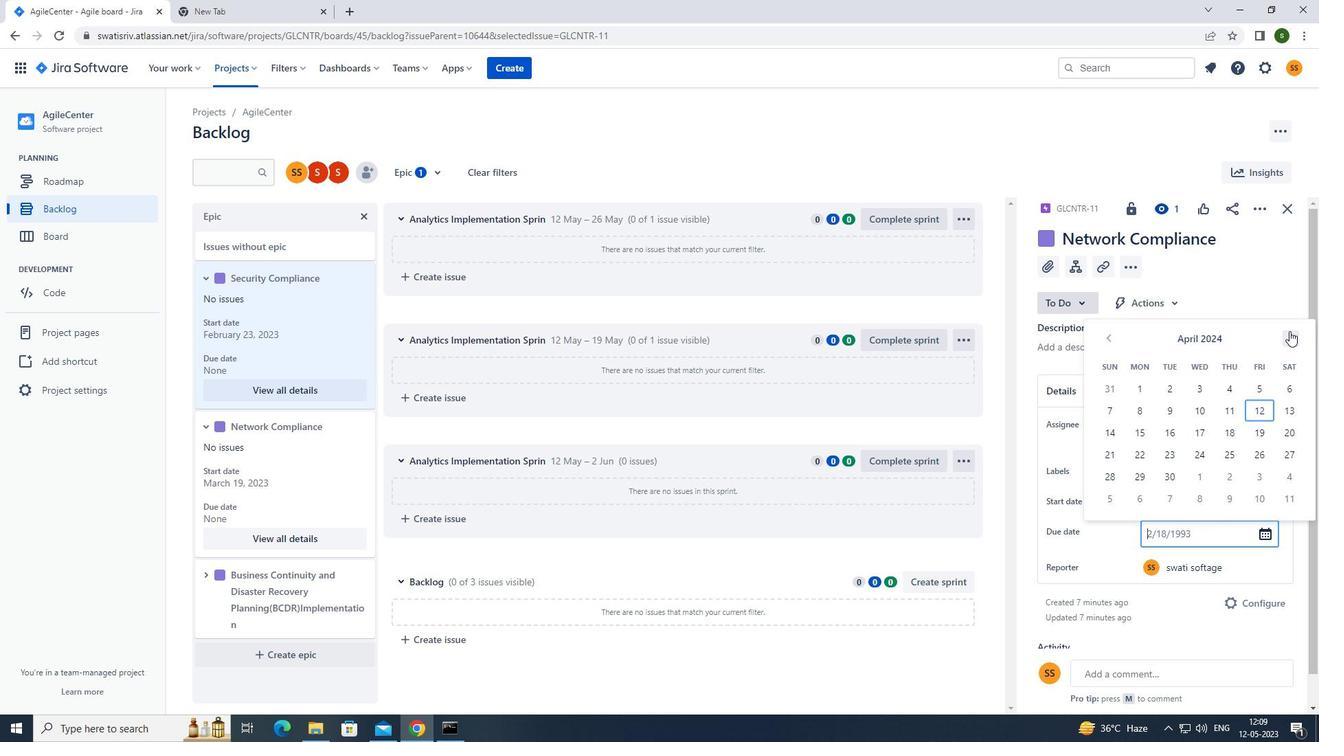 
Action: Mouse pressed left at (1290, 331)
Screenshot: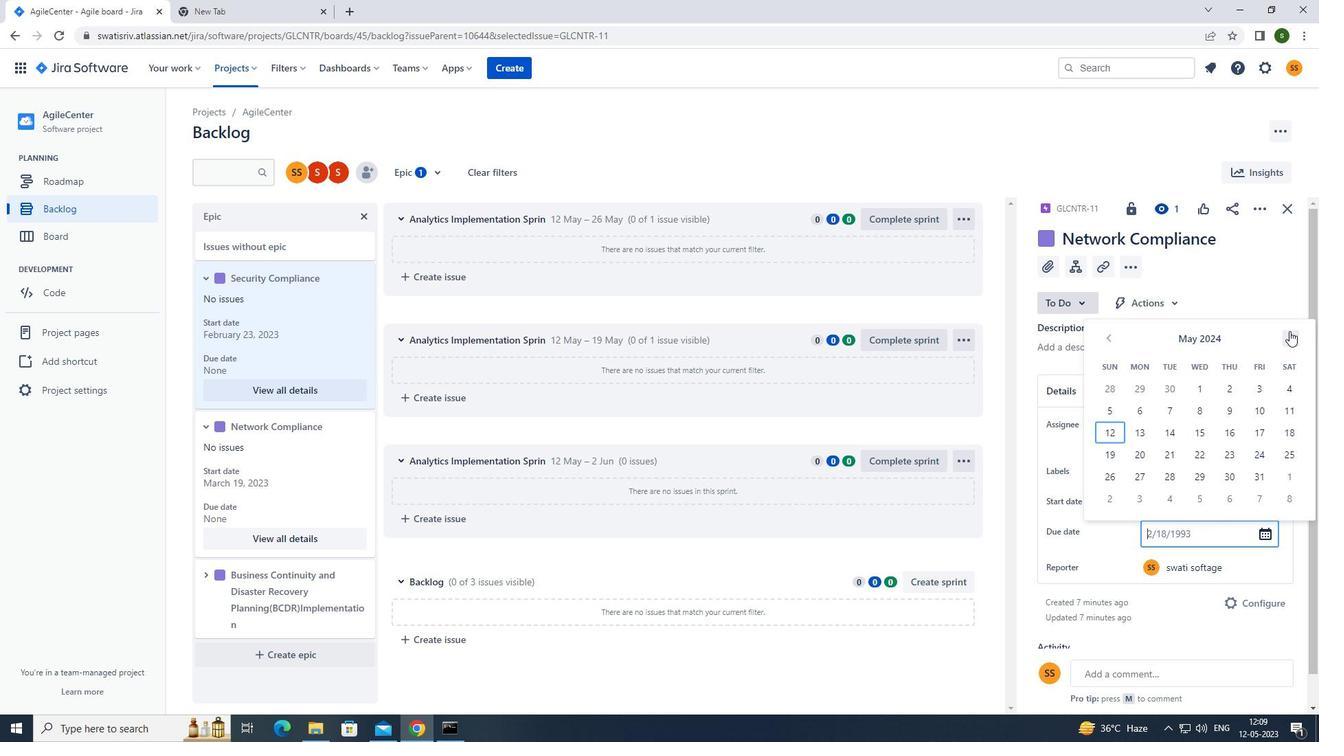 
Action: Mouse pressed left at (1290, 331)
Screenshot: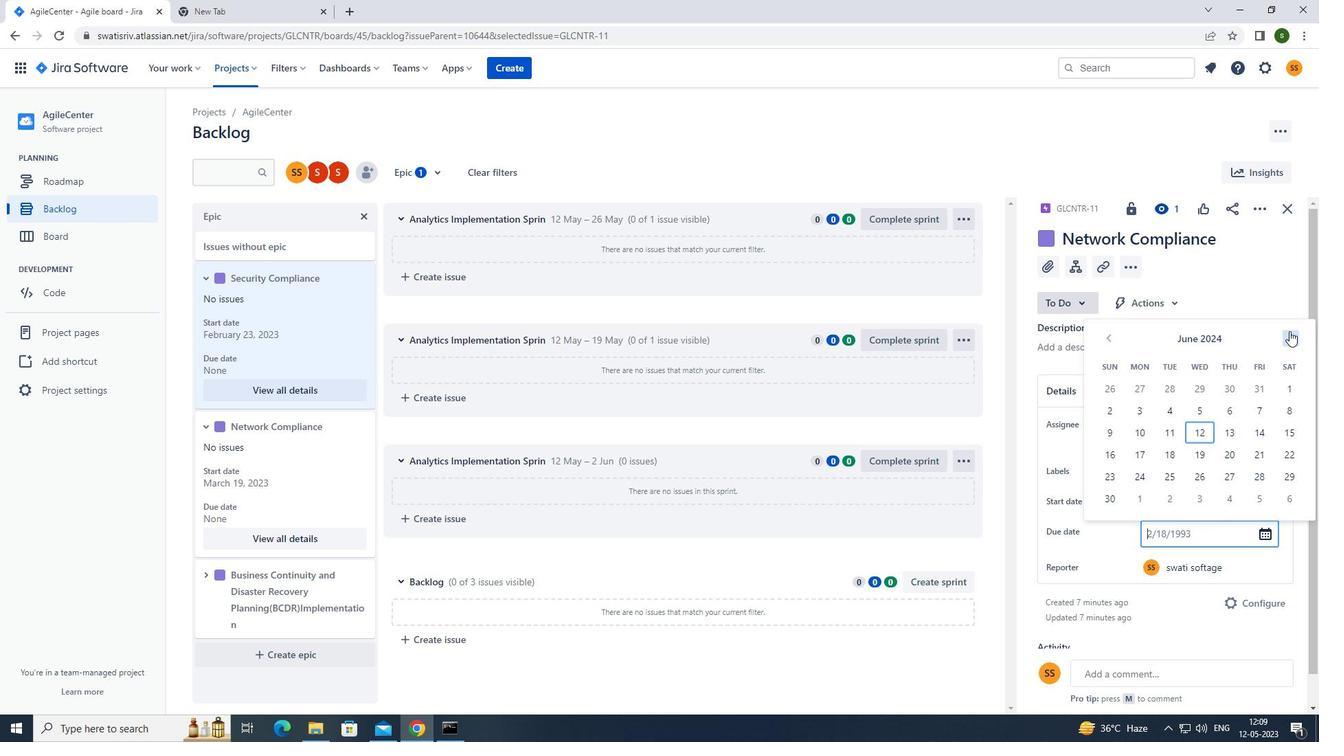 
Action: Mouse pressed left at (1290, 331)
Screenshot: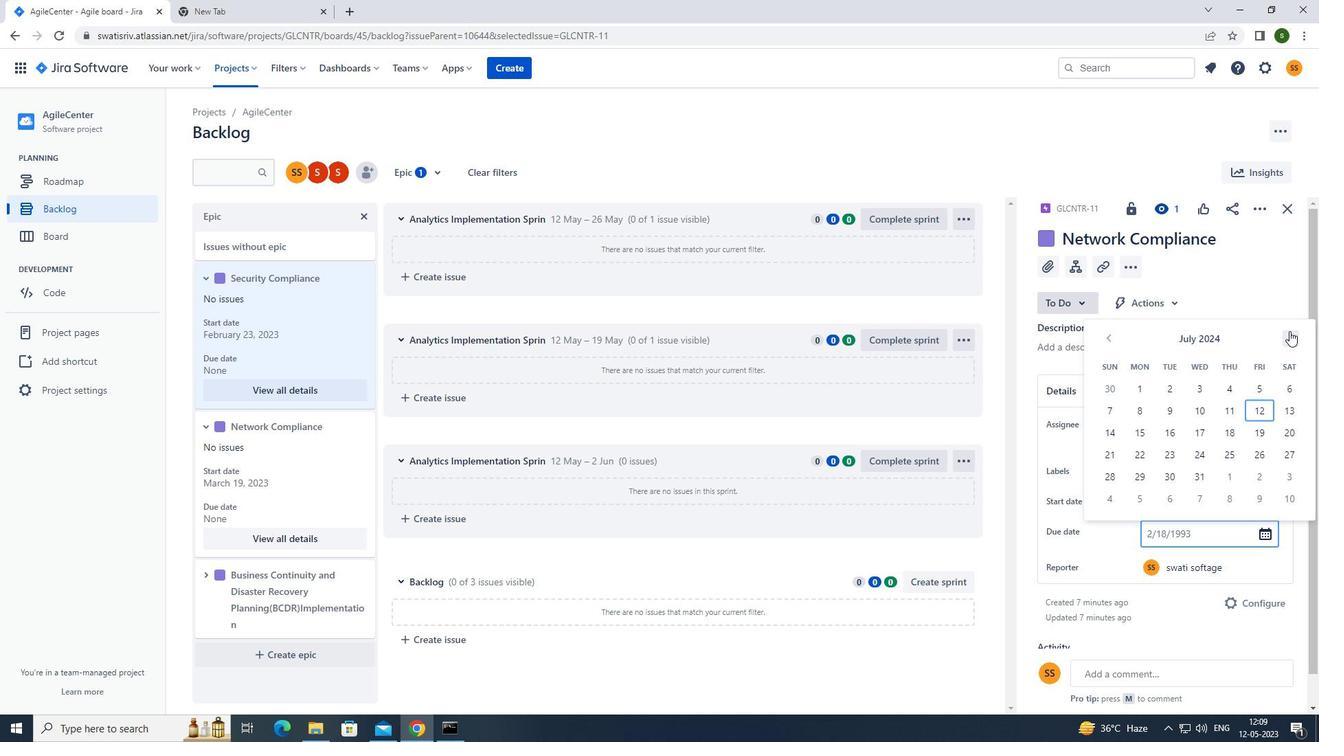 
Action: Mouse pressed left at (1290, 331)
Screenshot: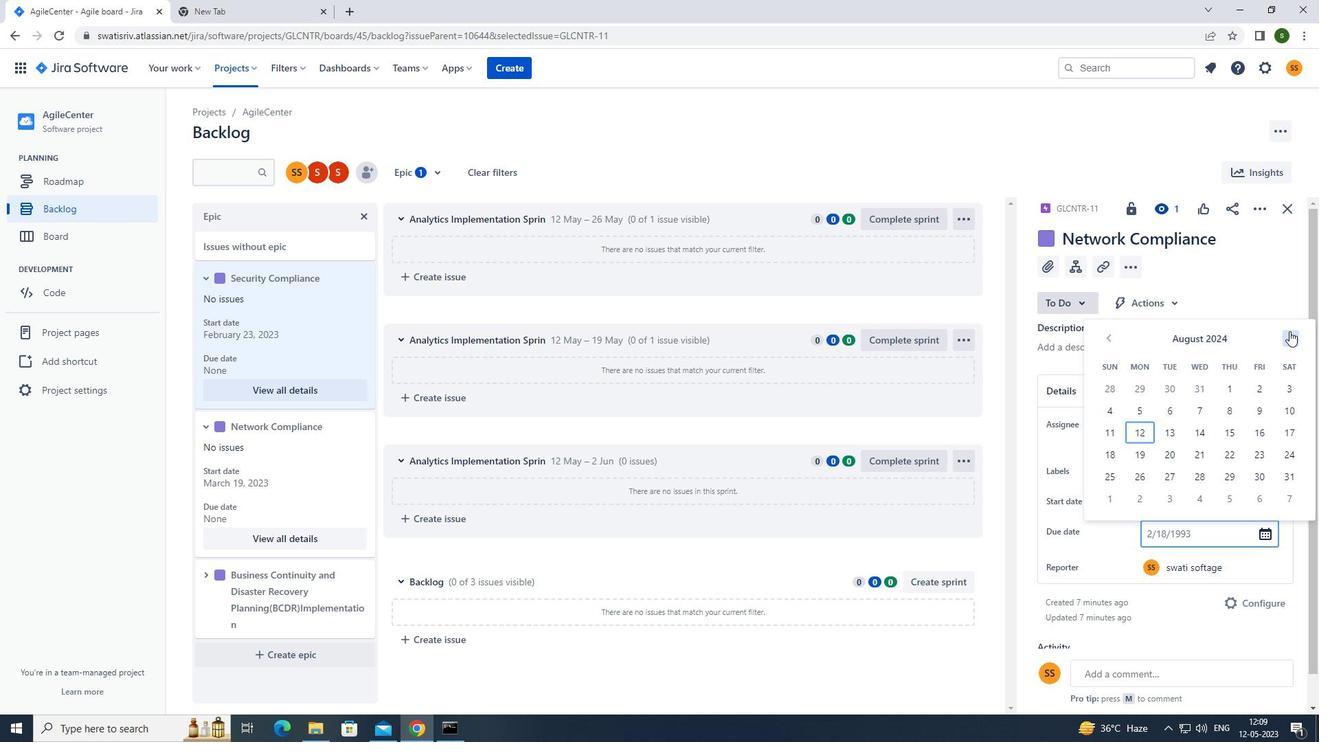 
Action: Mouse pressed left at (1290, 331)
Screenshot: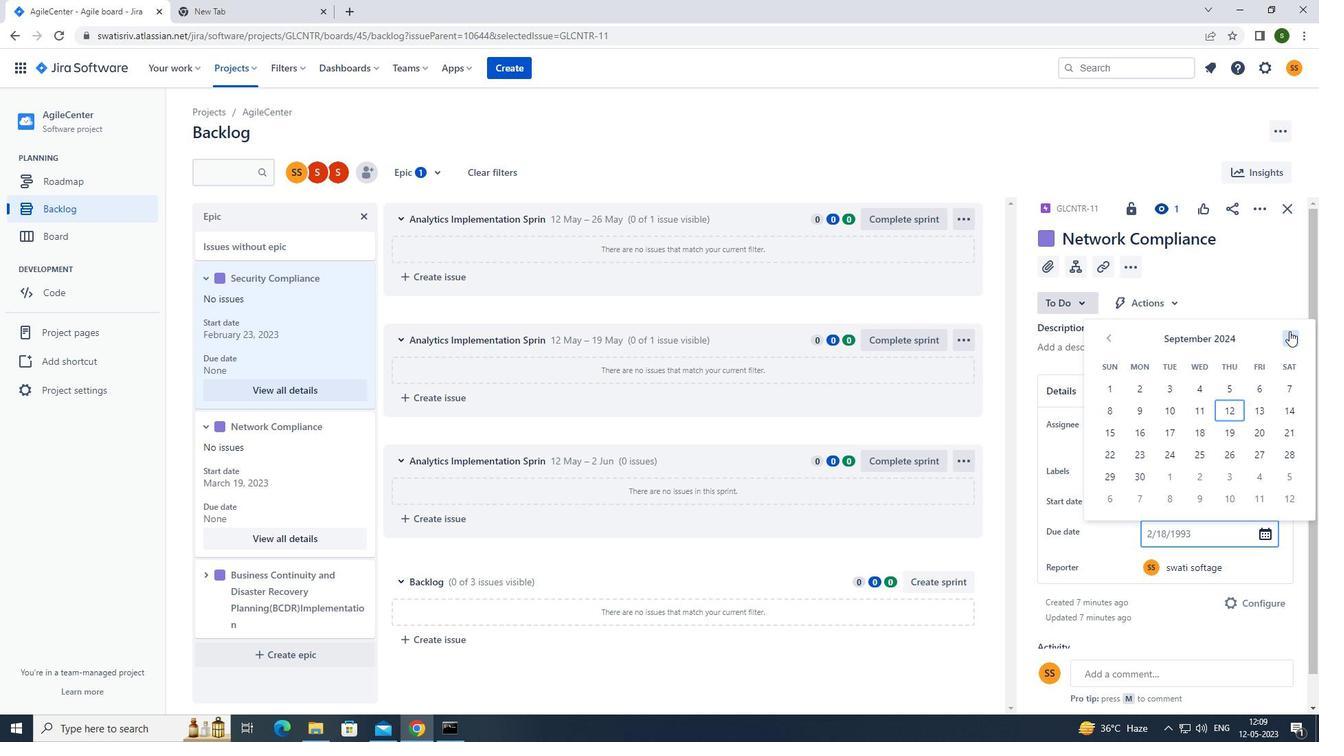
Action: Mouse pressed left at (1290, 331)
Screenshot: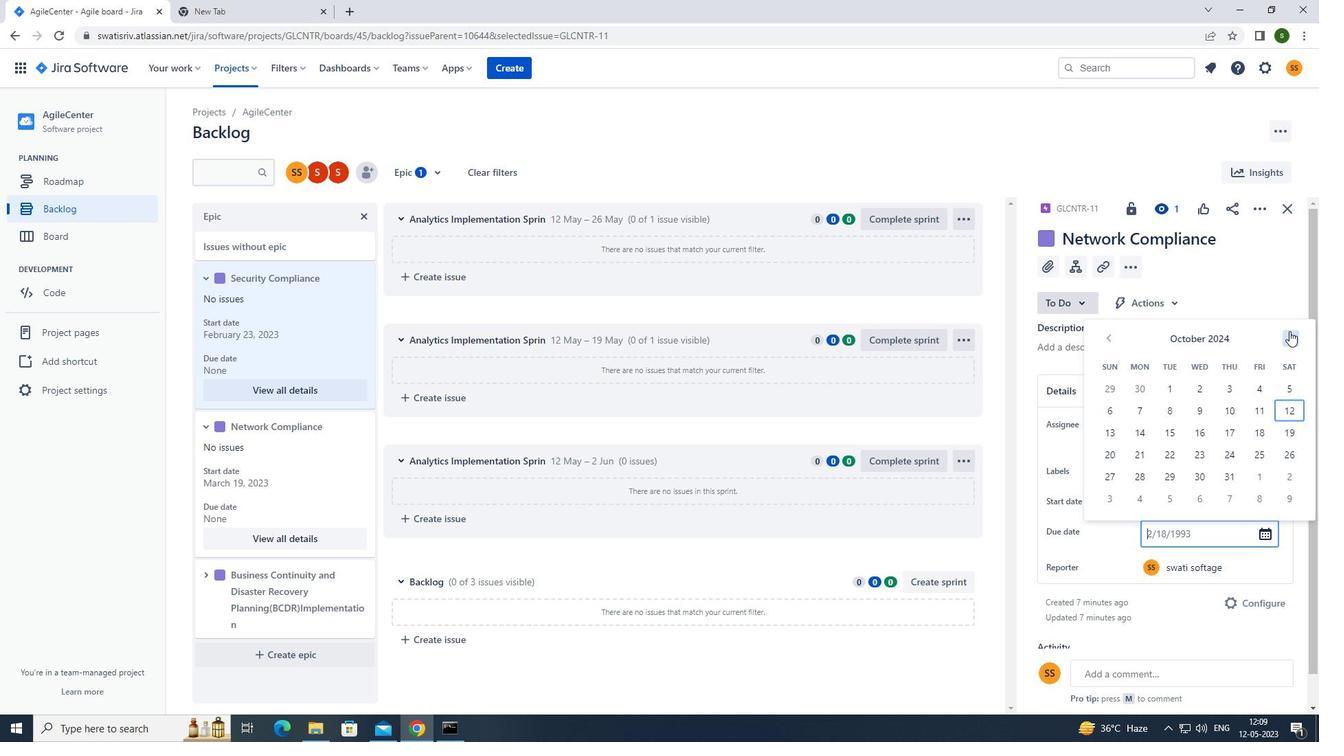 
Action: Mouse pressed left at (1290, 331)
Screenshot: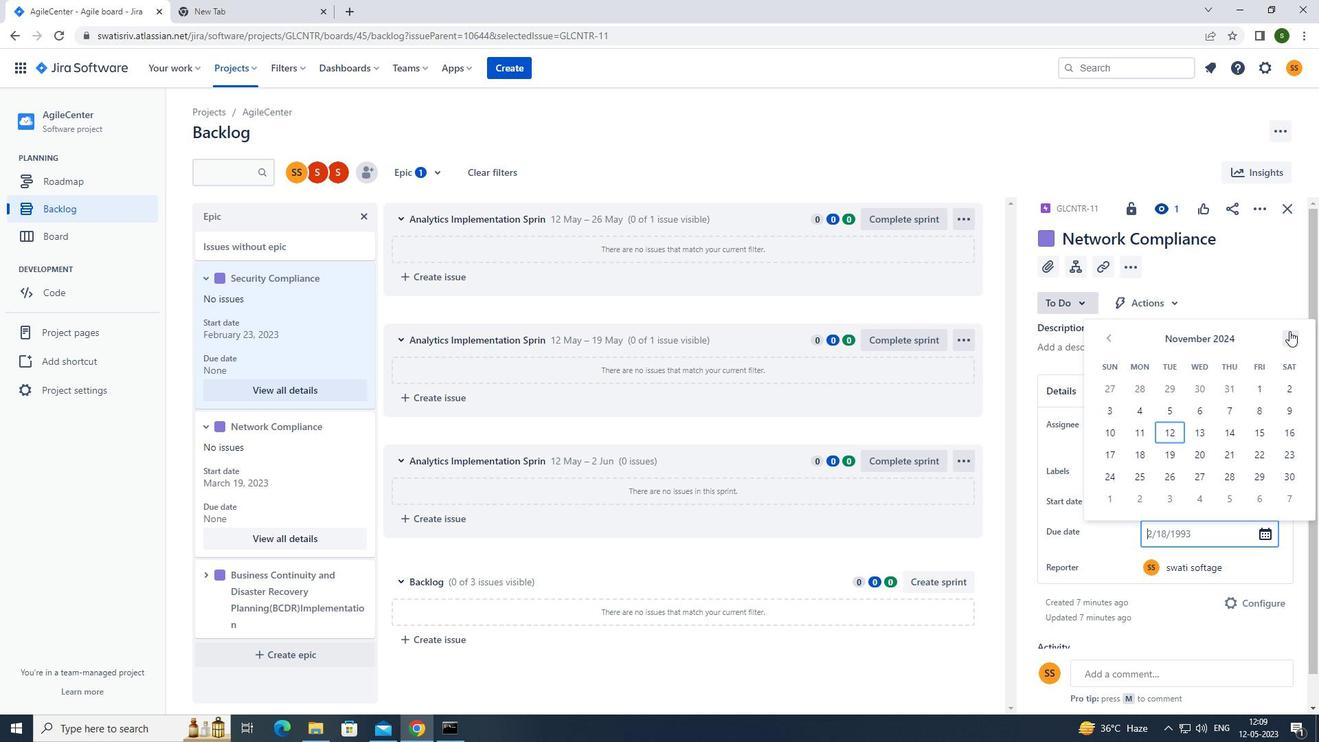 
Action: Mouse pressed left at (1290, 331)
Screenshot: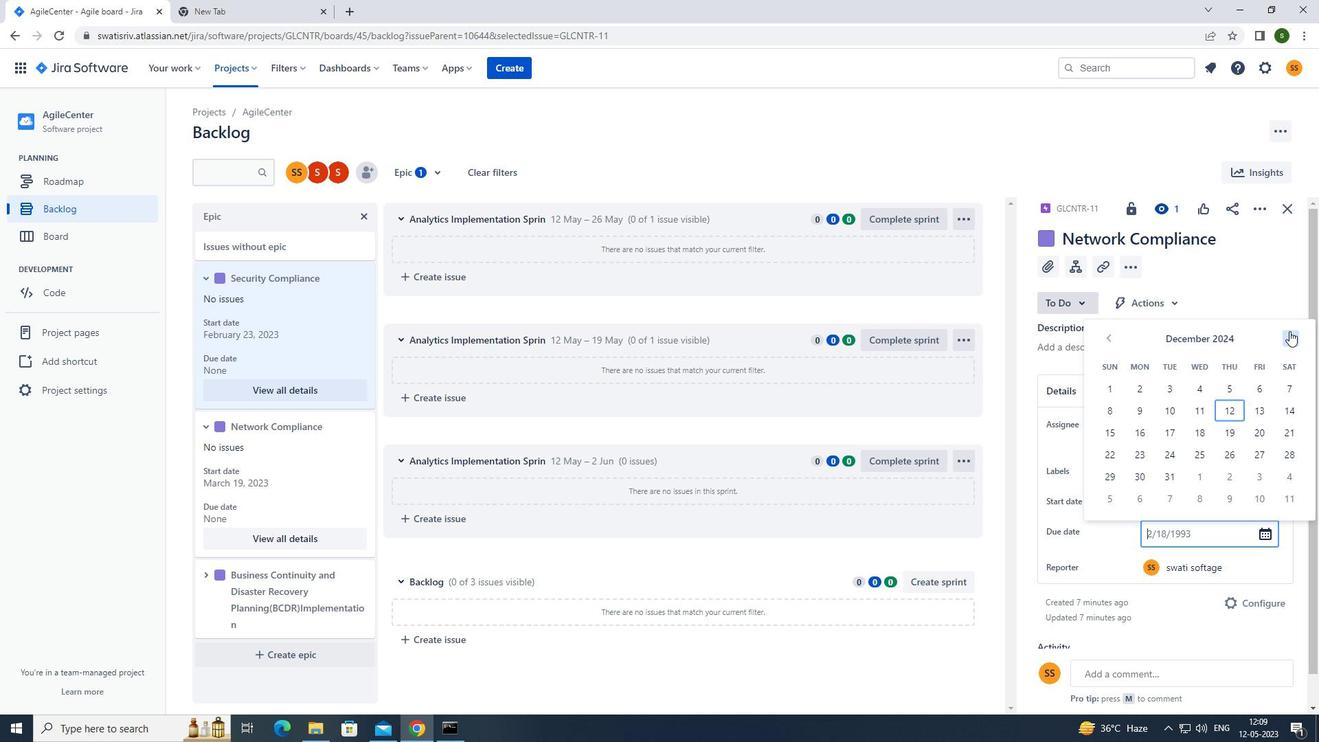 
Action: Mouse pressed left at (1290, 331)
Screenshot: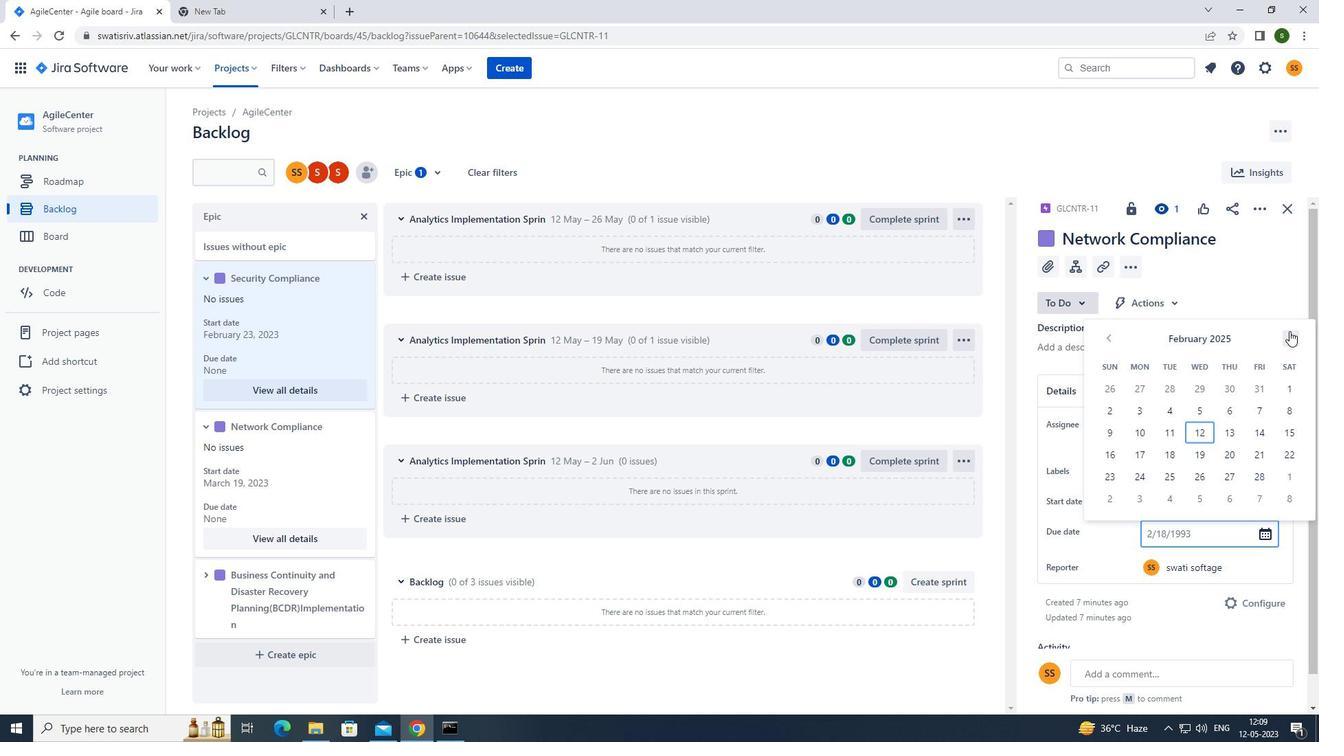 
Action: Mouse pressed left at (1290, 331)
Screenshot: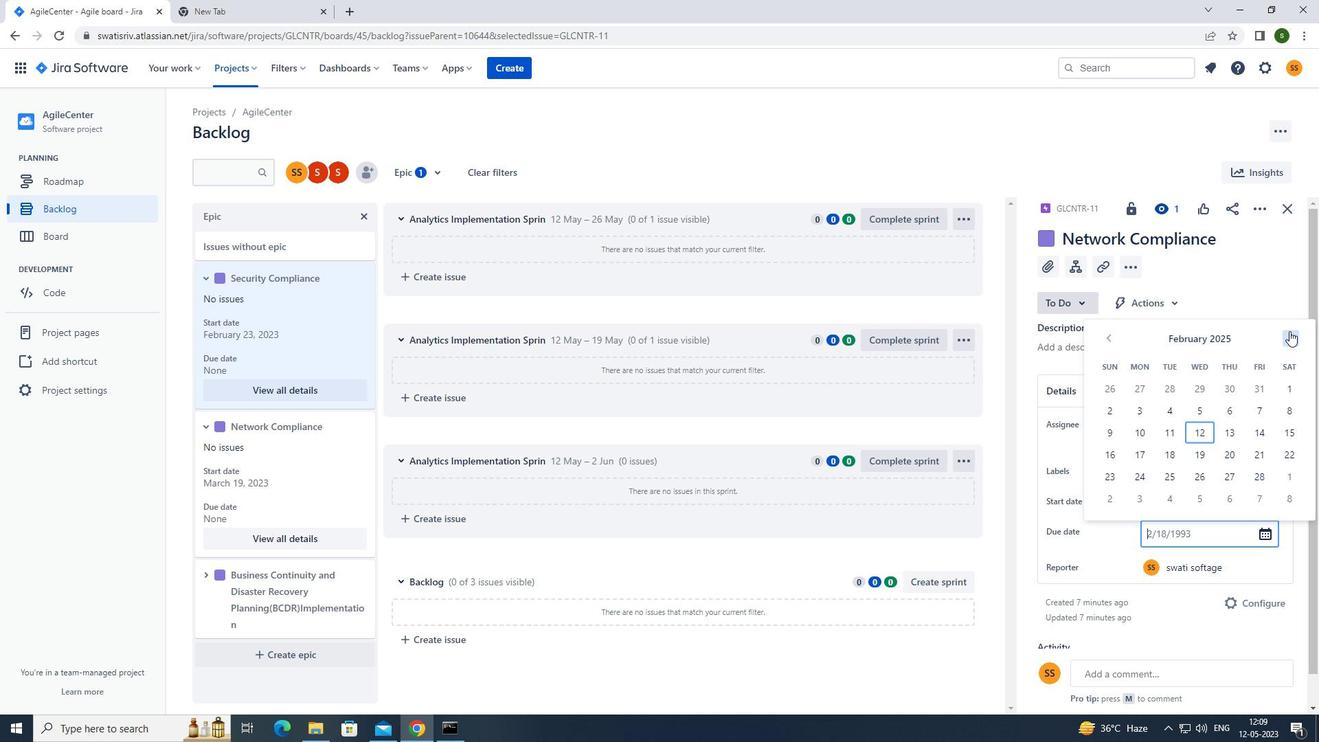 
Action: Mouse pressed left at (1290, 331)
Screenshot: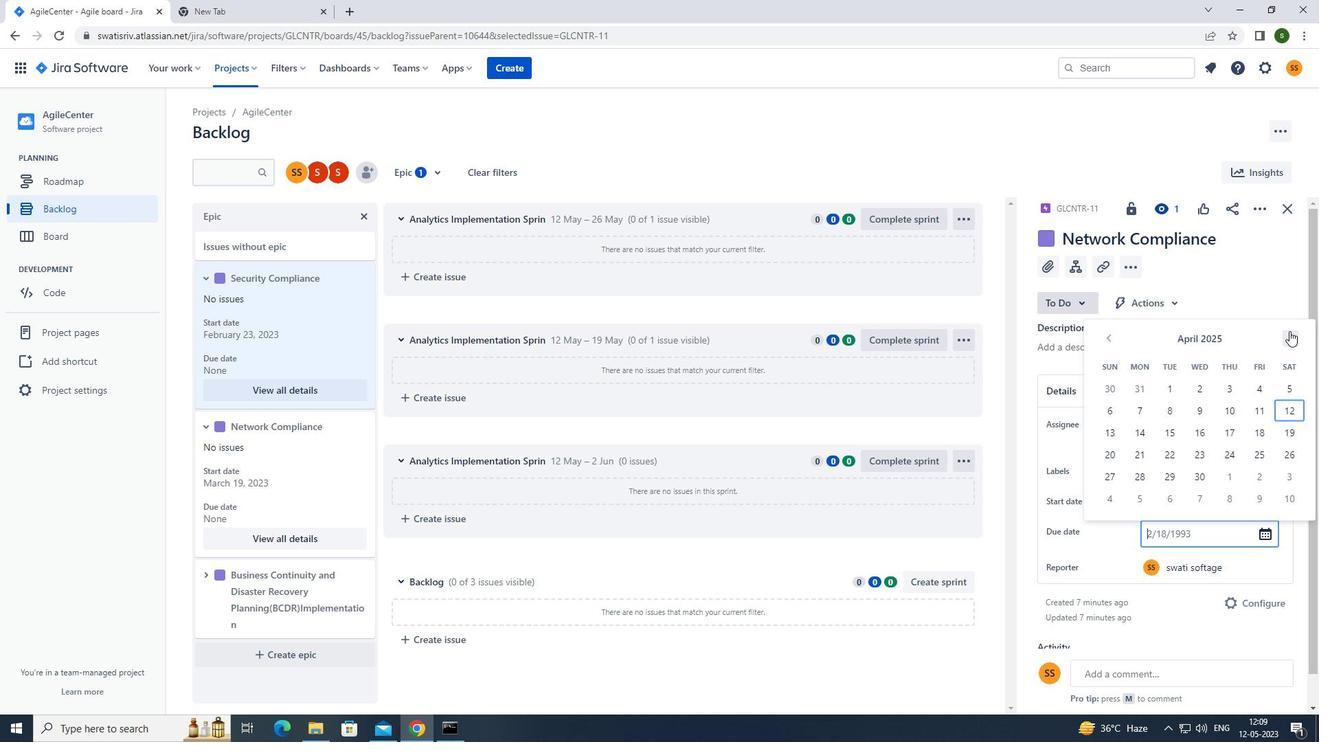 
Action: Mouse pressed left at (1290, 331)
Screenshot: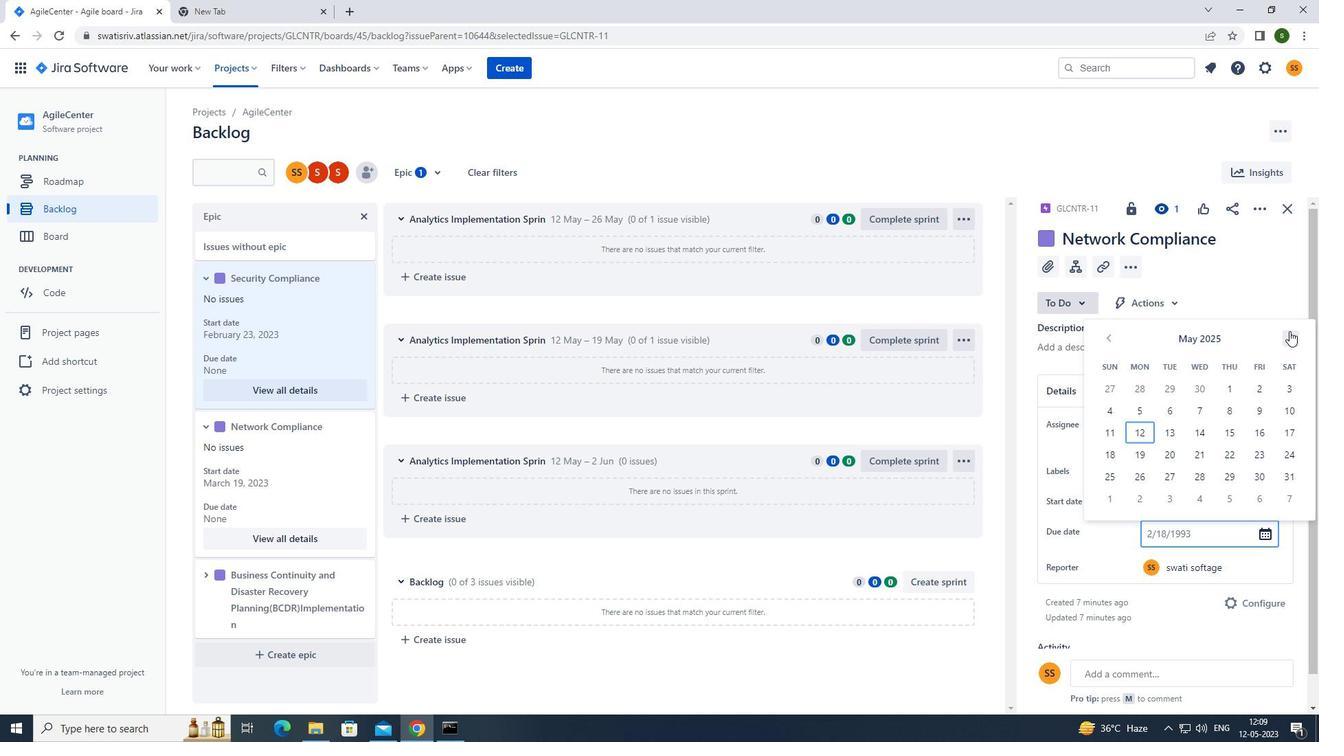 
Action: Mouse pressed left at (1290, 331)
Screenshot: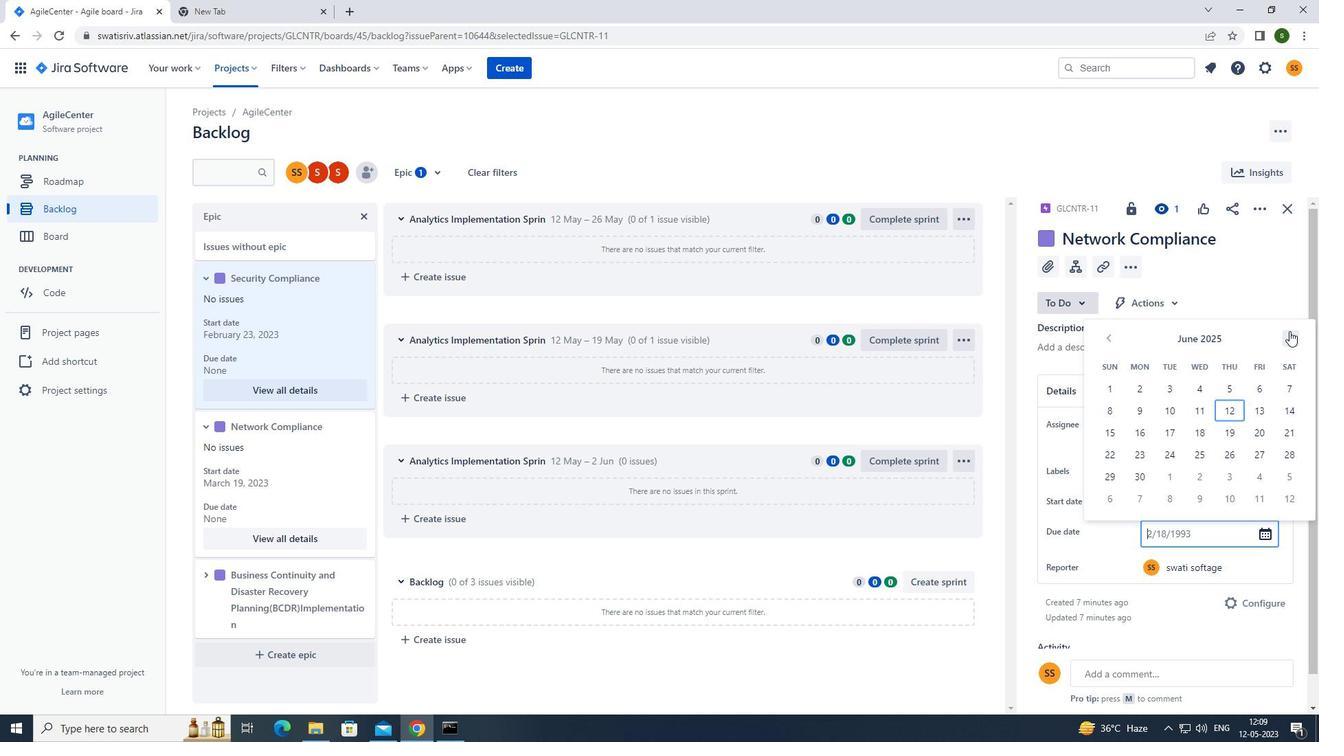 
Action: Mouse pressed left at (1290, 331)
Screenshot: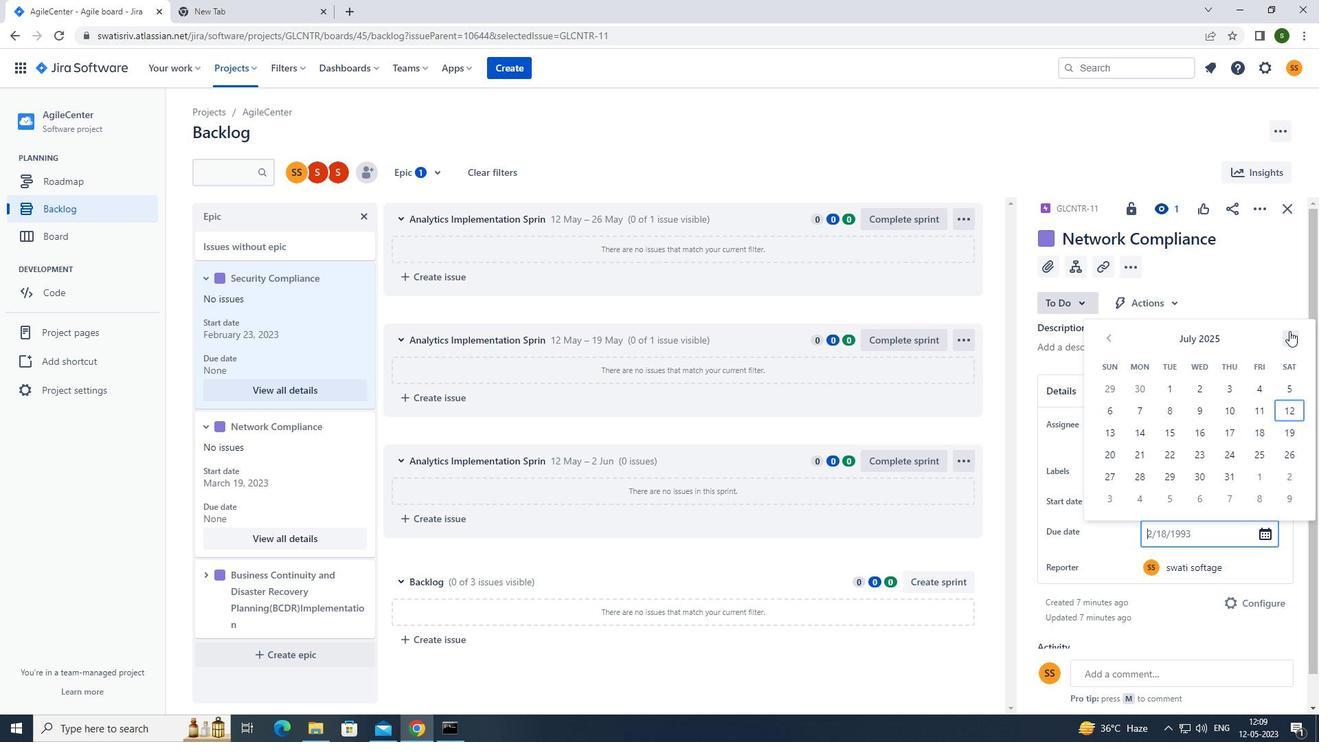 
Action: Mouse pressed left at (1290, 331)
Screenshot: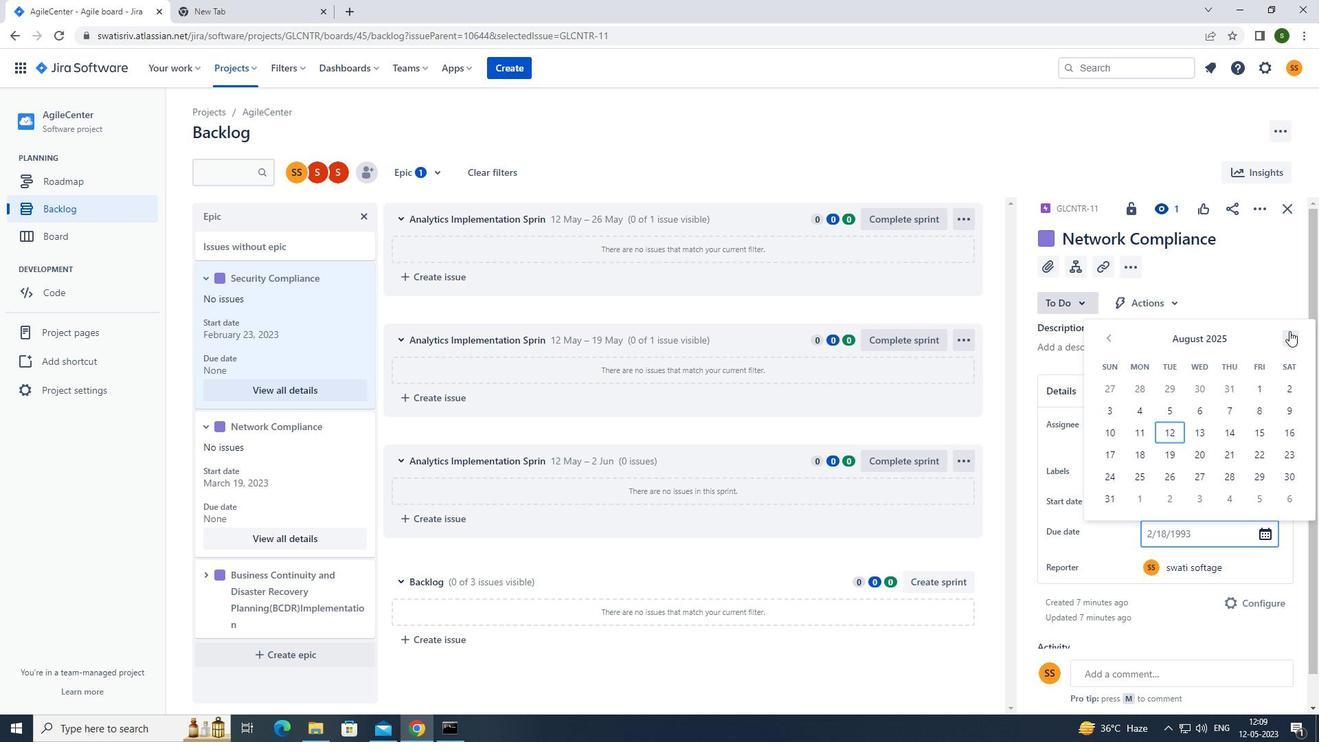 
Action: Mouse moved to (1145, 435)
Screenshot: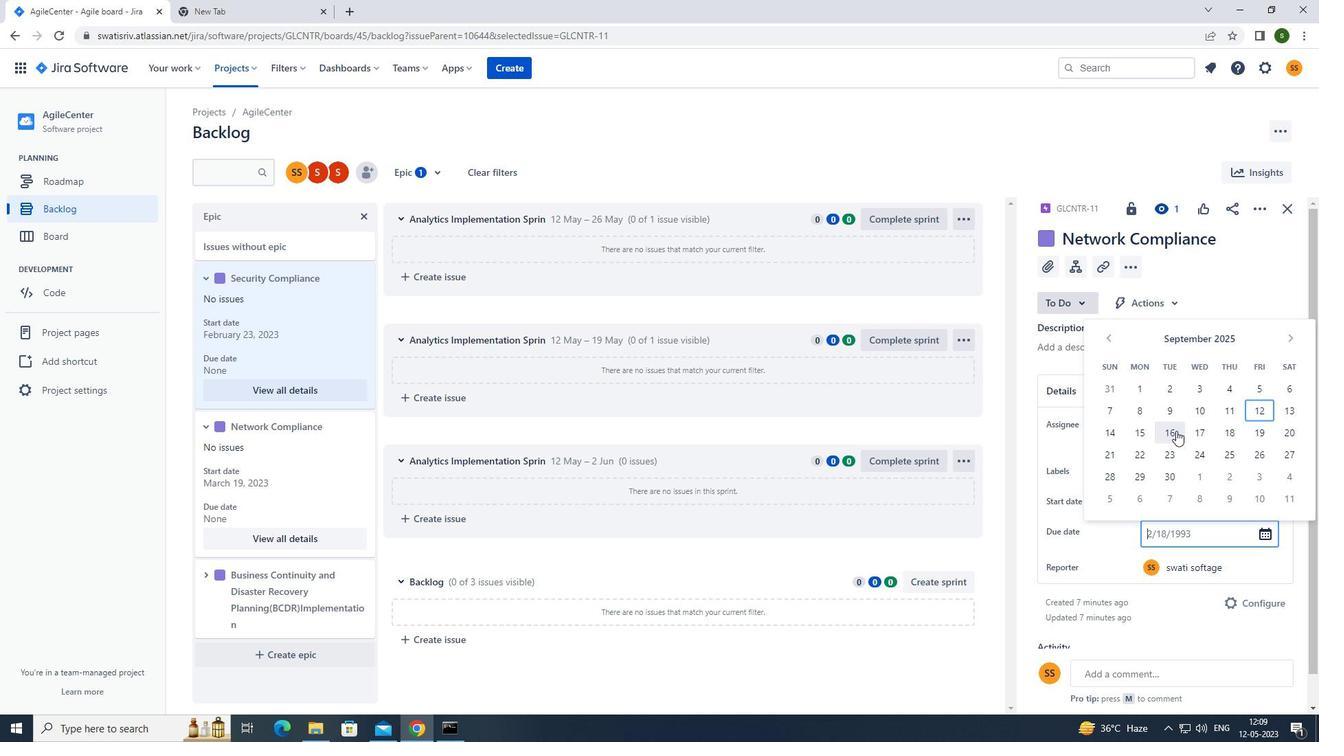 
Action: Mouse pressed left at (1145, 435)
Screenshot: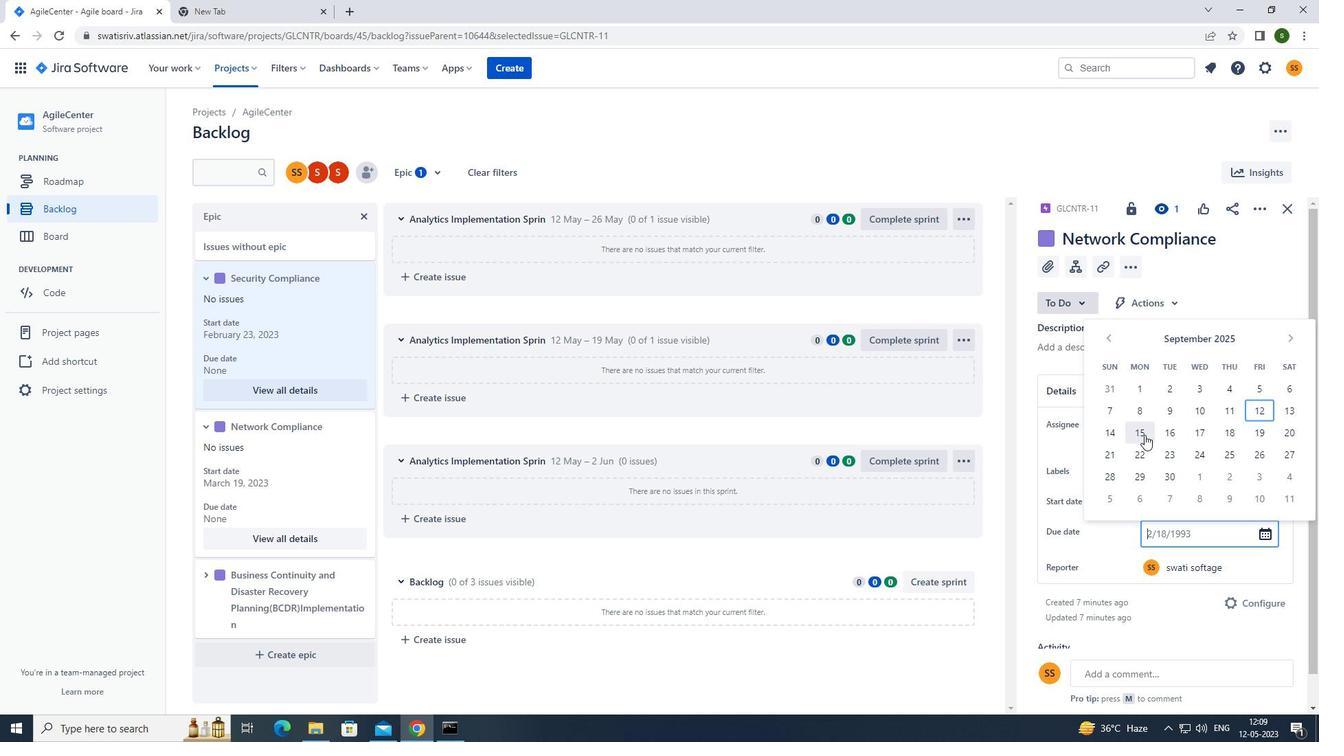 
Action: Mouse moved to (200, 571)
Screenshot: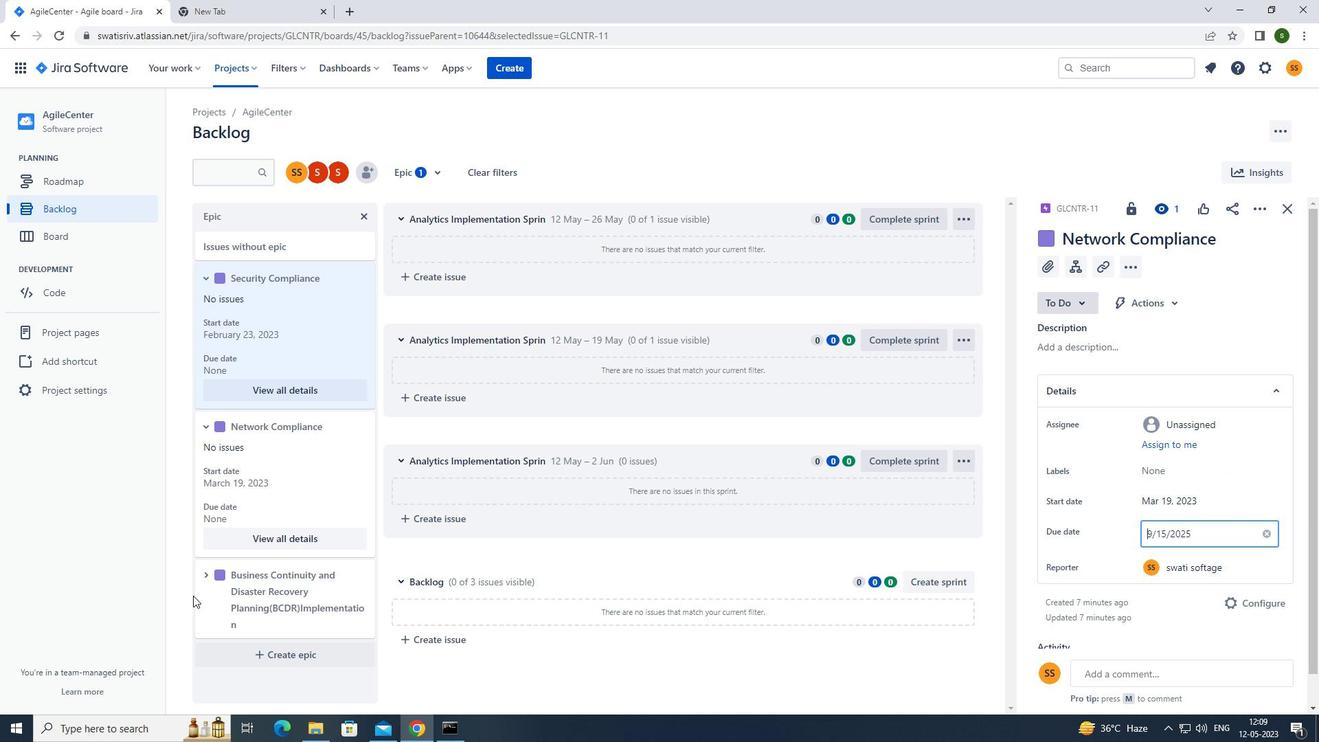 
Action: Mouse pressed left at (200, 571)
Screenshot: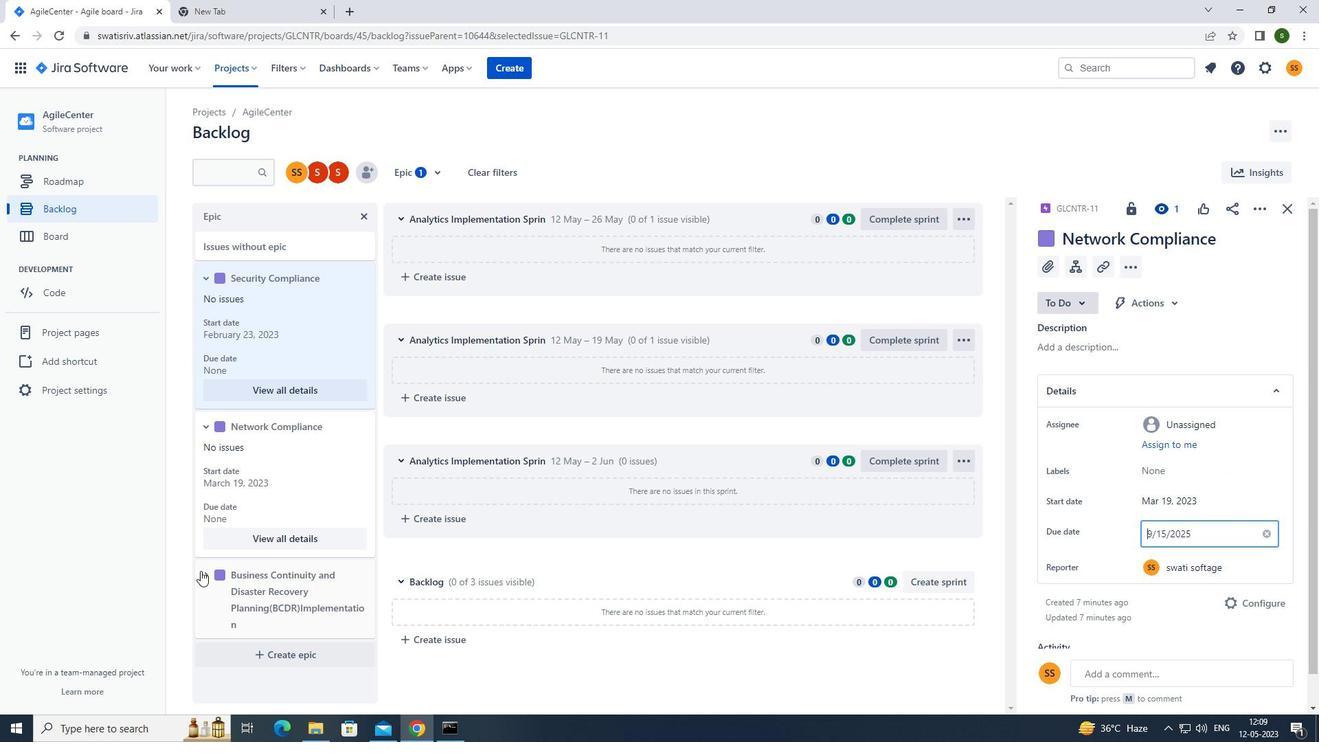 
Action: Mouse moved to (329, 606)
Screenshot: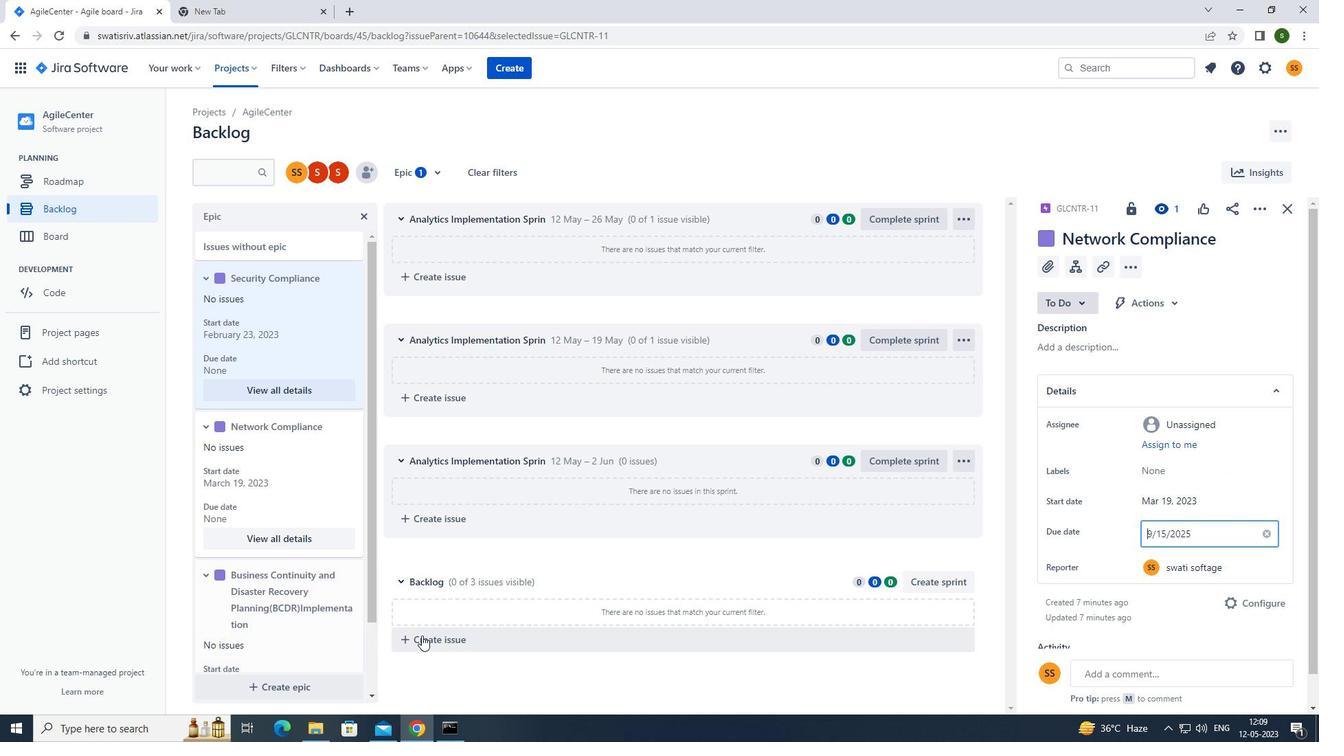 
Action: Mouse scrolled (329, 606) with delta (0, 0)
Screenshot: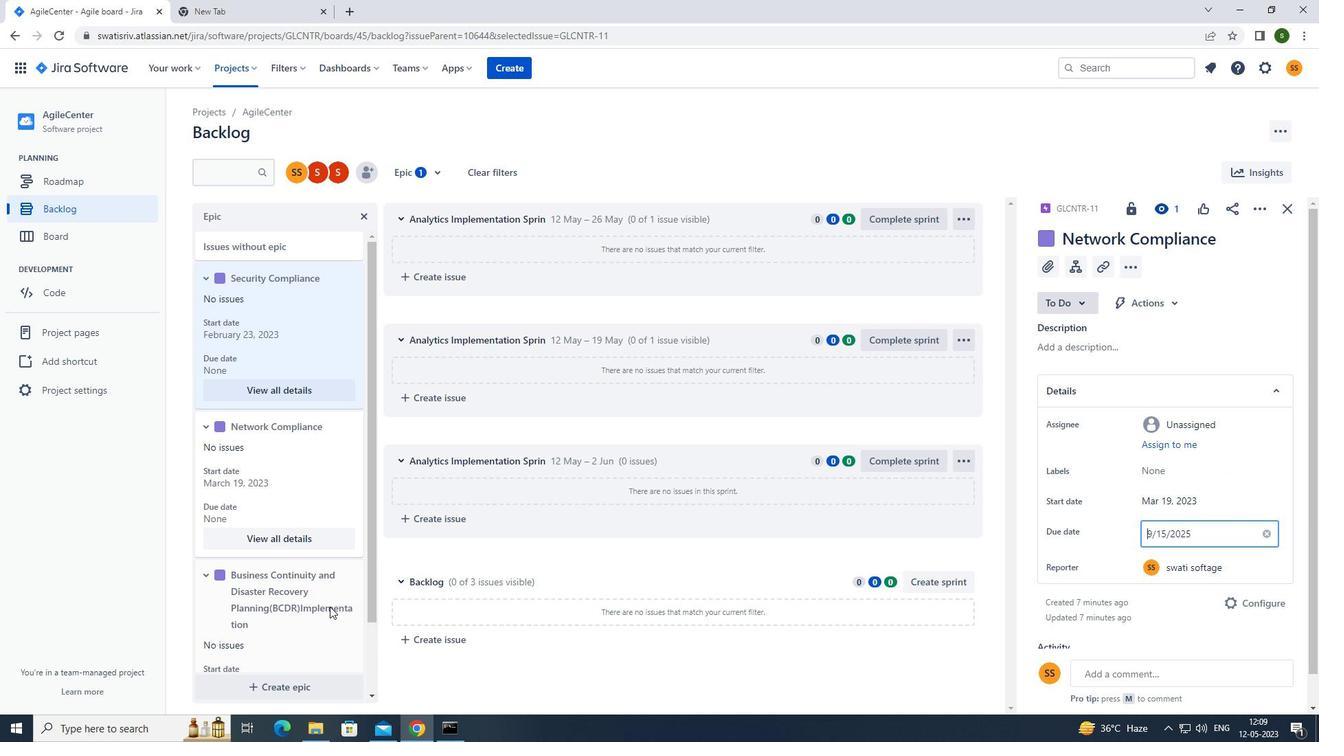 
Action: Mouse scrolled (329, 606) with delta (0, 0)
Screenshot: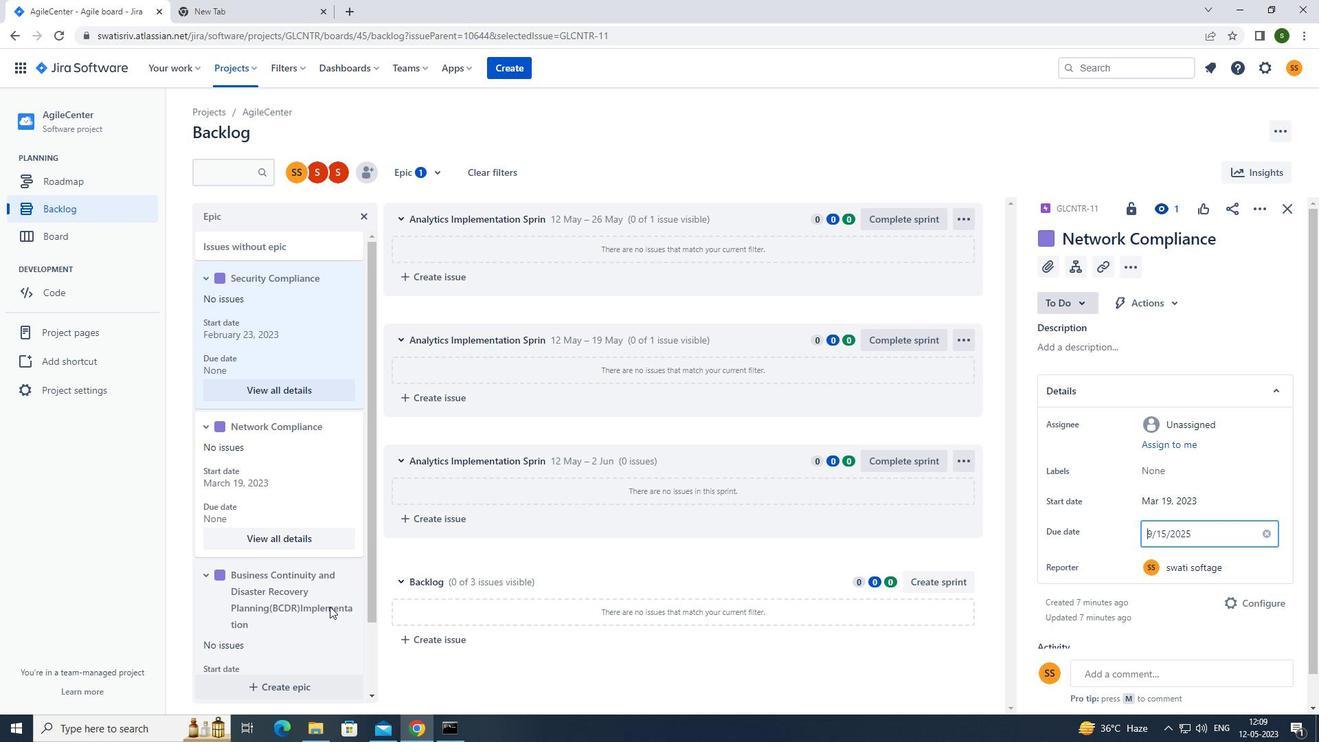 
Action: Mouse moved to (280, 644)
Screenshot: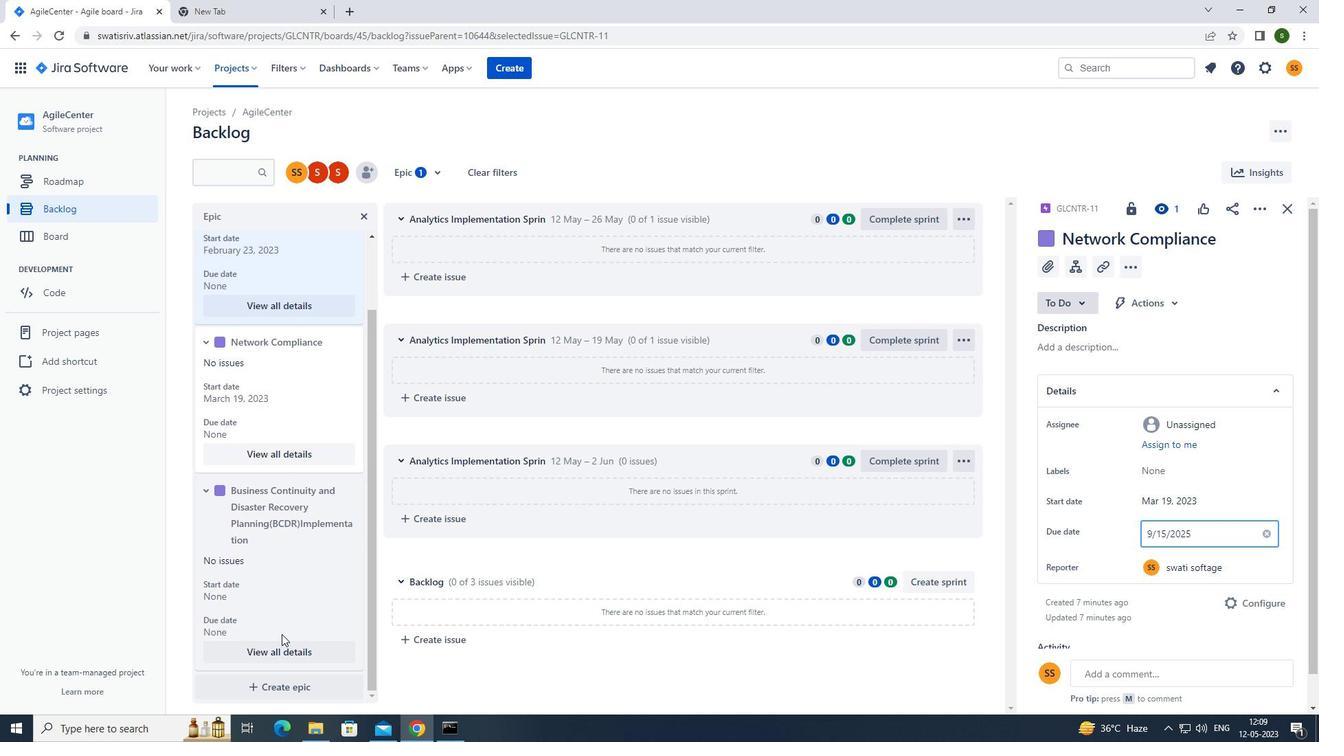 
Action: Mouse pressed left at (280, 644)
Screenshot: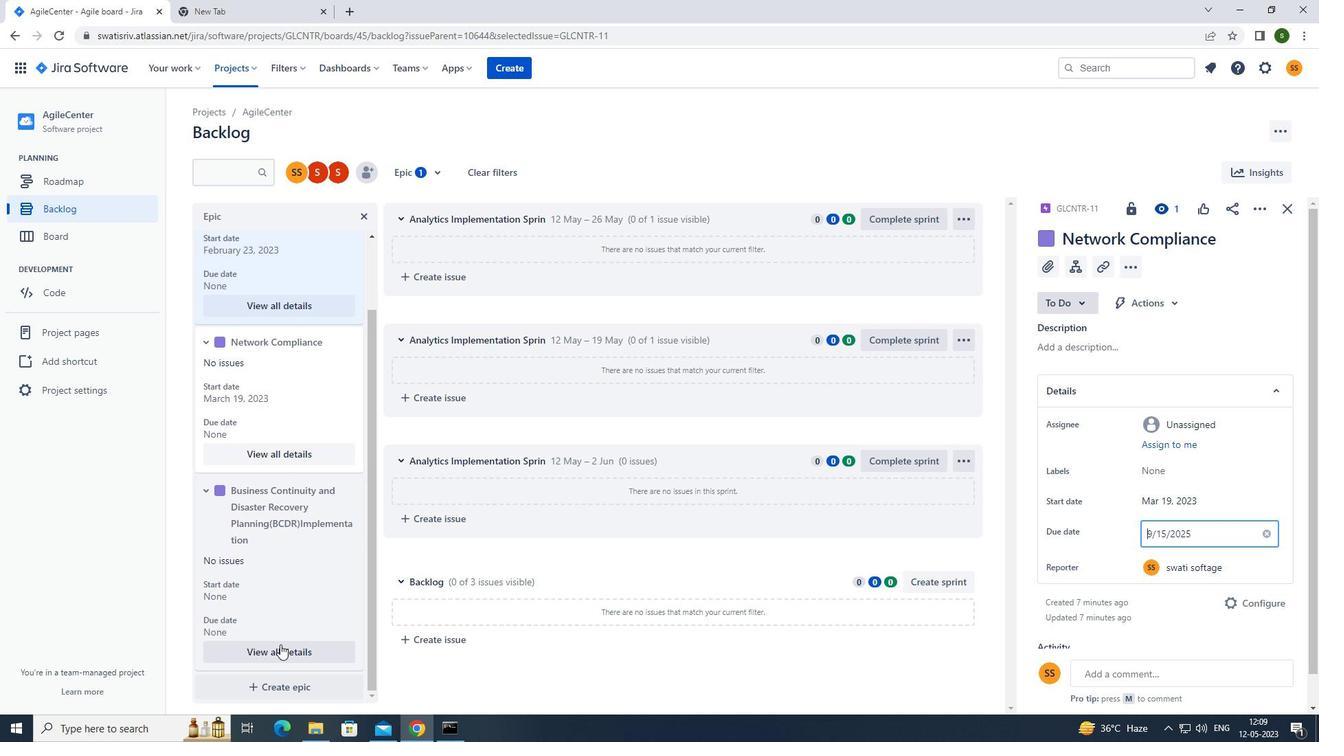 
Action: Mouse moved to (1163, 547)
Screenshot: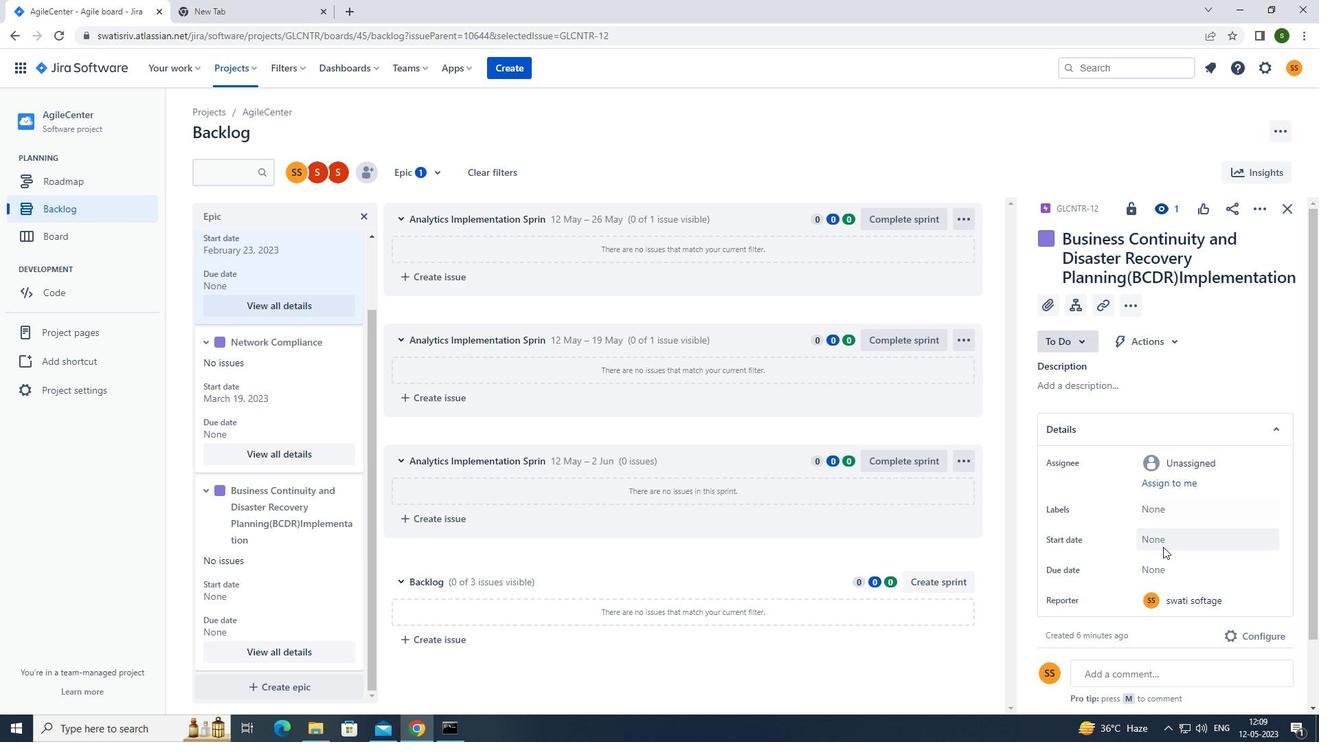 
Action: Mouse pressed left at (1163, 547)
Screenshot: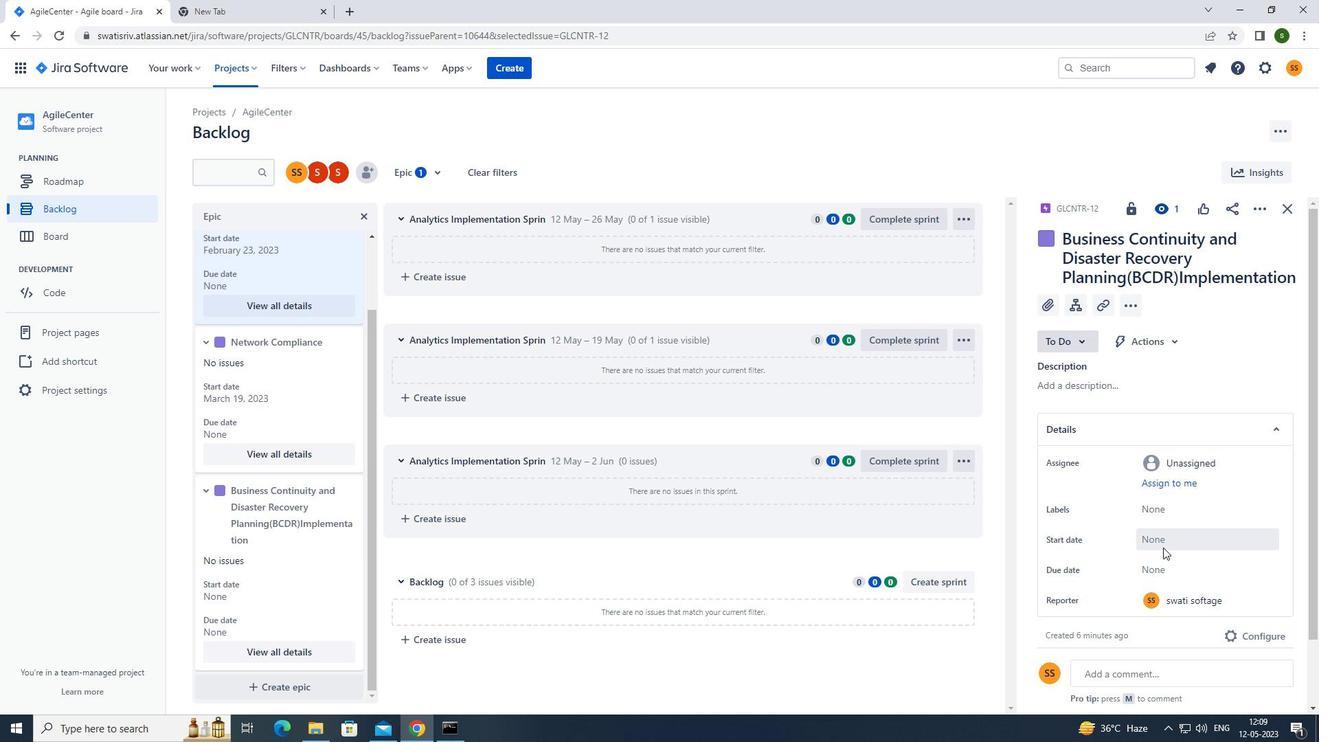 
Action: Mouse moved to (1110, 343)
Screenshot: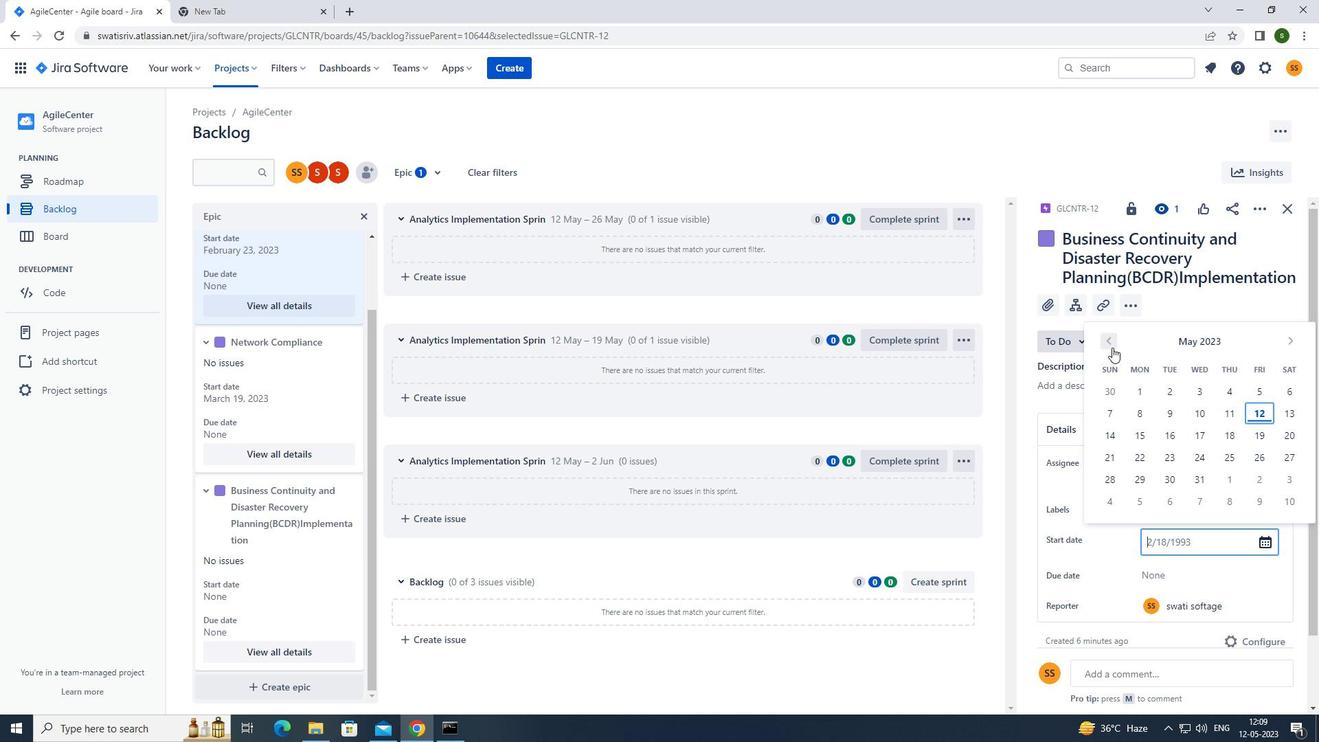 
Action: Mouse pressed left at (1110, 343)
Screenshot: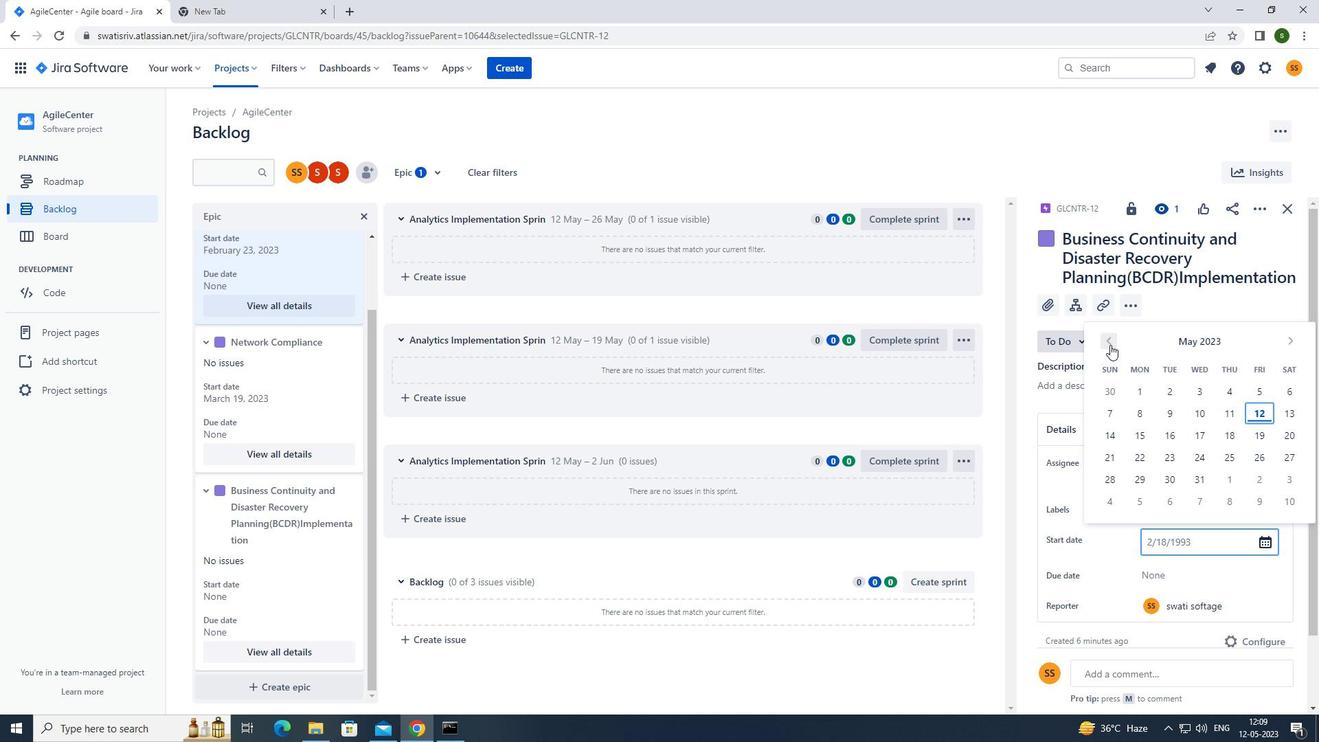 
Action: Mouse pressed left at (1110, 343)
Screenshot: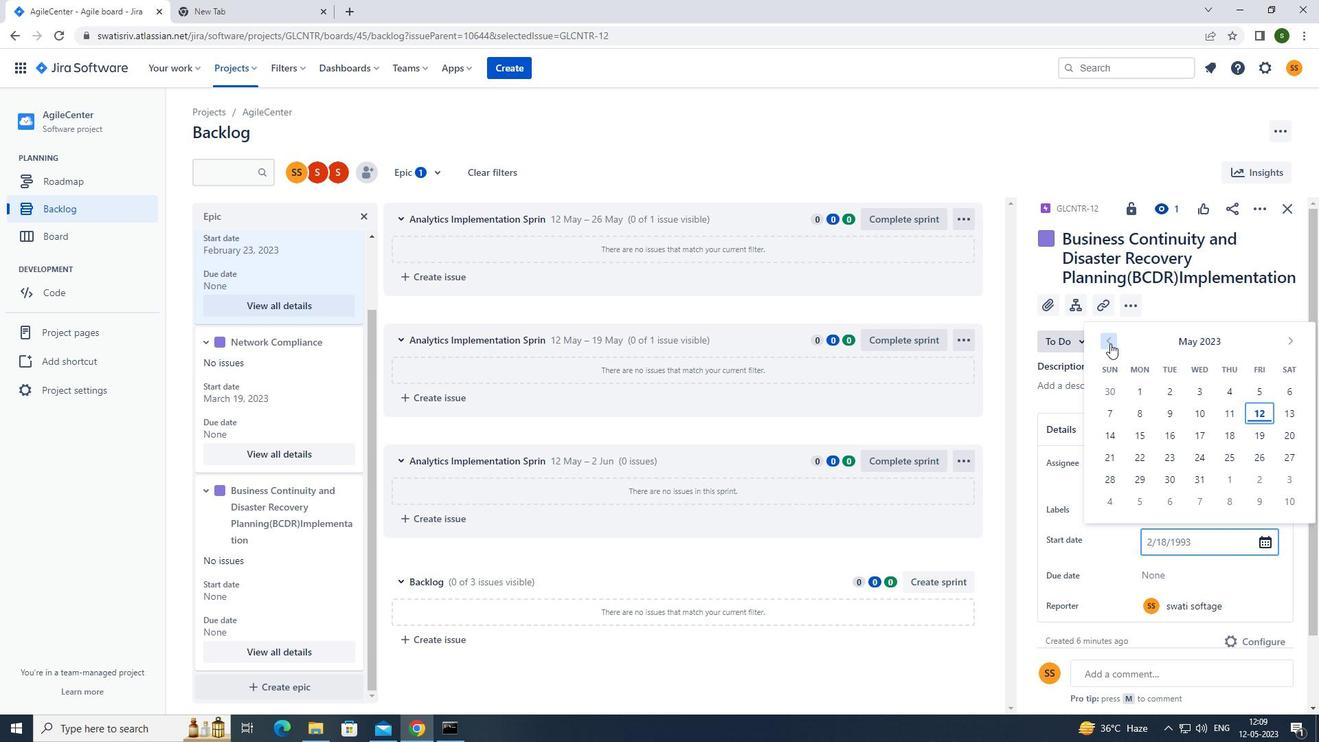 
Action: Mouse pressed left at (1110, 343)
Screenshot: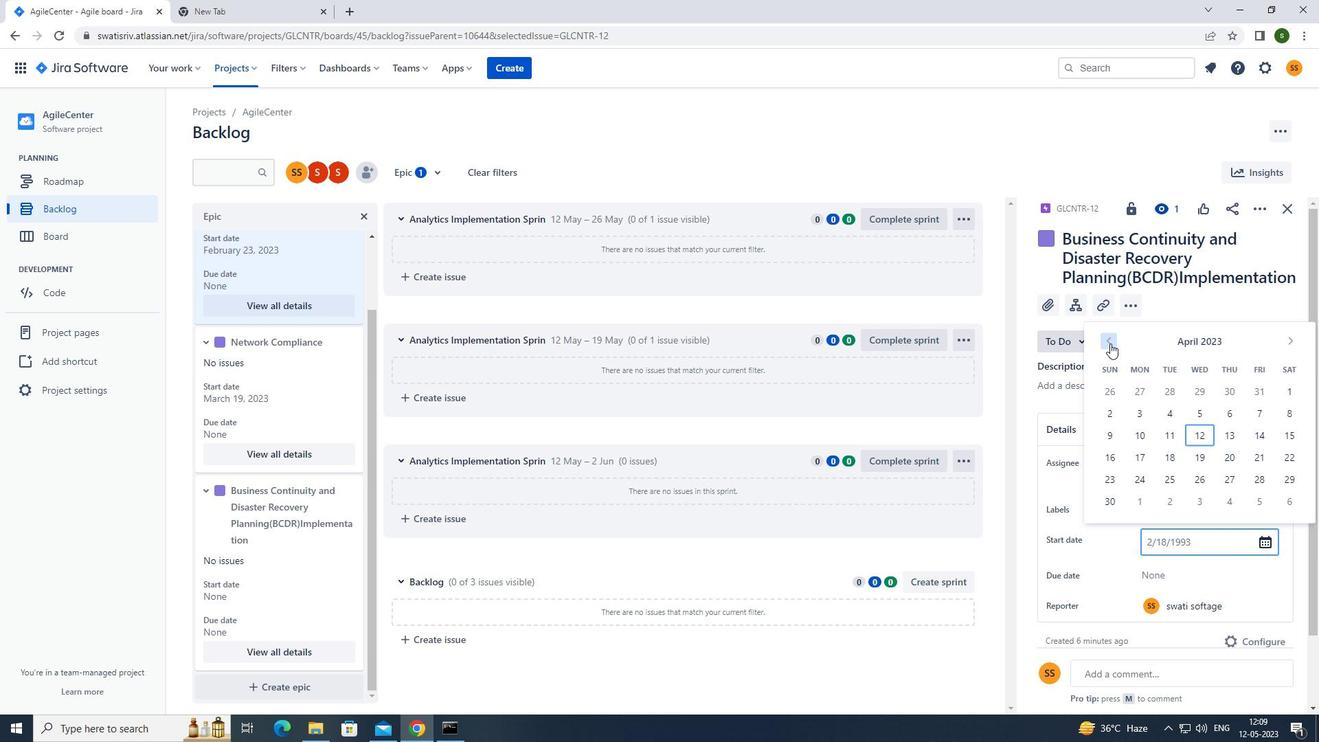 
Action: Mouse moved to (1147, 439)
Screenshot: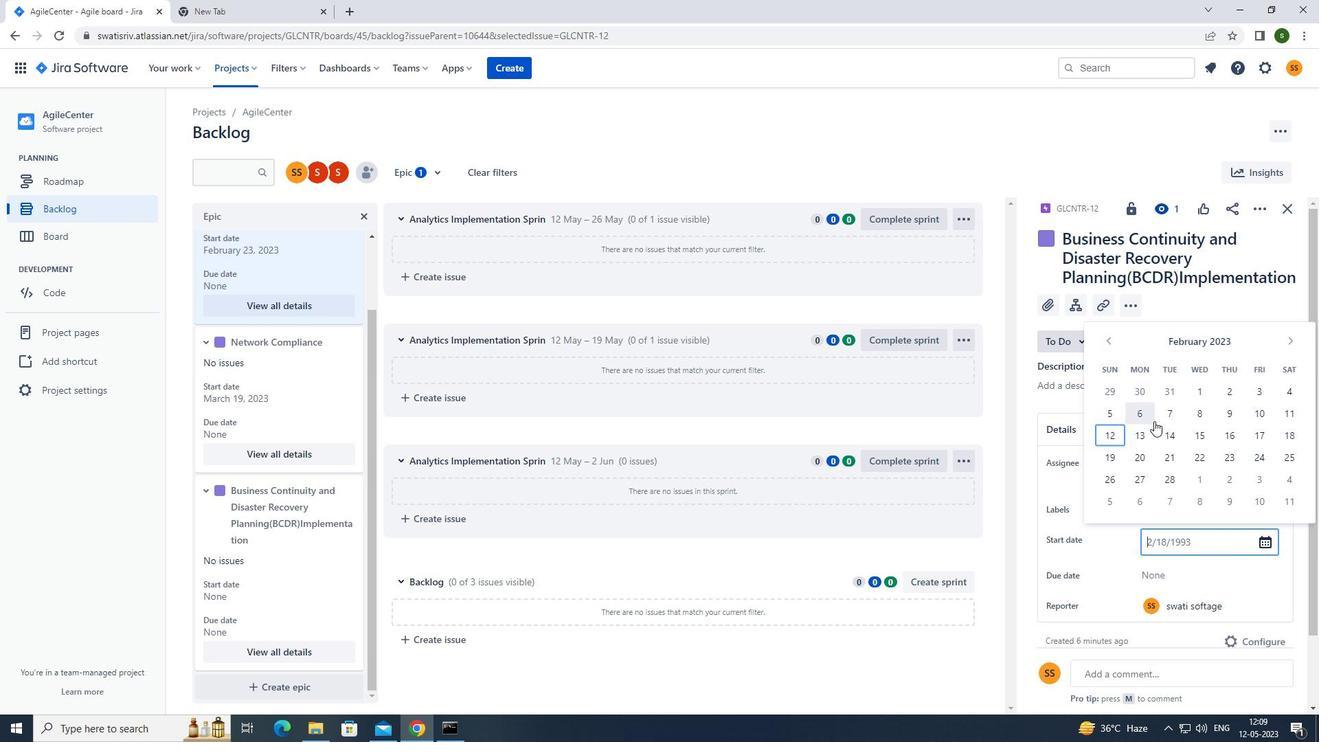 
Action: Mouse pressed left at (1147, 439)
Screenshot: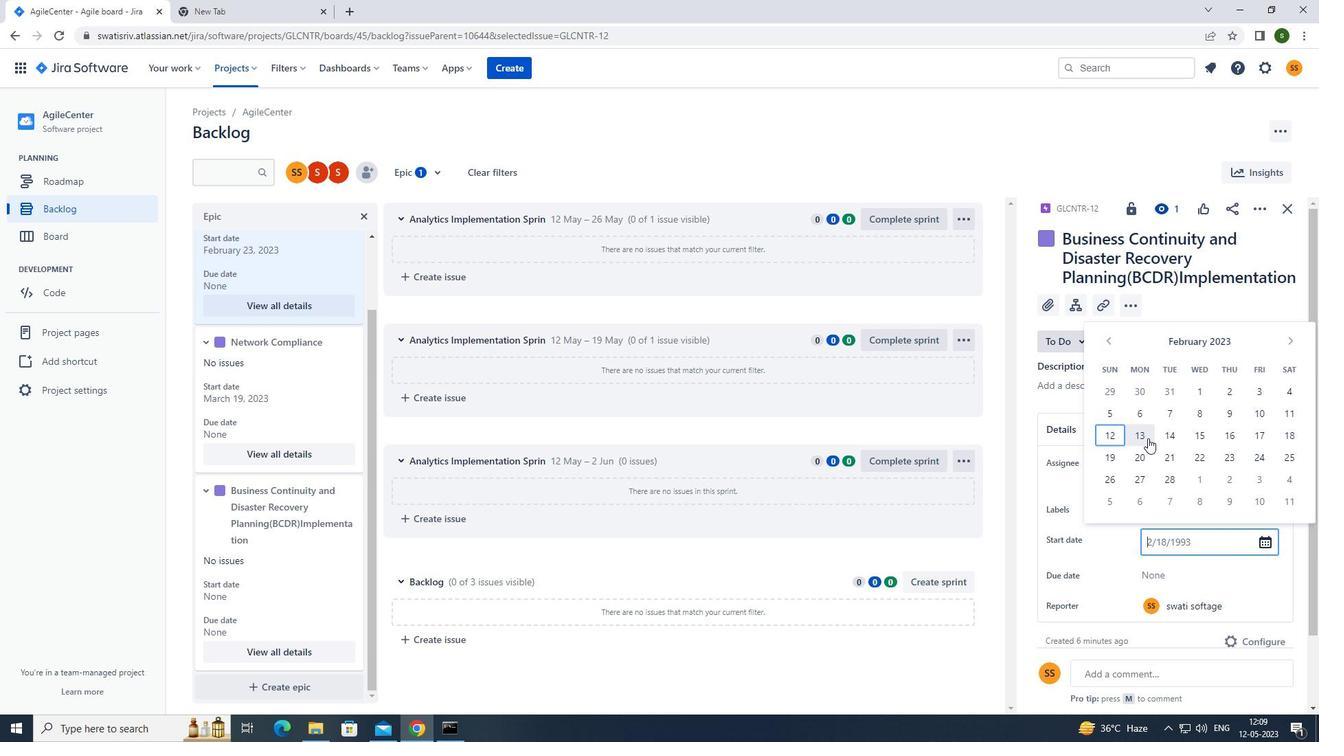 
Action: Mouse moved to (1180, 572)
Screenshot: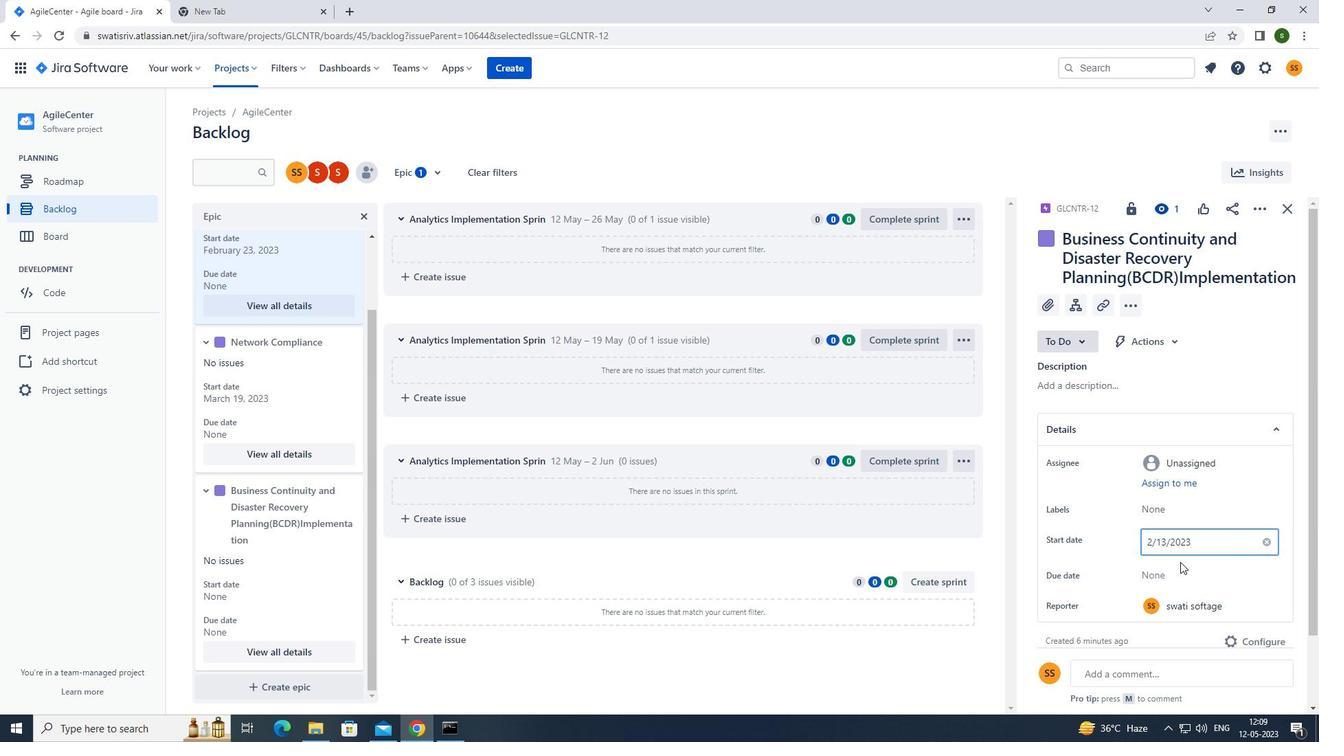 
Action: Mouse pressed left at (1180, 572)
Screenshot: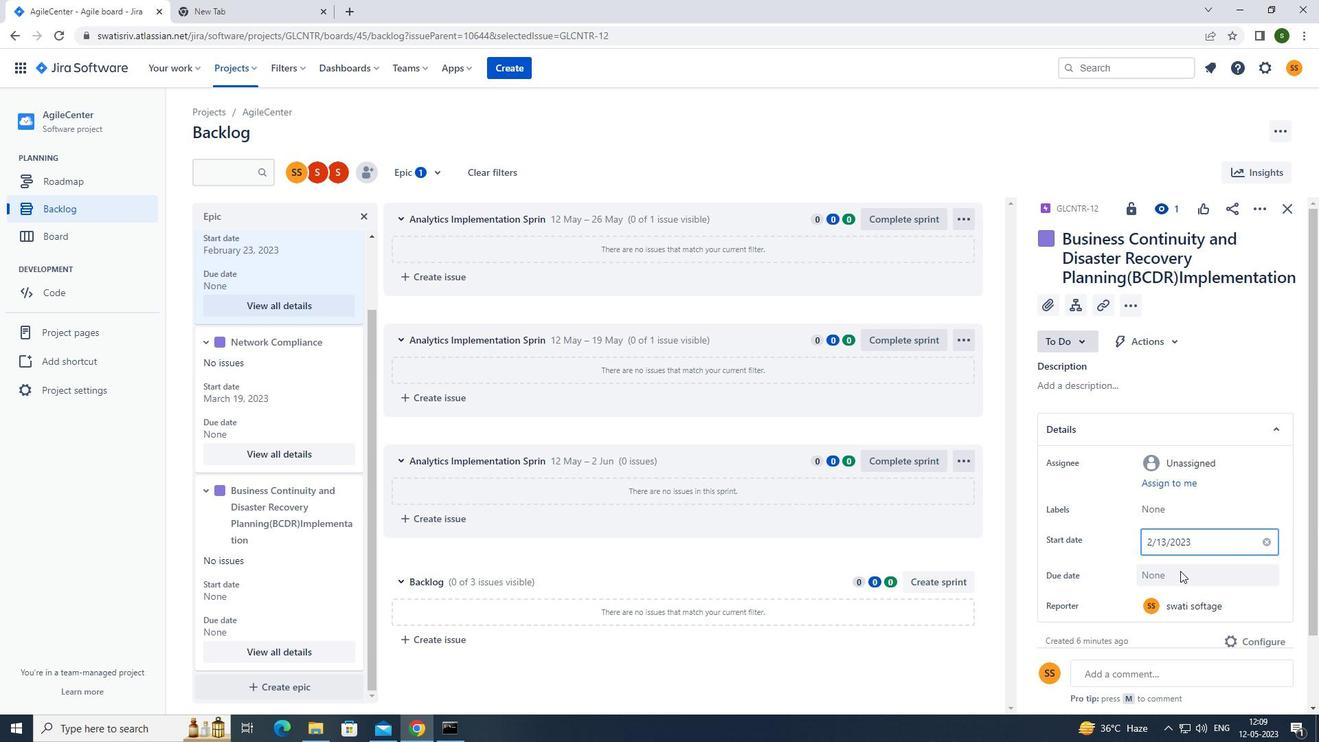 
Action: Mouse moved to (1290, 380)
Screenshot: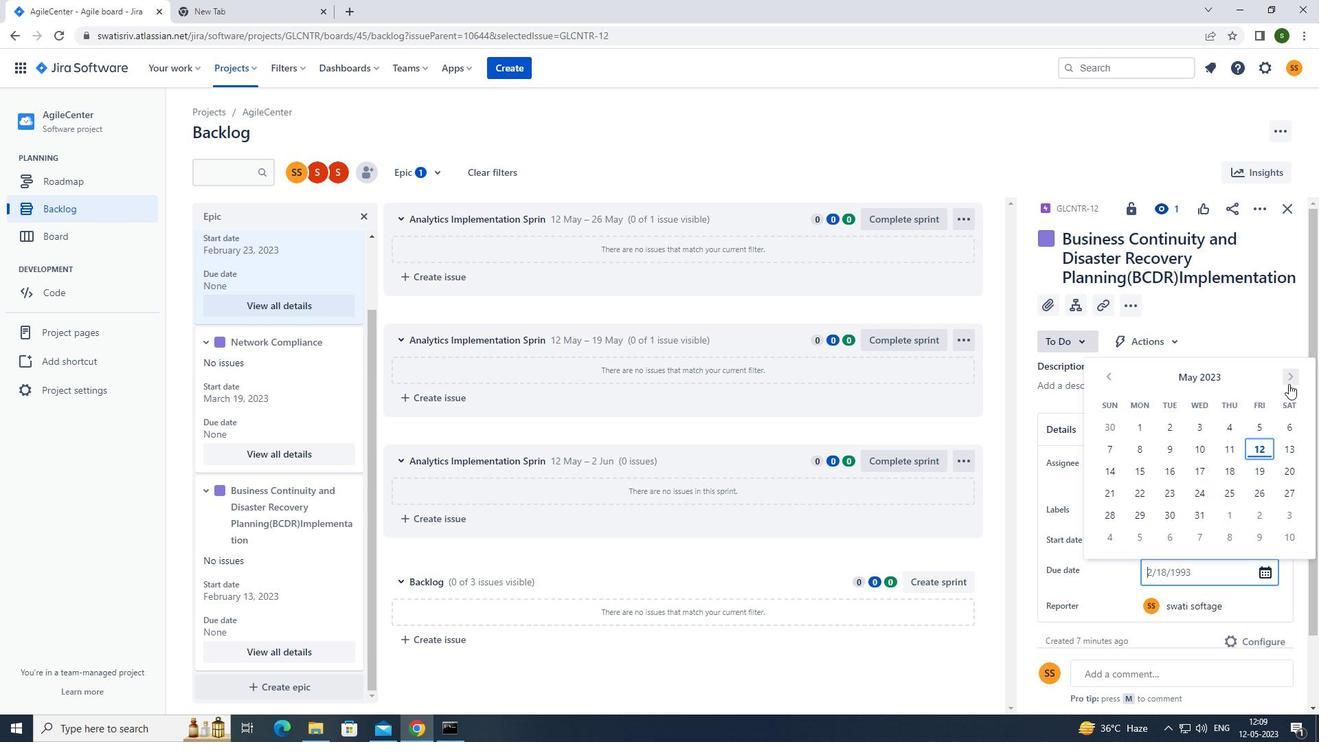 
Action: Mouse pressed left at (1290, 380)
Screenshot: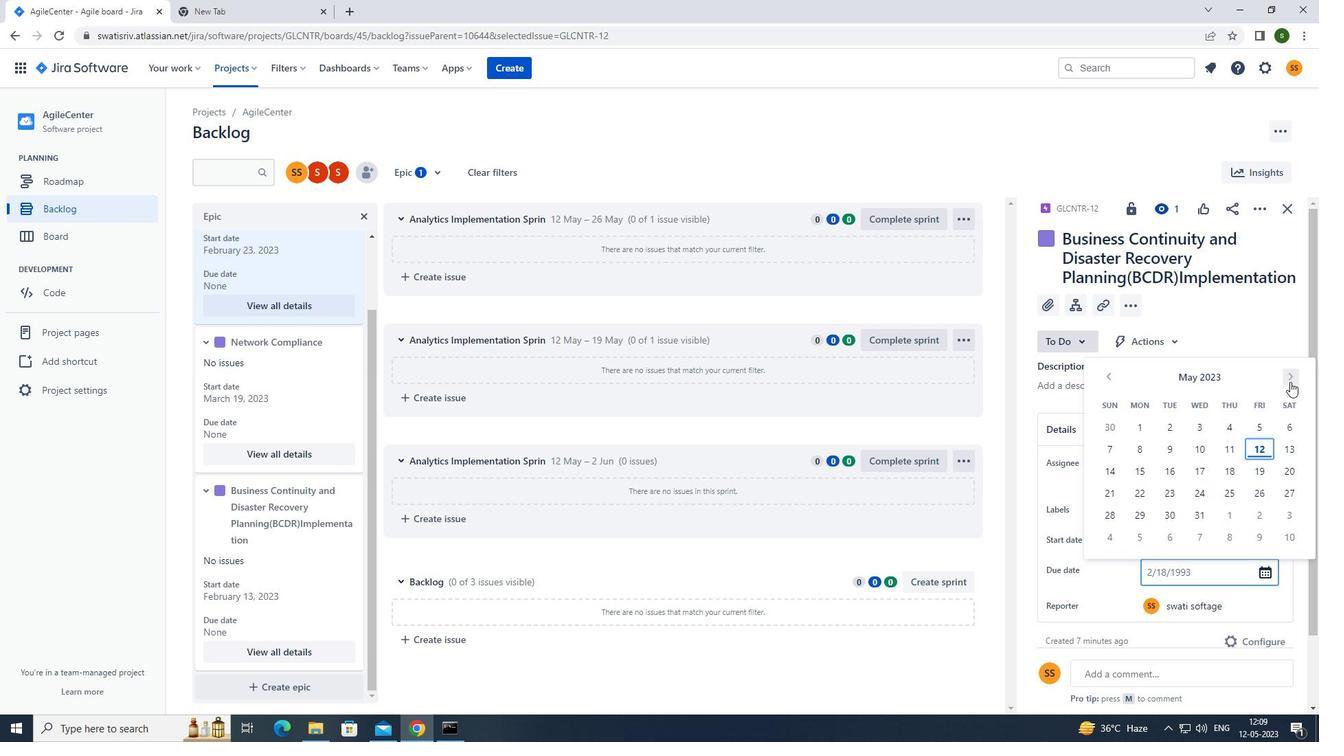
Action: Mouse pressed left at (1290, 380)
Screenshot: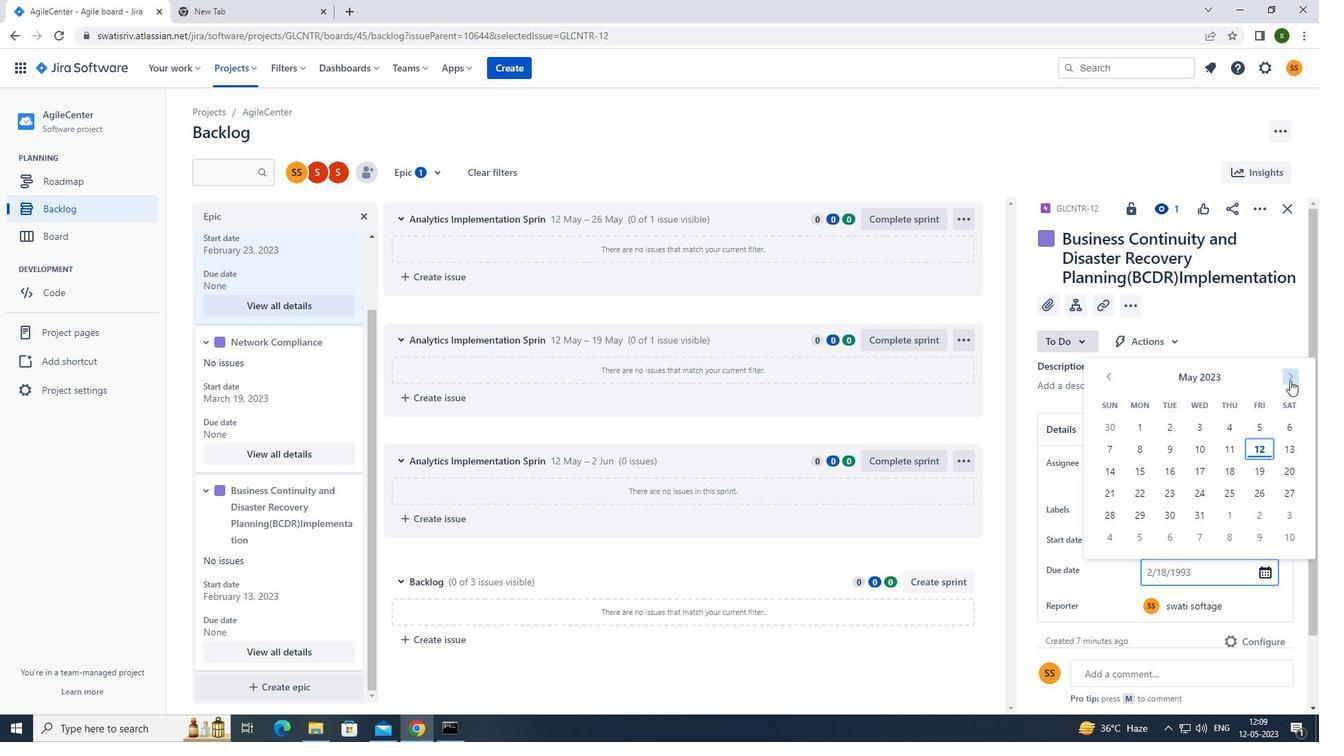
Action: Mouse pressed left at (1290, 380)
Screenshot: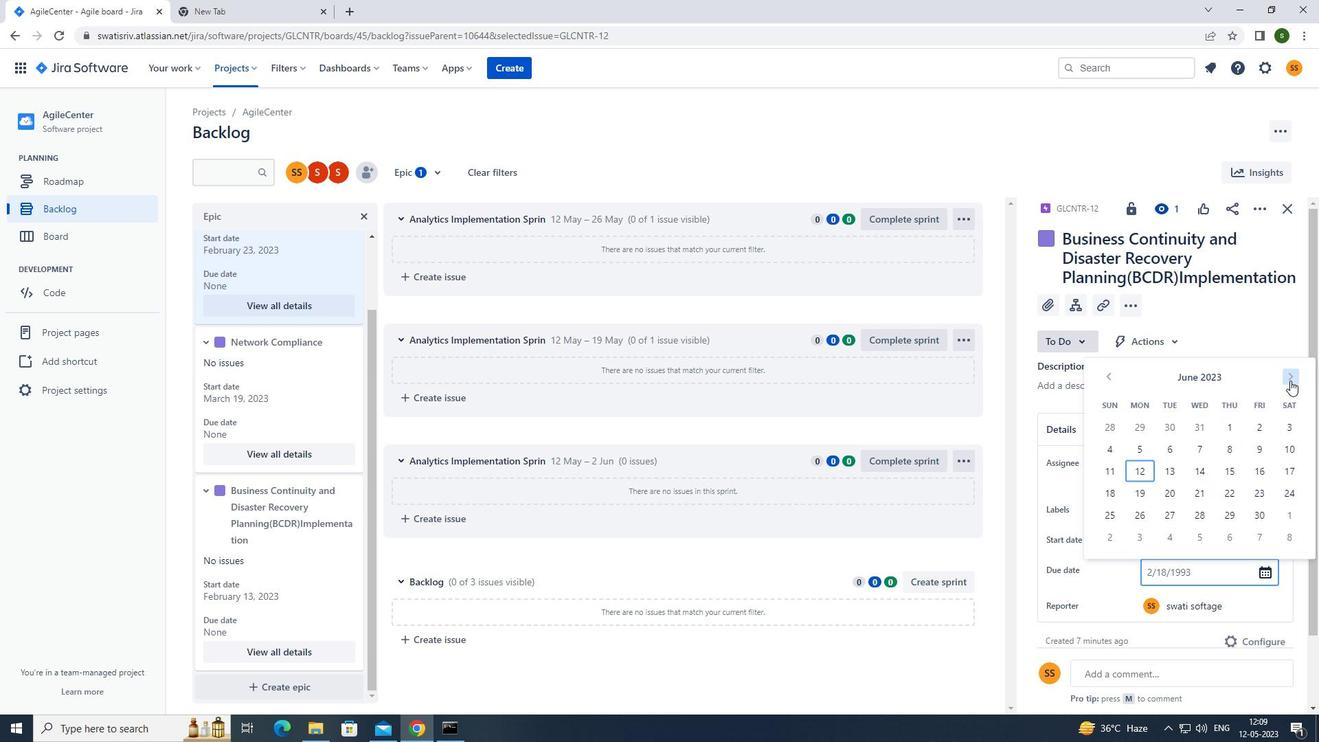 
Action: Mouse pressed left at (1290, 380)
Screenshot: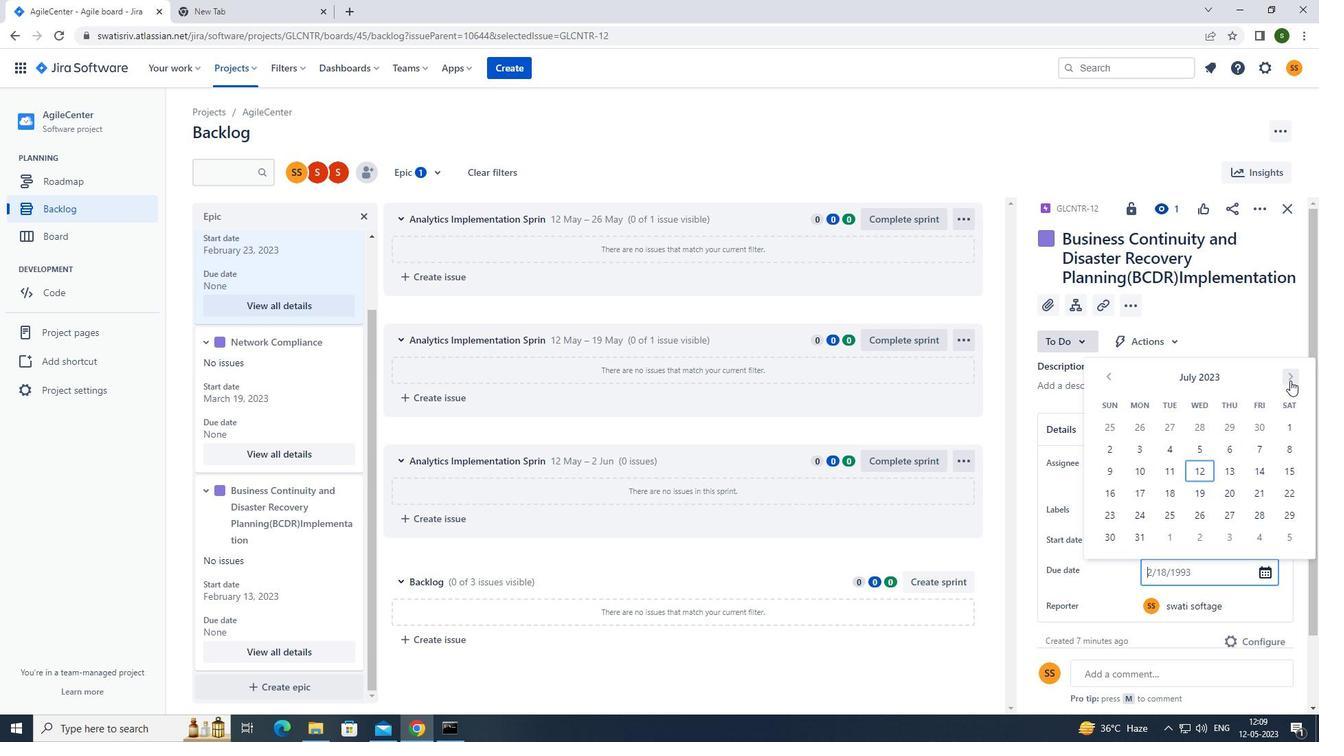
Action: Mouse pressed left at (1290, 380)
Screenshot: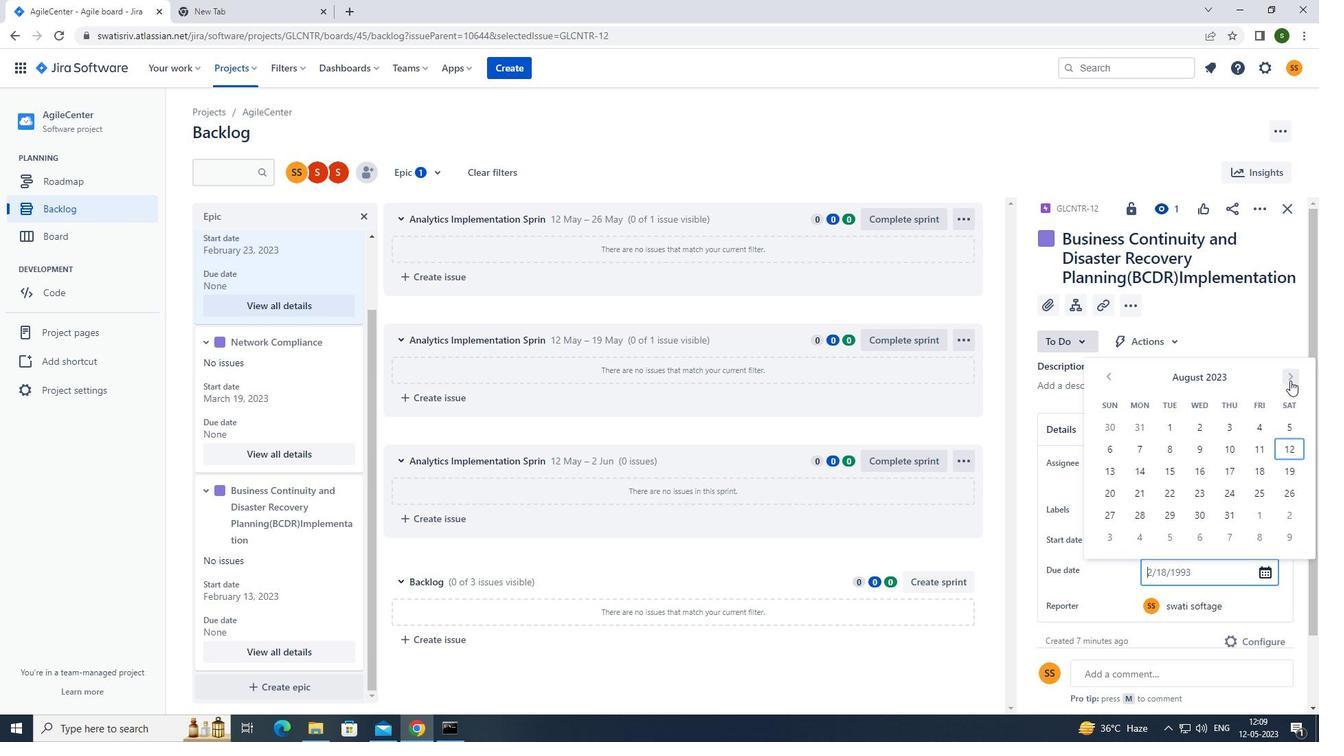 
Action: Mouse pressed left at (1290, 380)
Screenshot: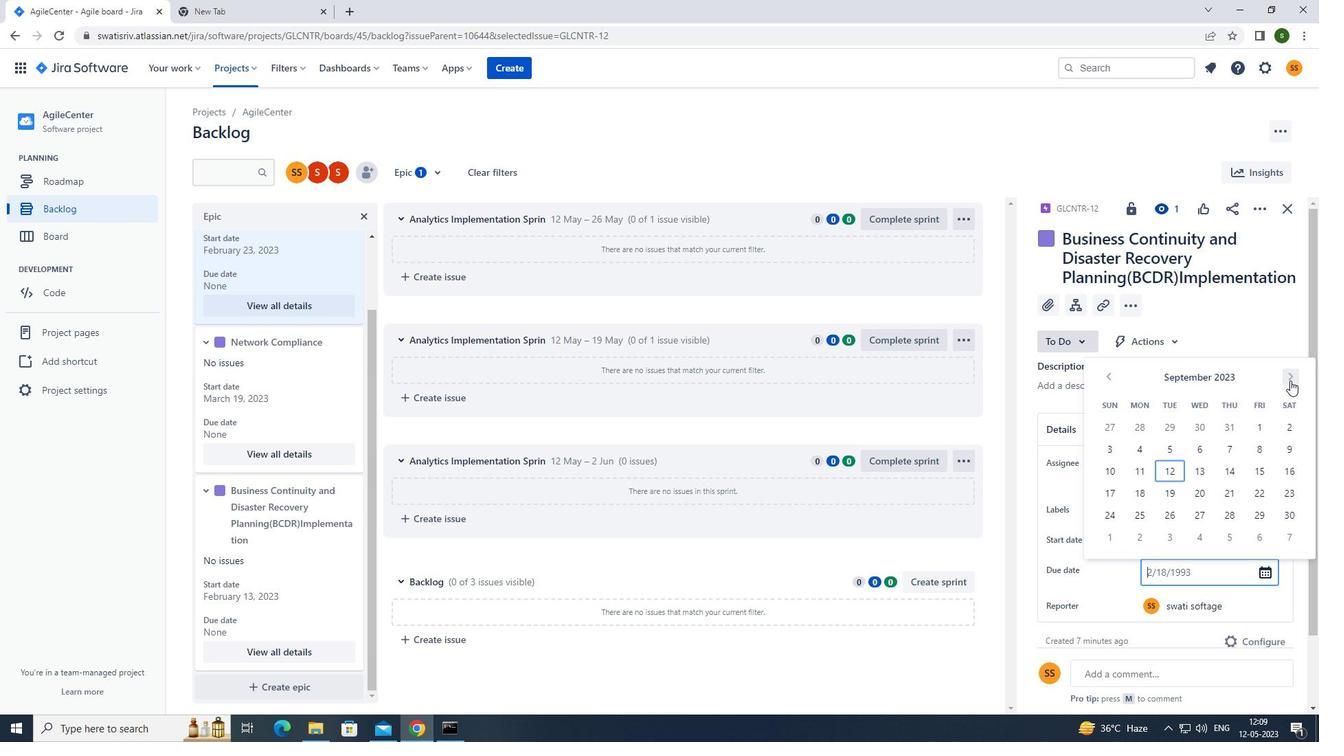 
Action: Mouse pressed left at (1290, 380)
Screenshot: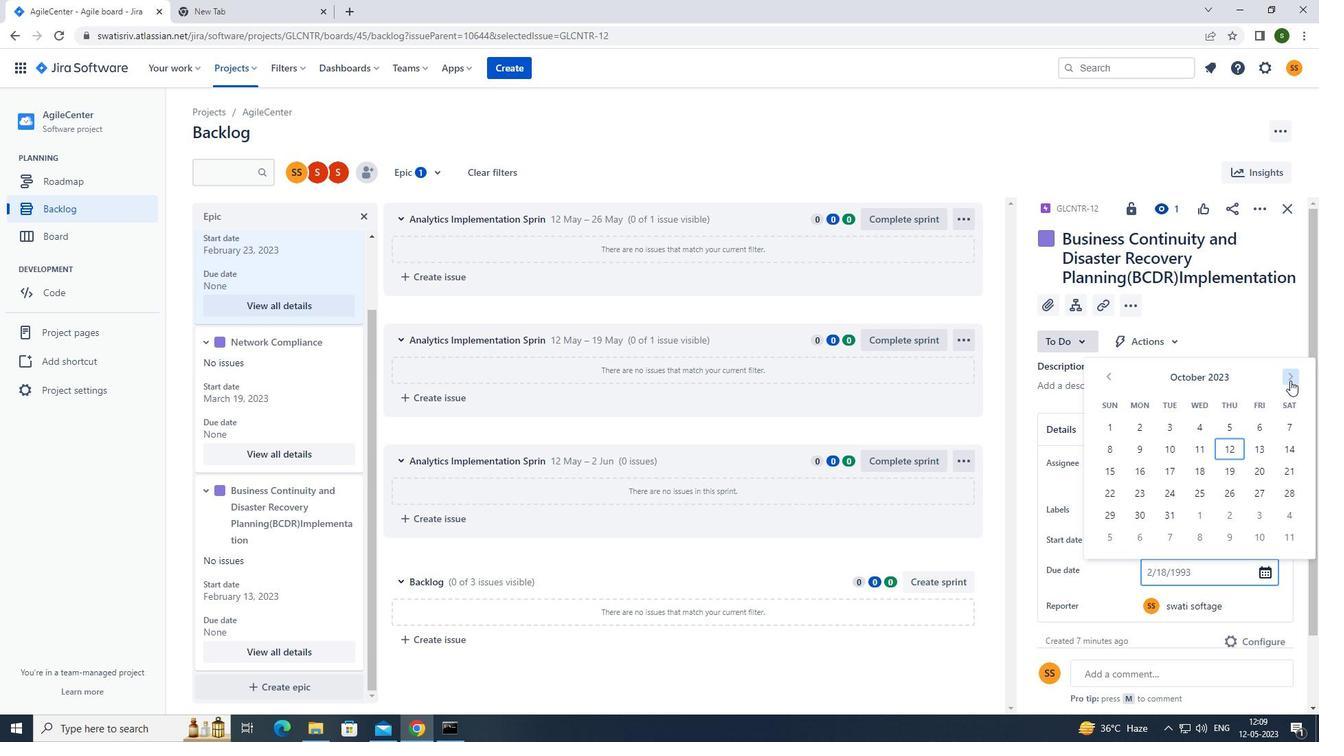 
Action: Mouse pressed left at (1290, 380)
Screenshot: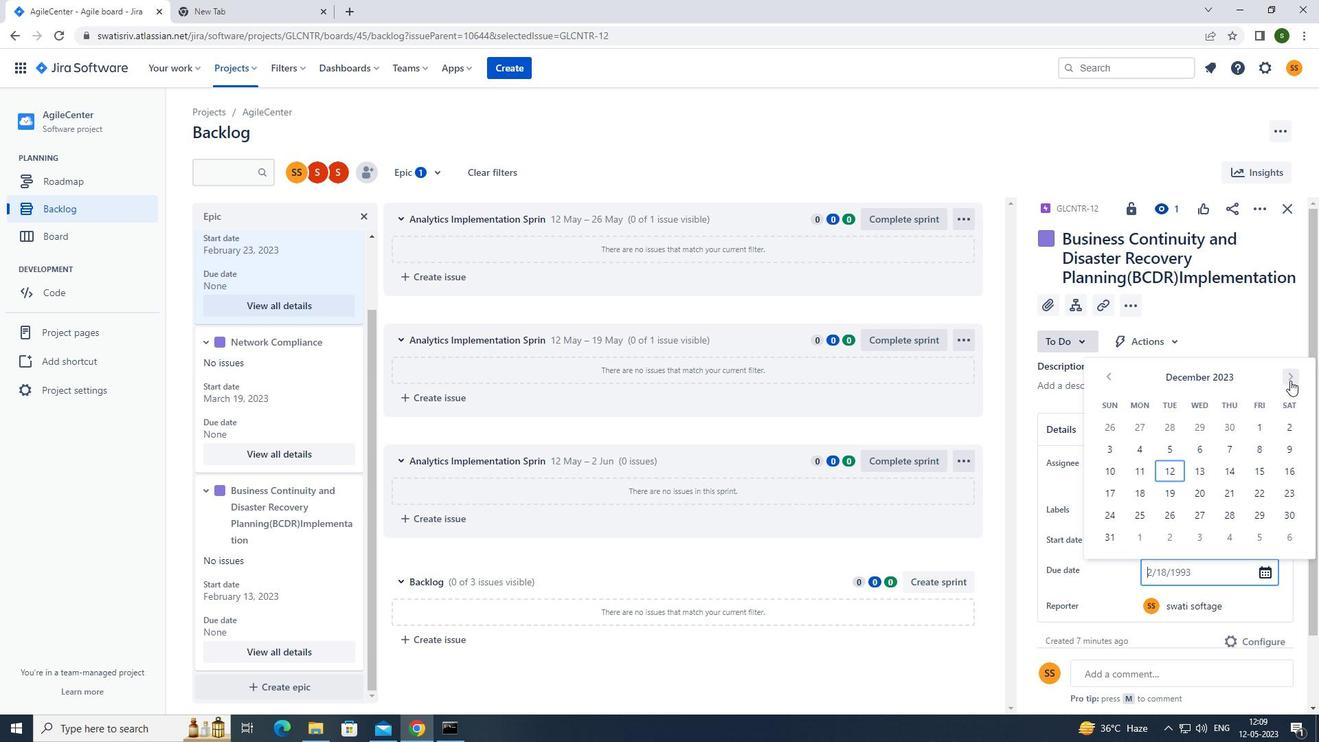 
Action: Mouse pressed left at (1290, 380)
Screenshot: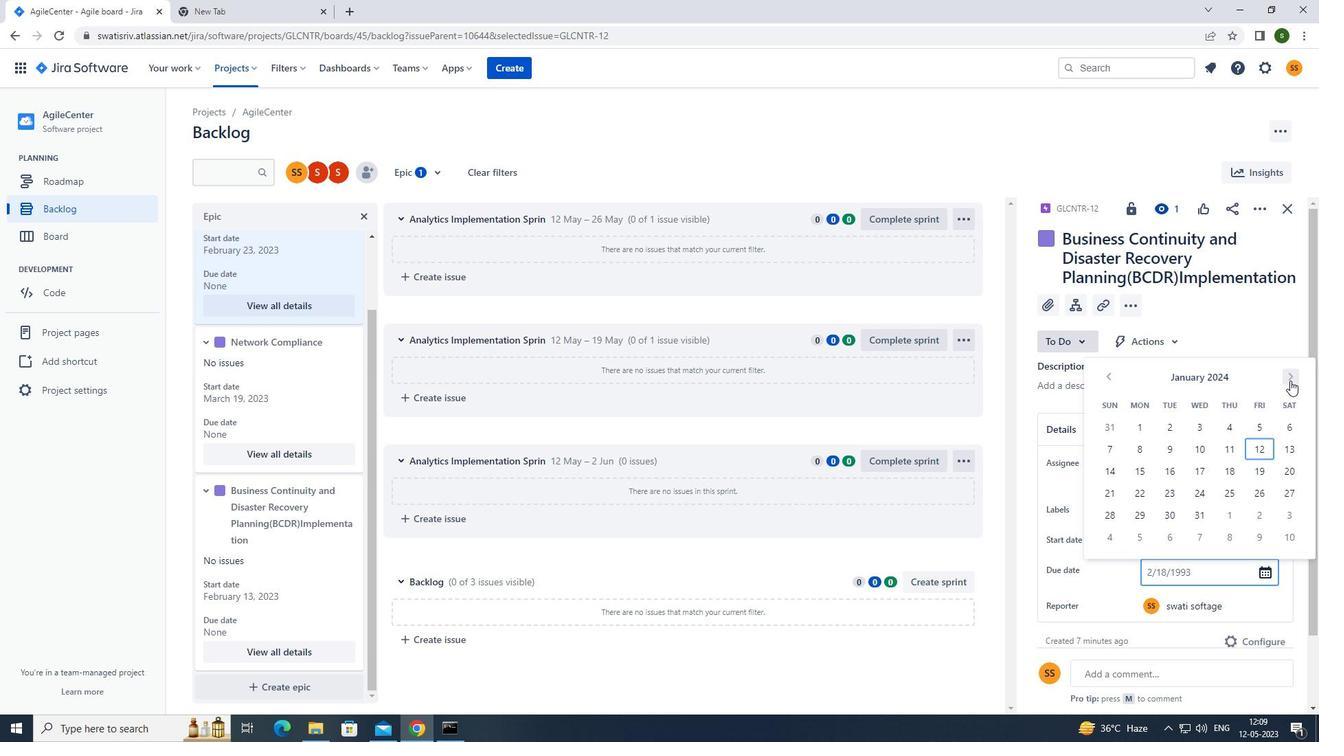 
Action: Mouse pressed left at (1290, 380)
Screenshot: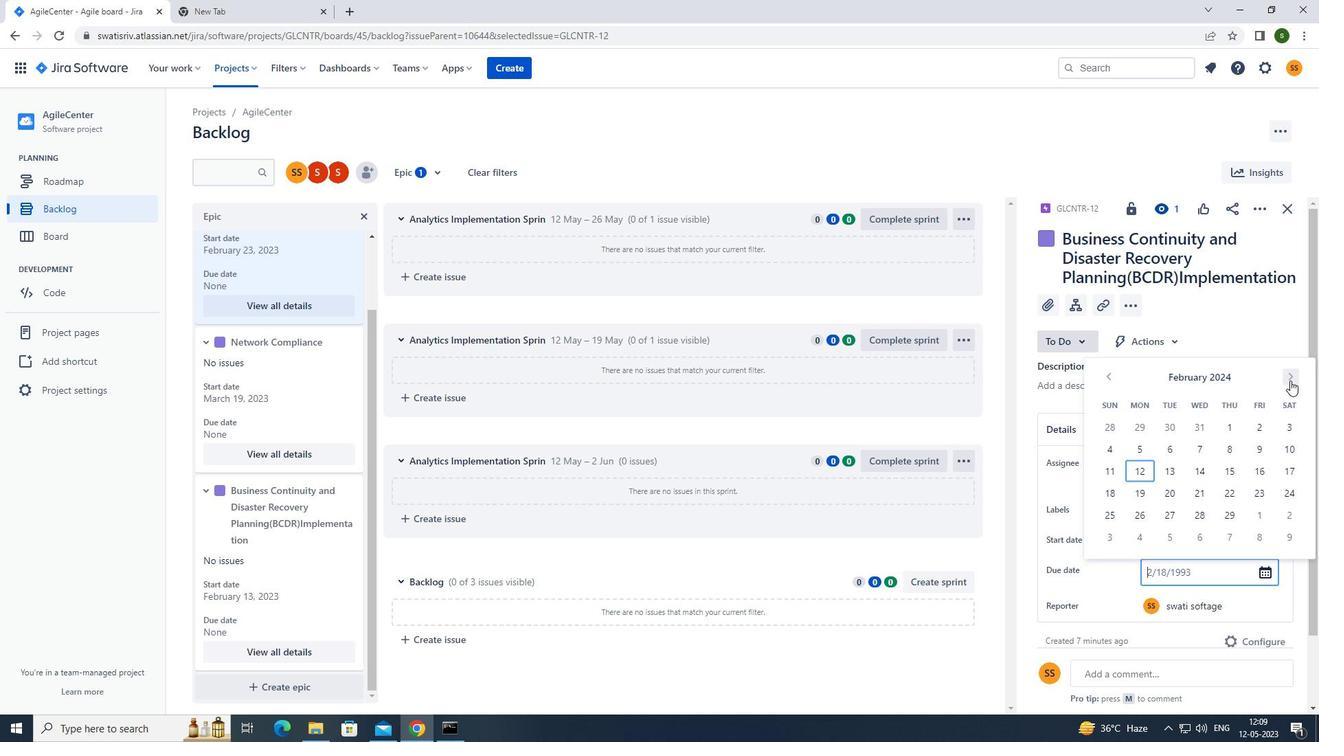 
Action: Mouse pressed left at (1290, 380)
Screenshot: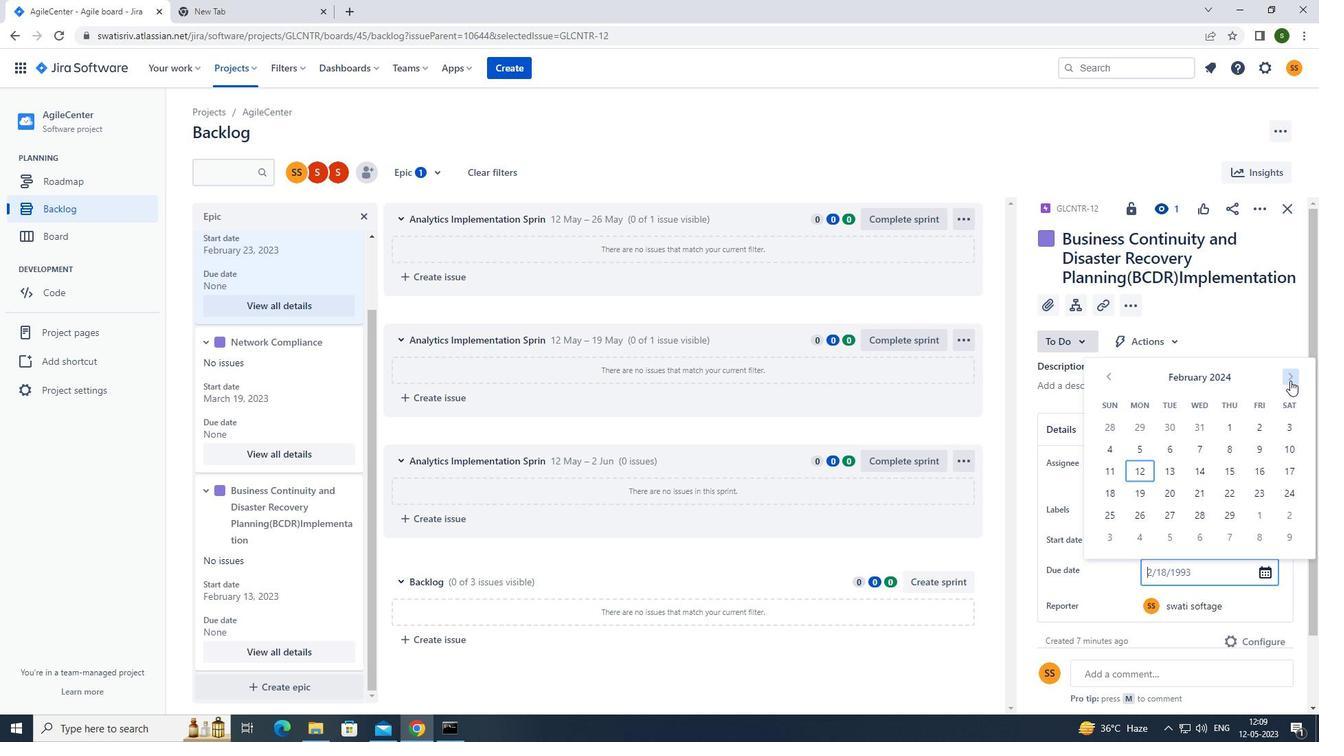 
Action: Mouse pressed left at (1290, 380)
Screenshot: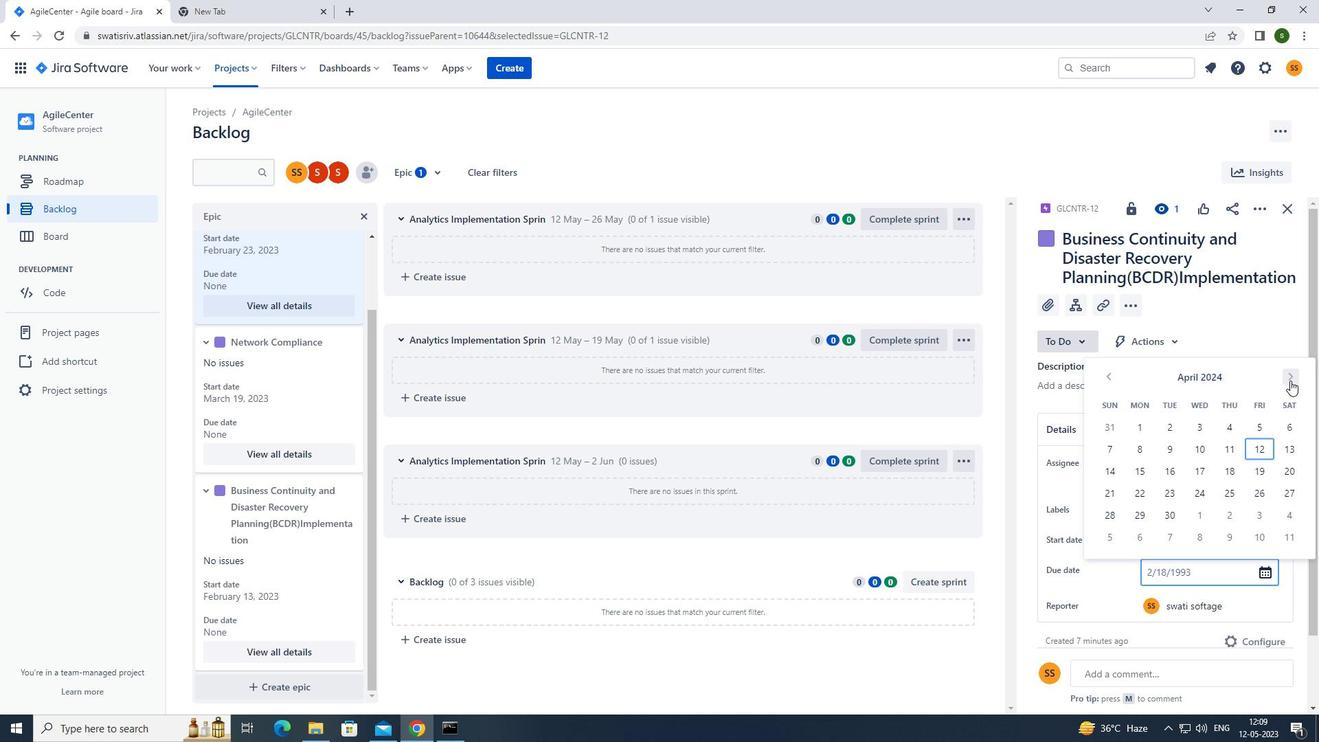 
Action: Mouse pressed left at (1290, 380)
Screenshot: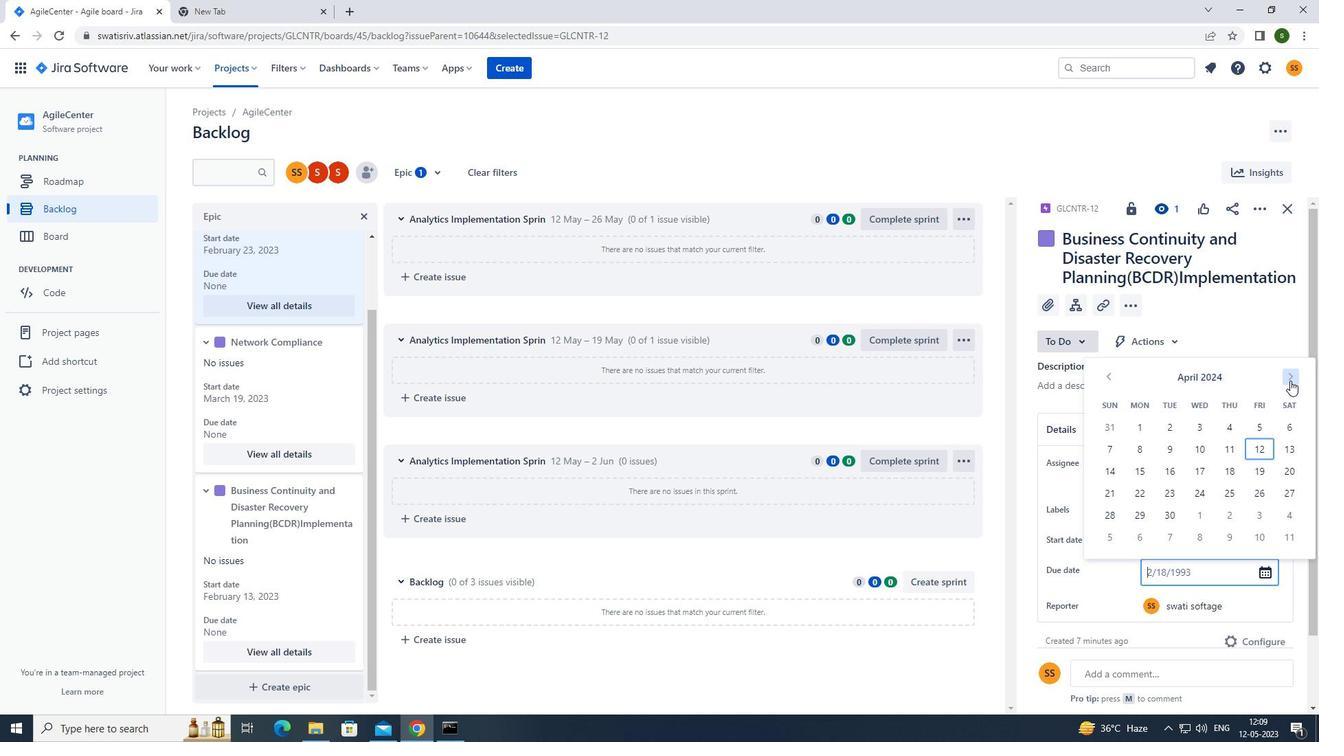 
Action: Mouse pressed left at (1290, 380)
Screenshot: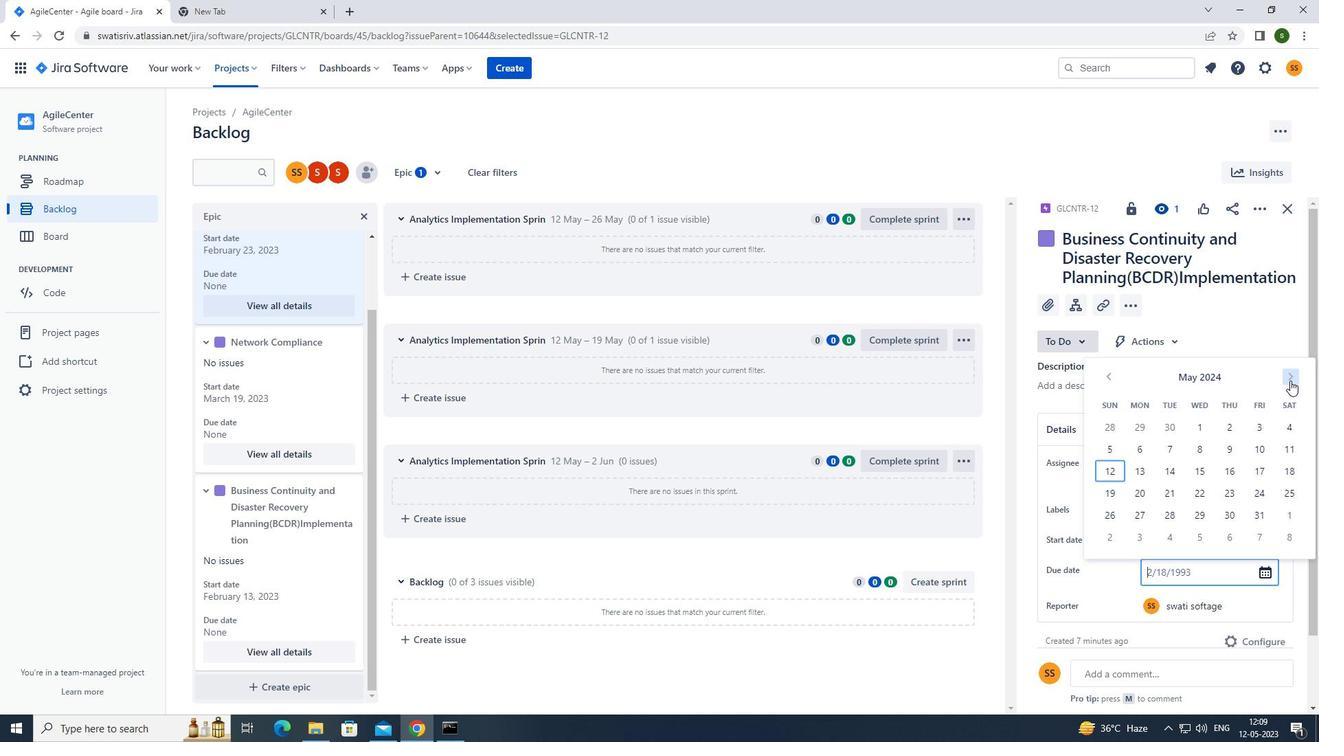 
Action: Mouse pressed left at (1290, 380)
Screenshot: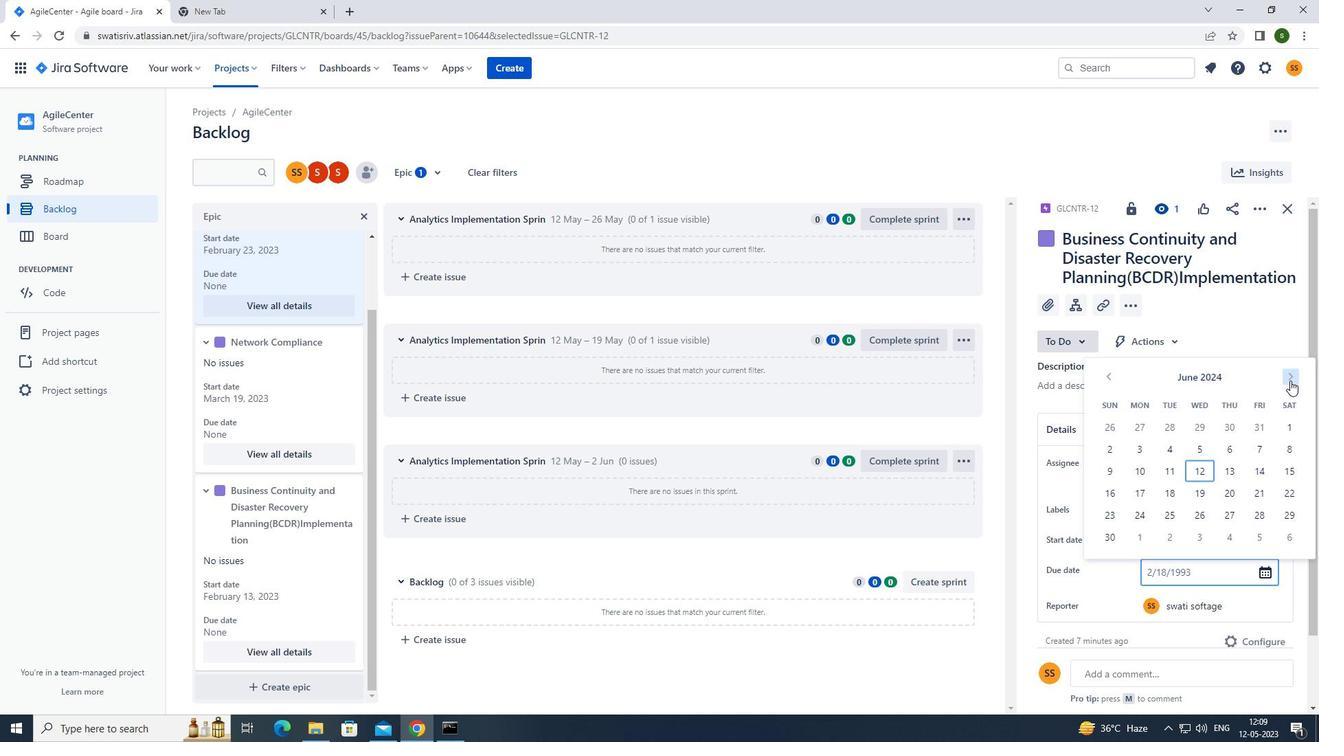 
Action: Mouse pressed left at (1290, 380)
Screenshot: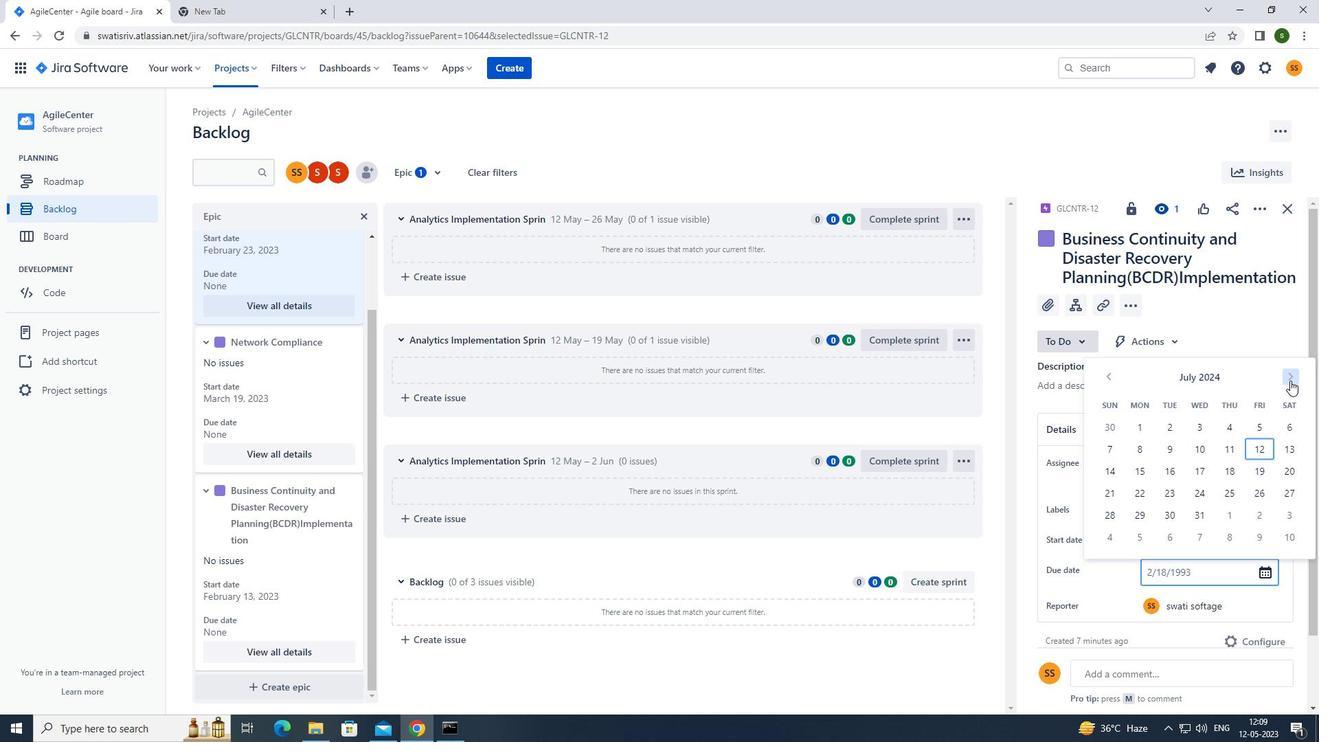 
Action: Mouse pressed left at (1290, 380)
Screenshot: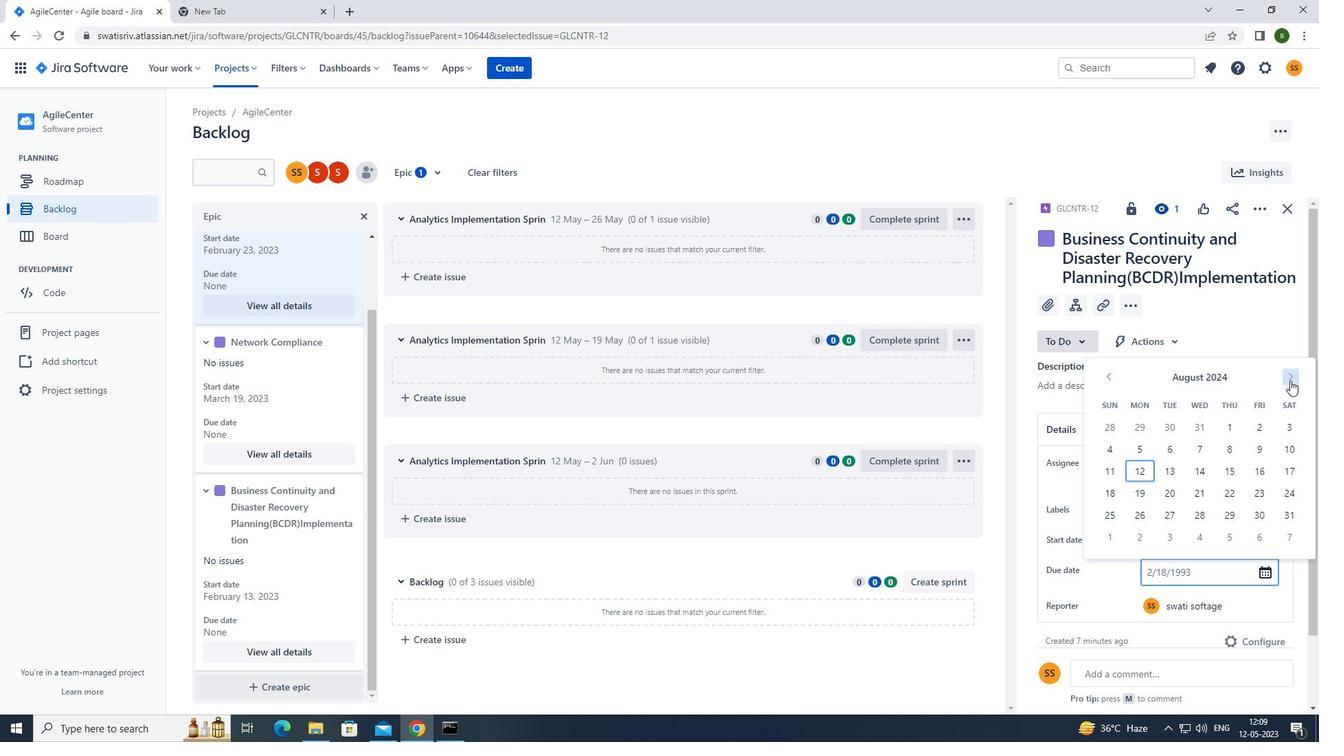 
Action: Mouse pressed left at (1290, 380)
Screenshot: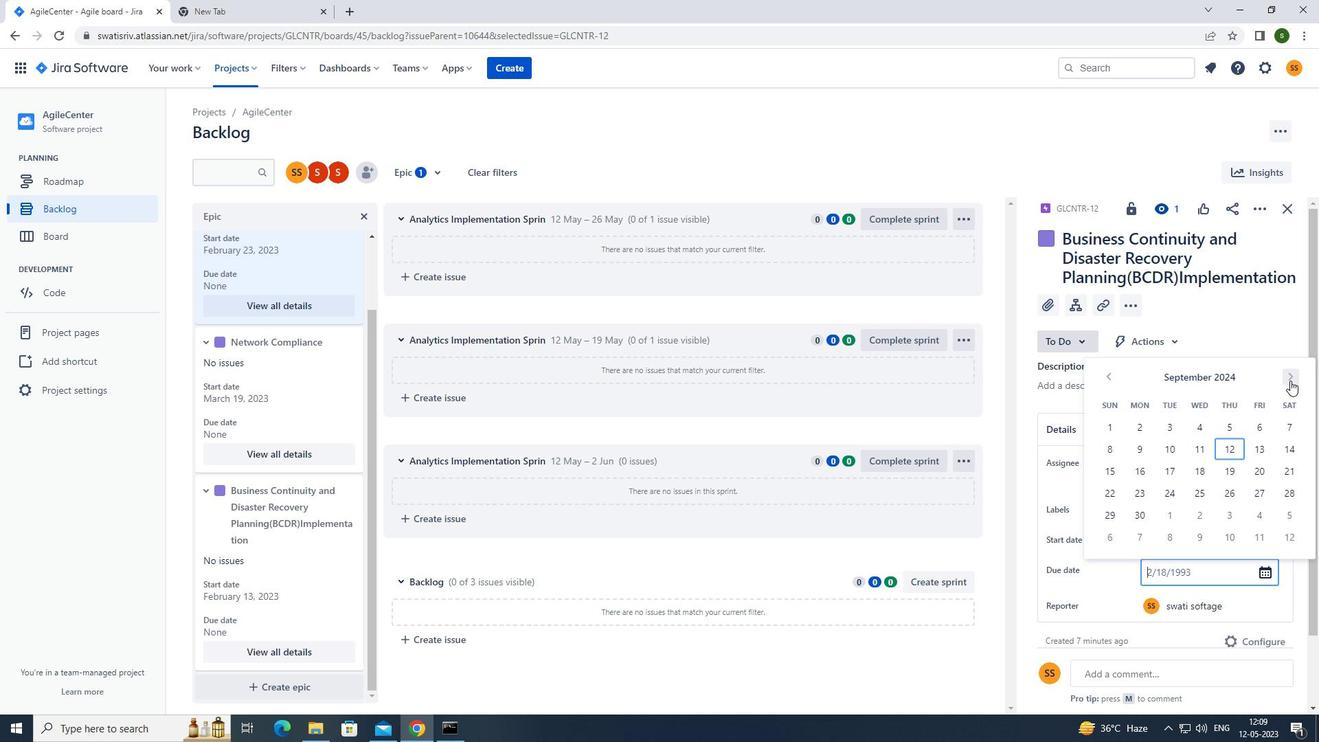 
Action: Mouse pressed left at (1290, 380)
Screenshot: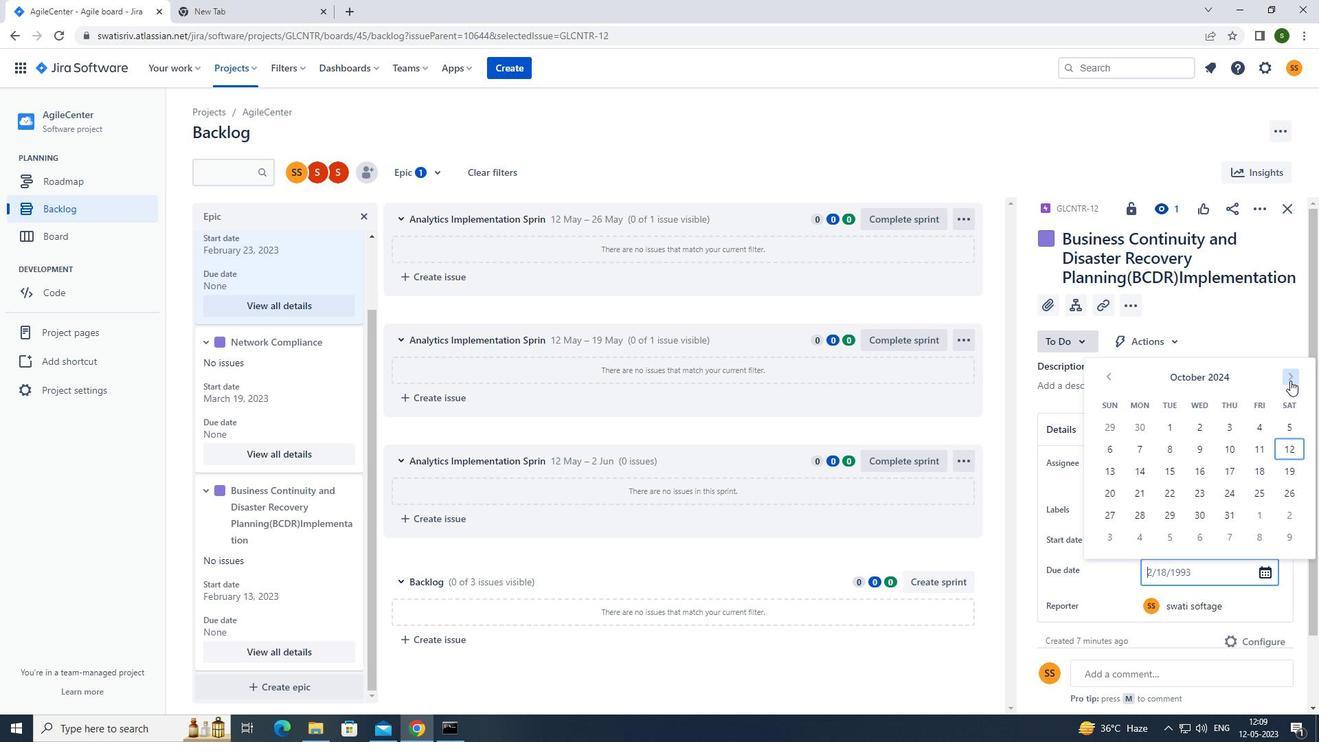 
Action: Mouse pressed left at (1290, 380)
Screenshot: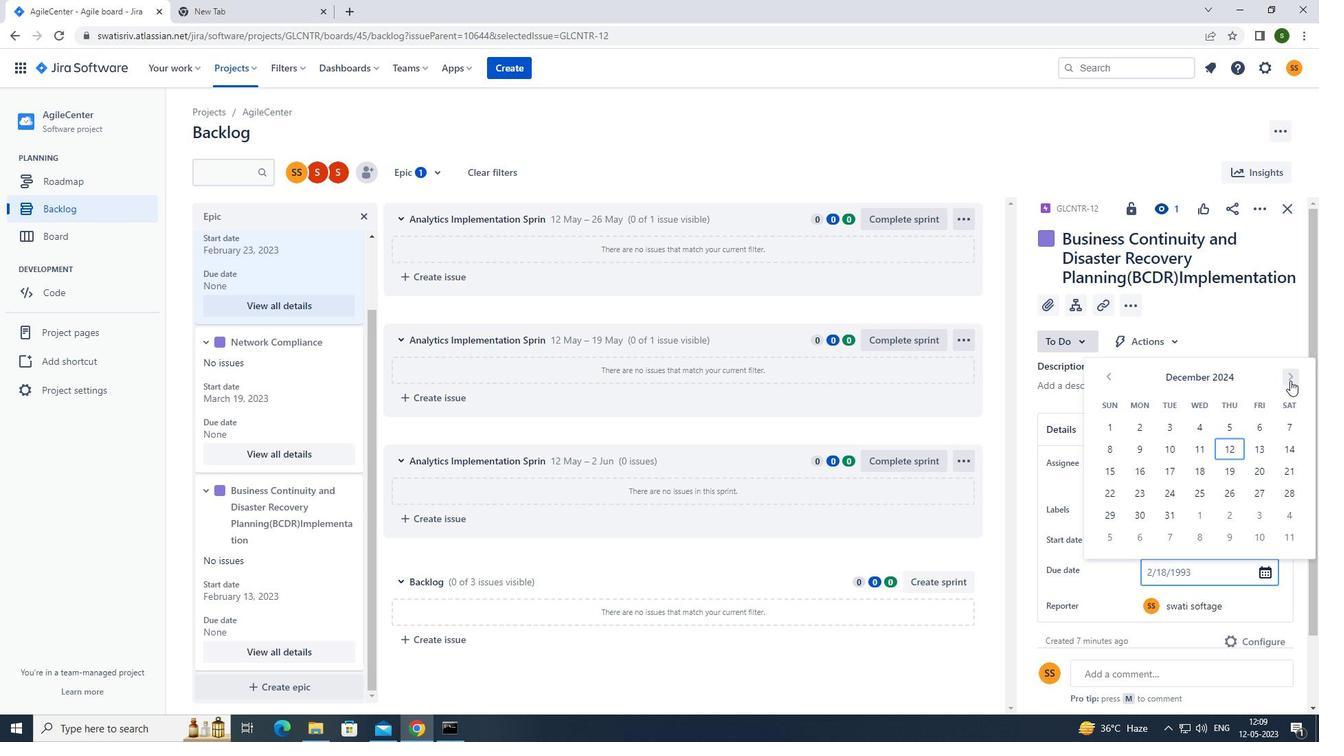 
Action: Mouse pressed left at (1290, 380)
Screenshot: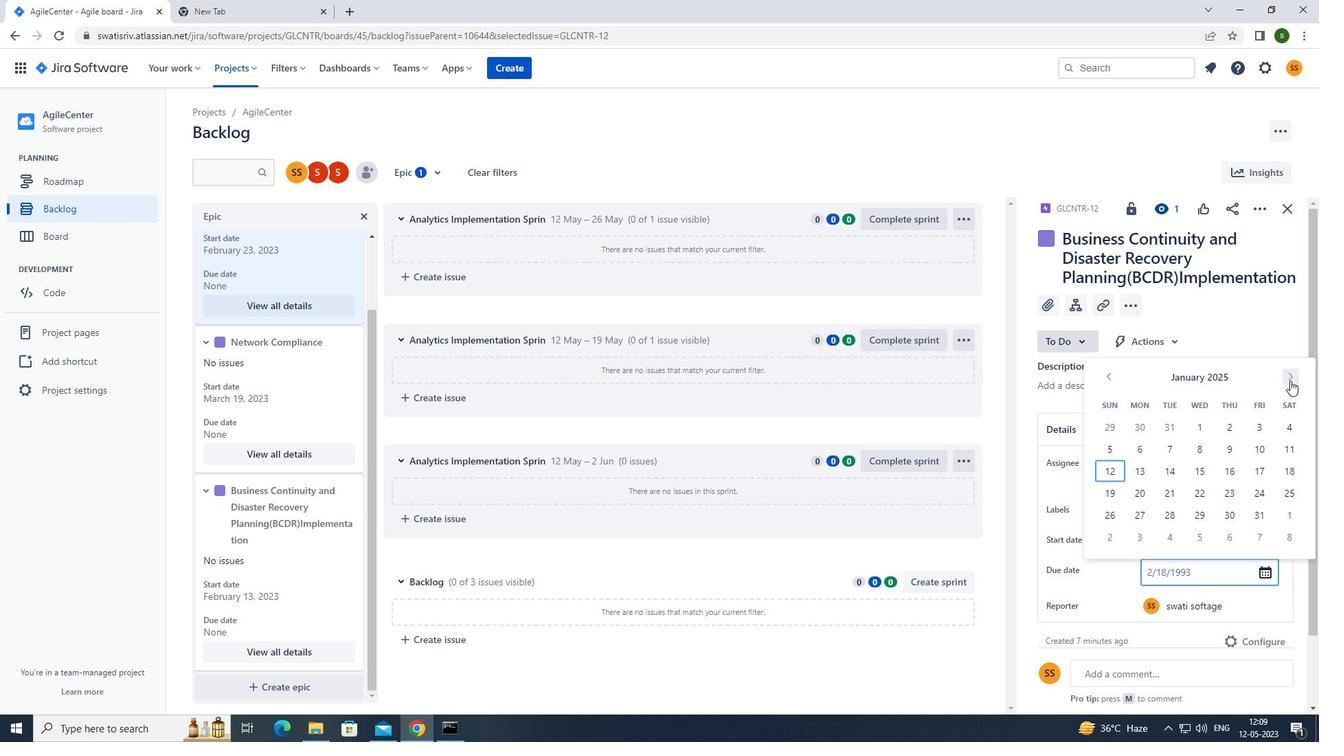 
Action: Mouse pressed left at (1290, 380)
Screenshot: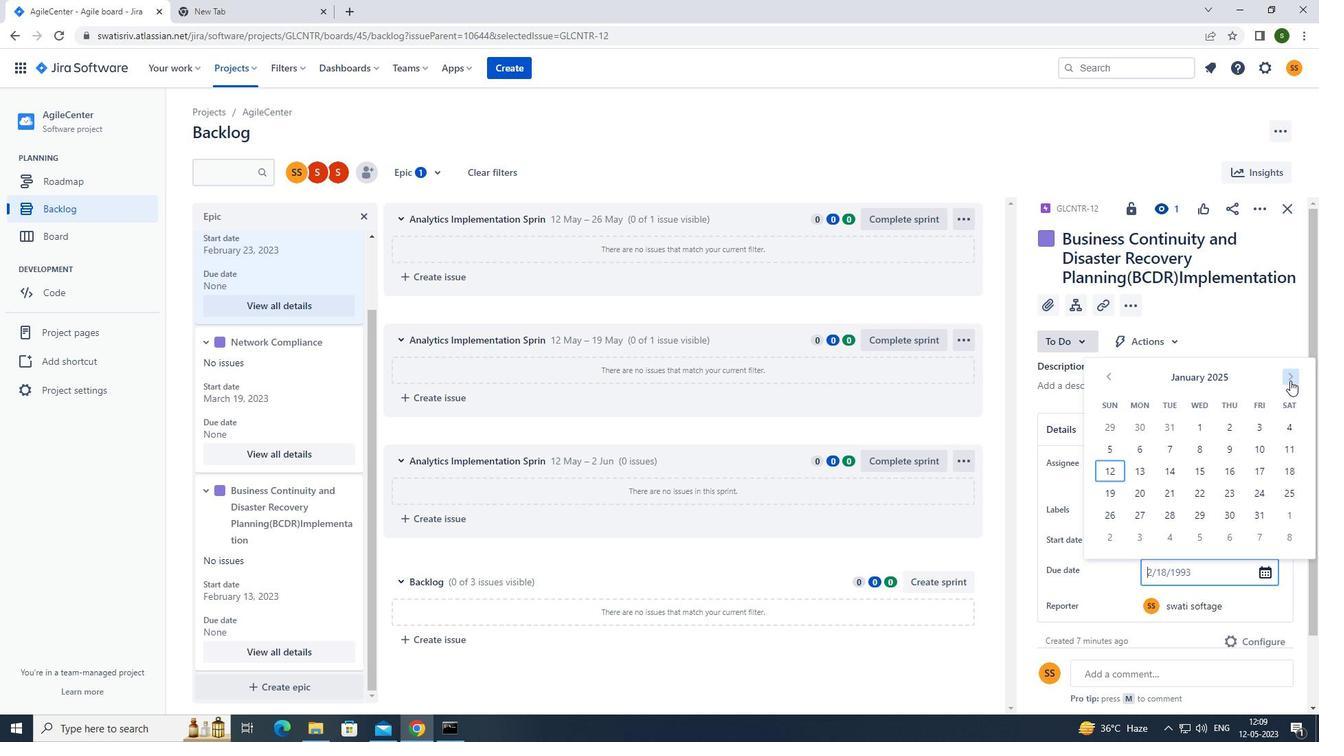 
Action: Mouse pressed left at (1290, 380)
Screenshot: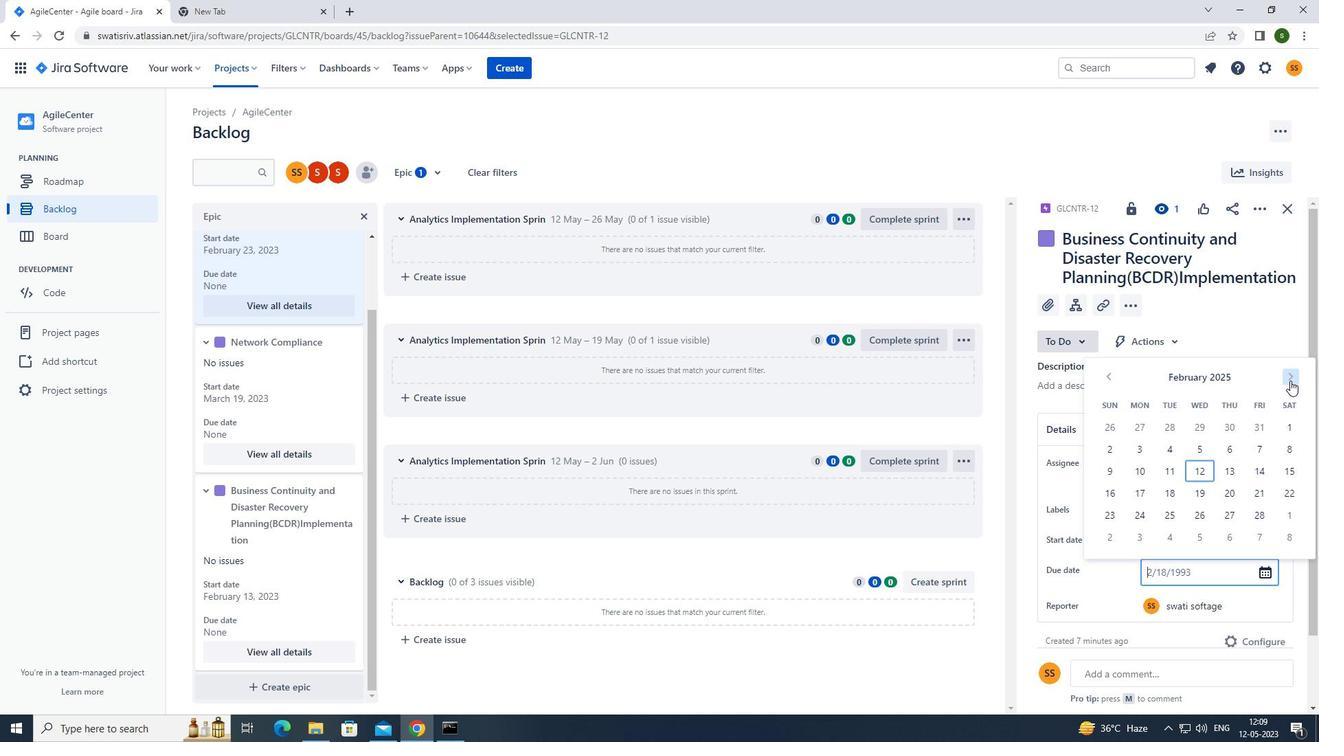 
Action: Mouse pressed left at (1290, 380)
Screenshot: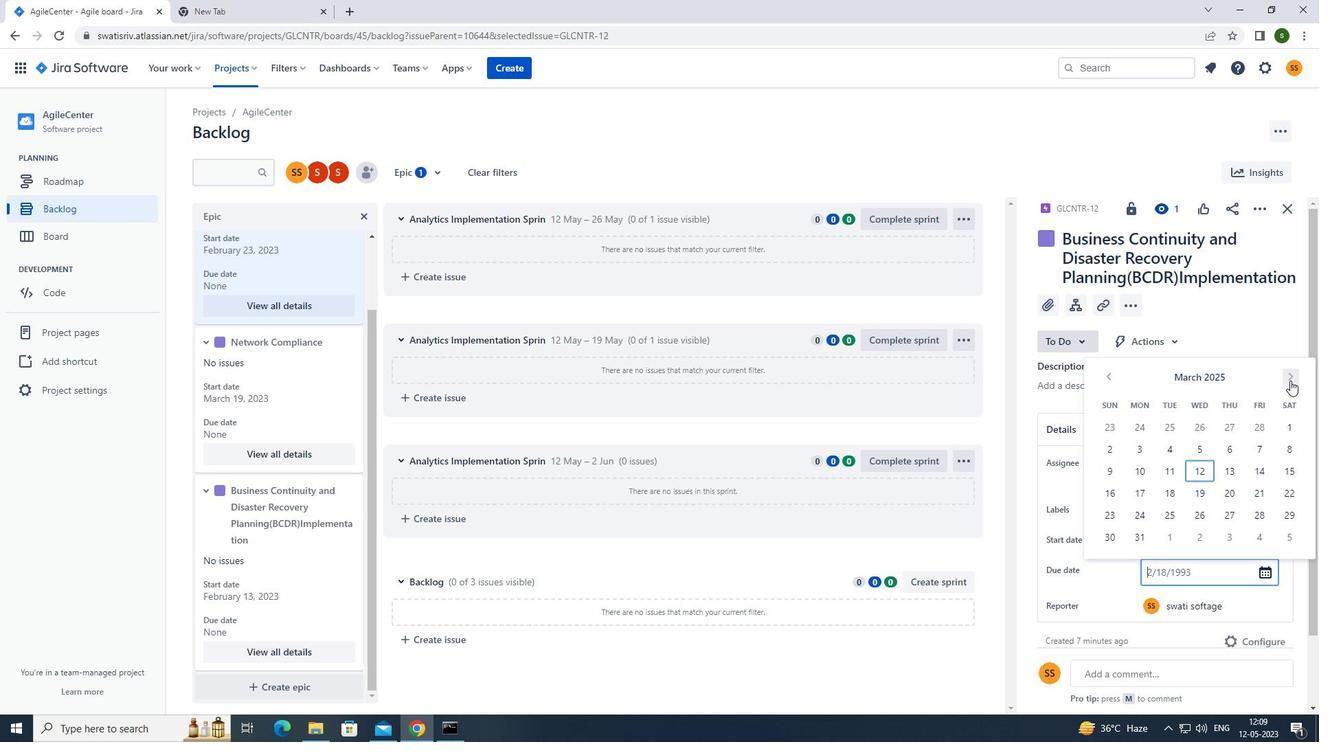 
Action: Mouse pressed left at (1290, 380)
Screenshot: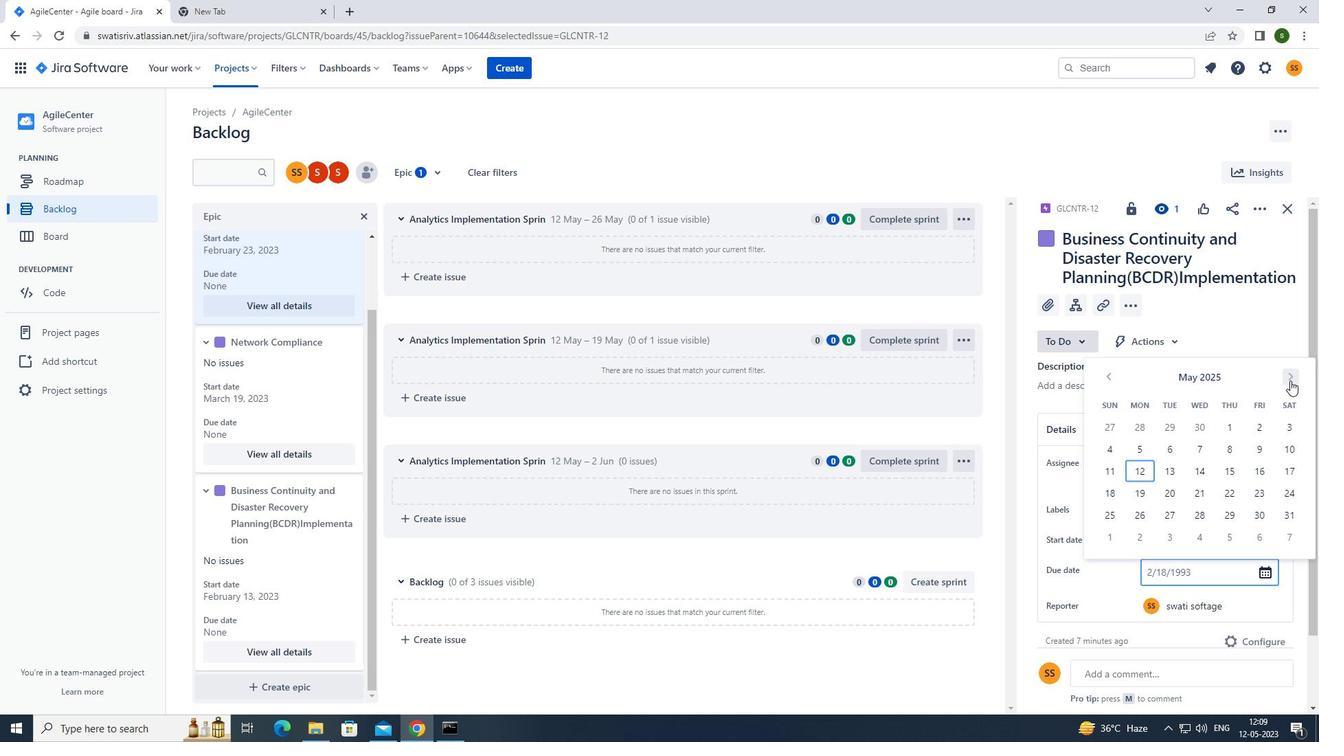 
Action: Mouse pressed left at (1290, 380)
Screenshot: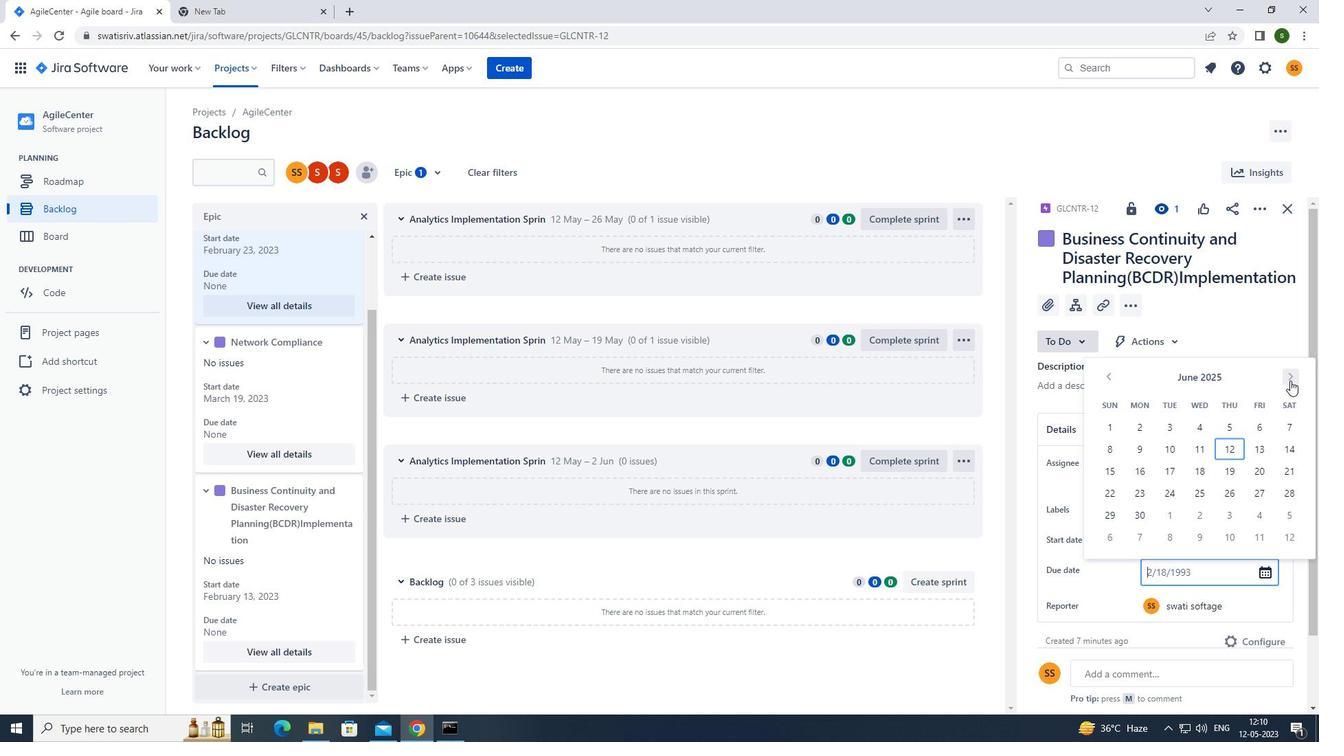 
Action: Mouse pressed left at (1290, 380)
Screenshot: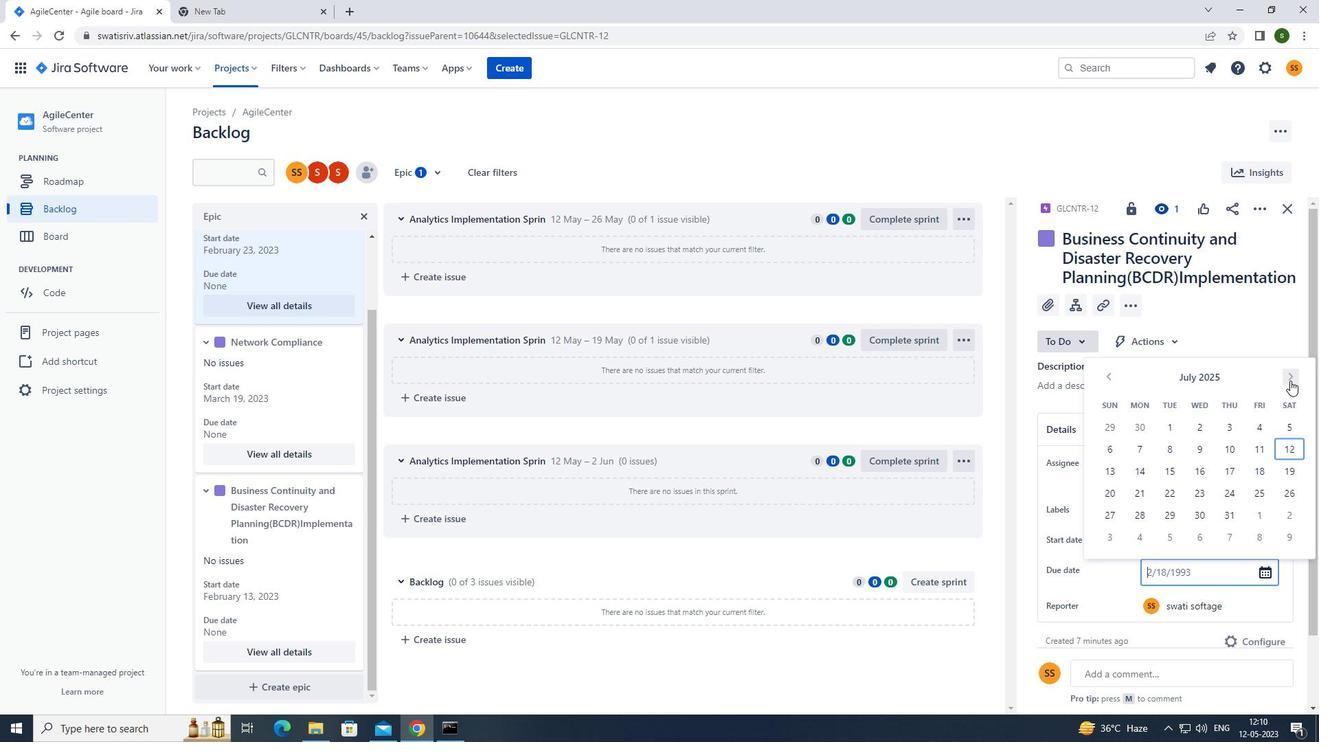 
Action: Mouse pressed left at (1290, 380)
Screenshot: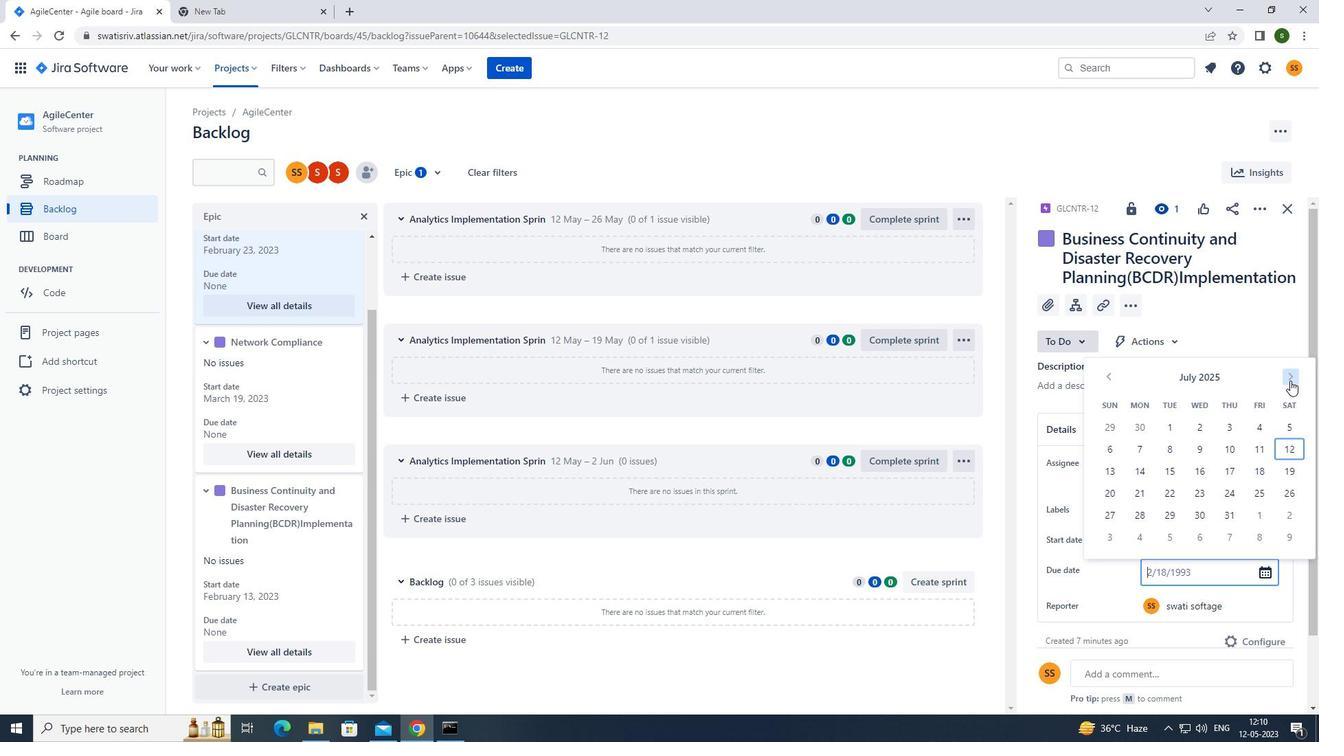 
Action: Mouse moved to (1176, 448)
Screenshot: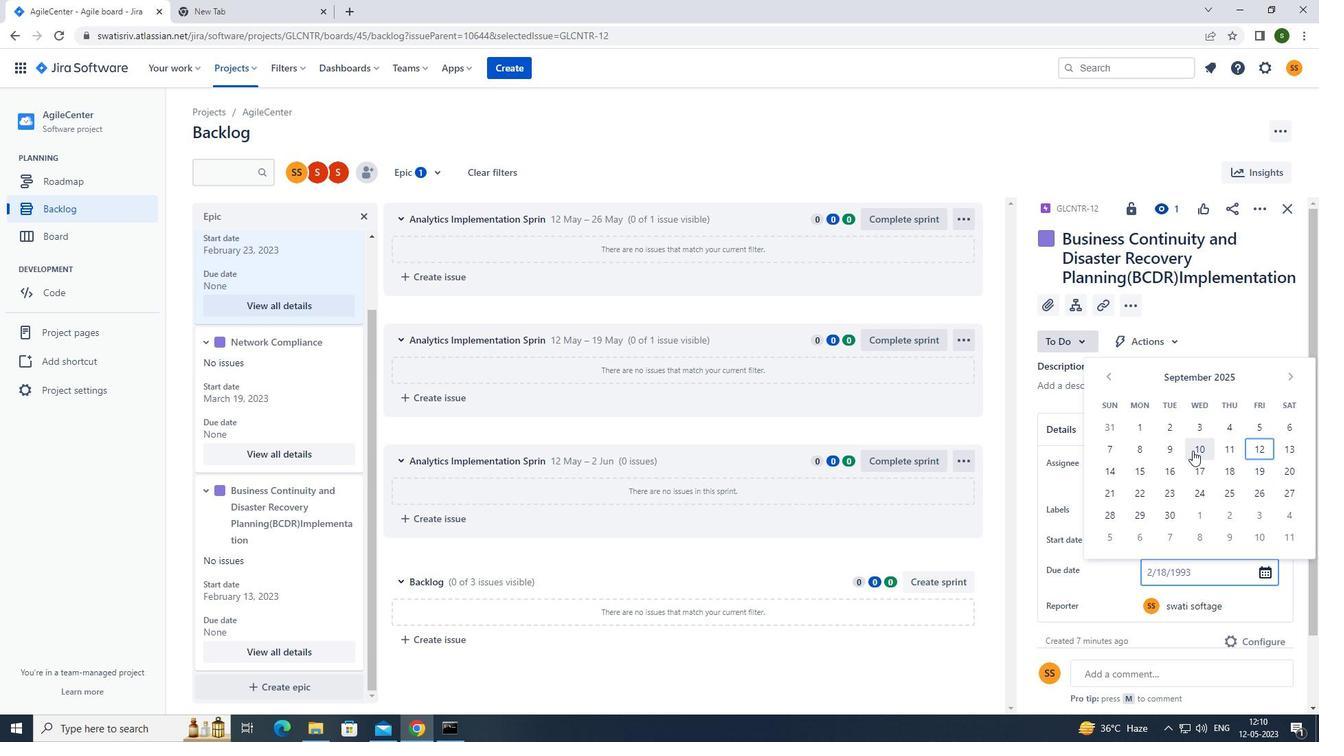 
Action: Mouse pressed left at (1176, 448)
Screenshot: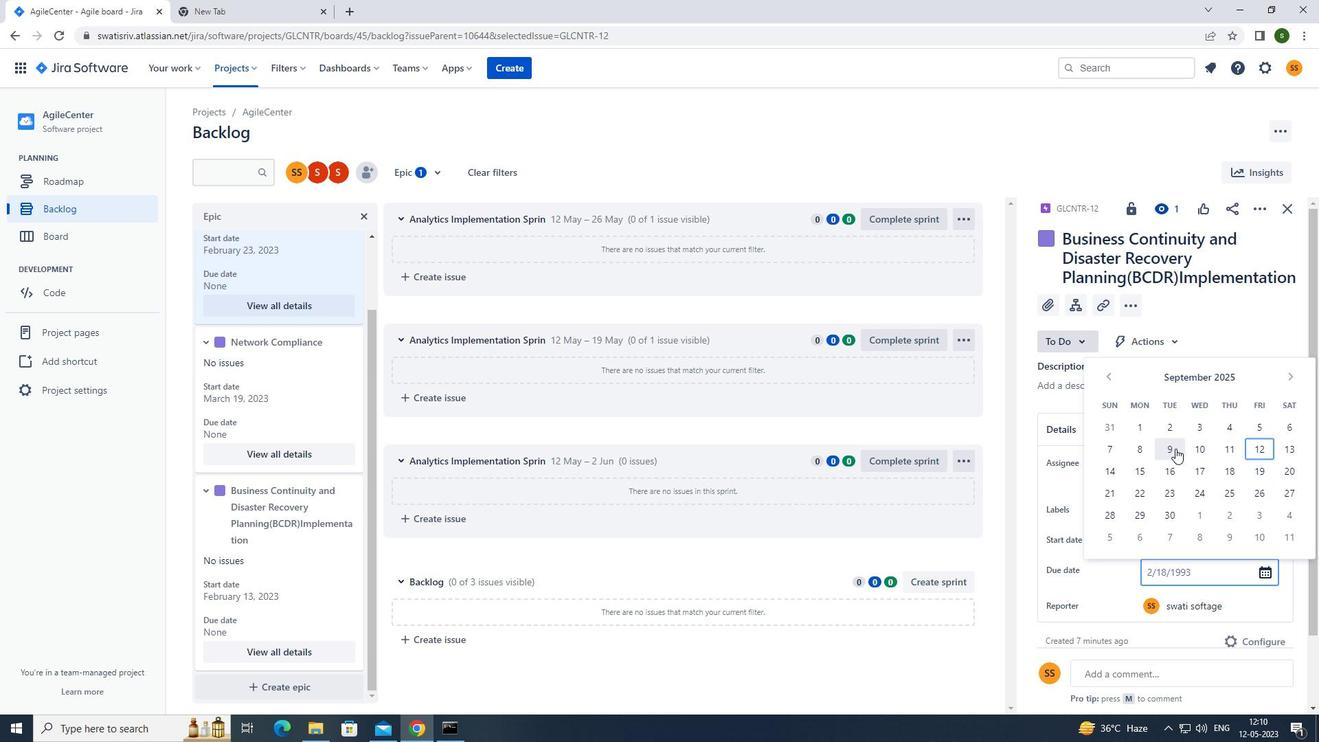 
Action: Mouse moved to (762, 174)
Screenshot: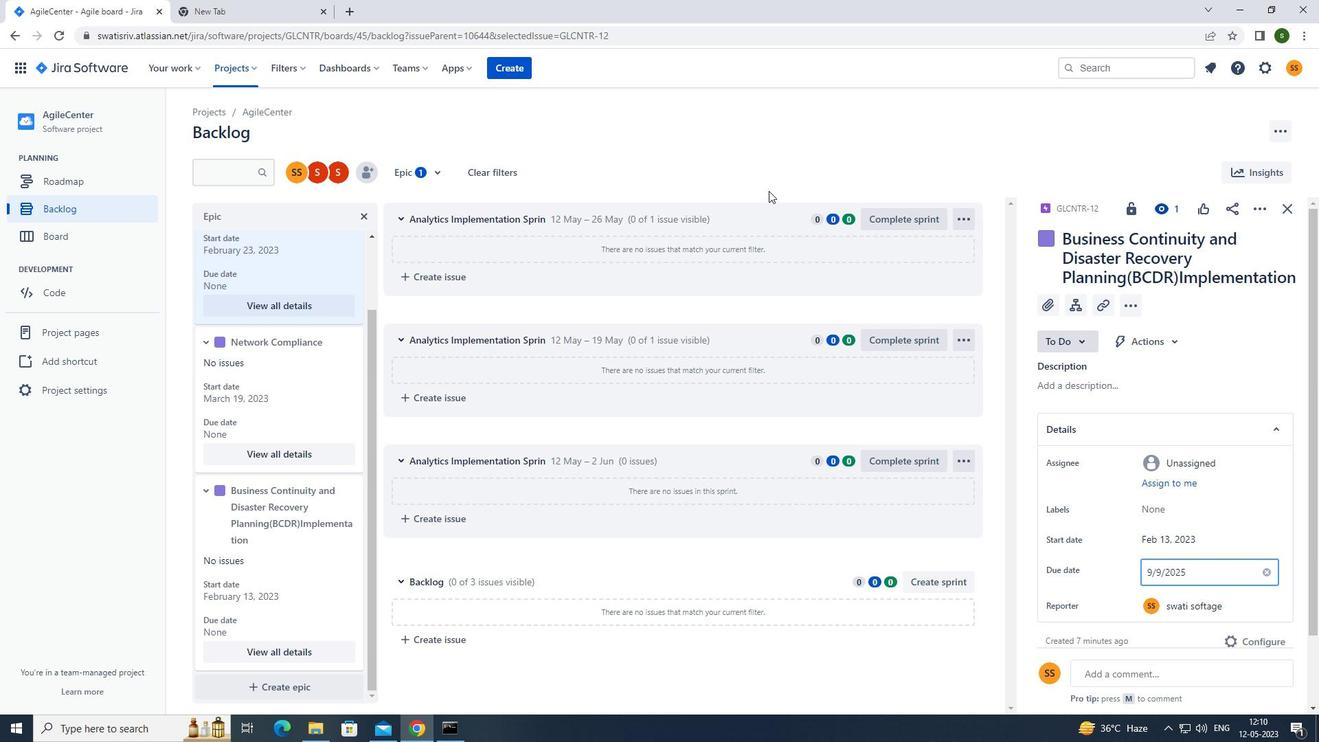 
Action: Mouse pressed left at (762, 174)
Screenshot: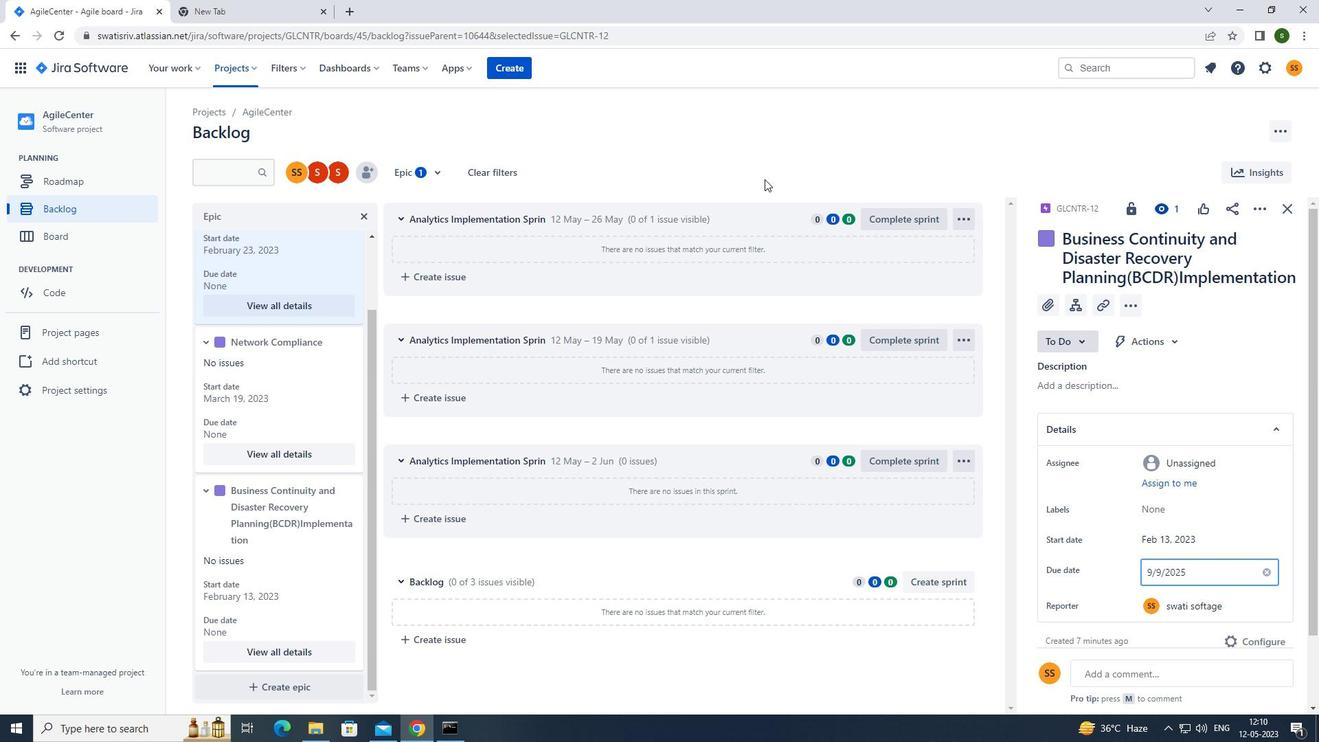 
